 Task: Select the current location as Painted Desert National Park, Arizona, United States . Now zoom - , and verify the location . Hide zoom slider
Action: Mouse moved to (1060, 58)
Screenshot: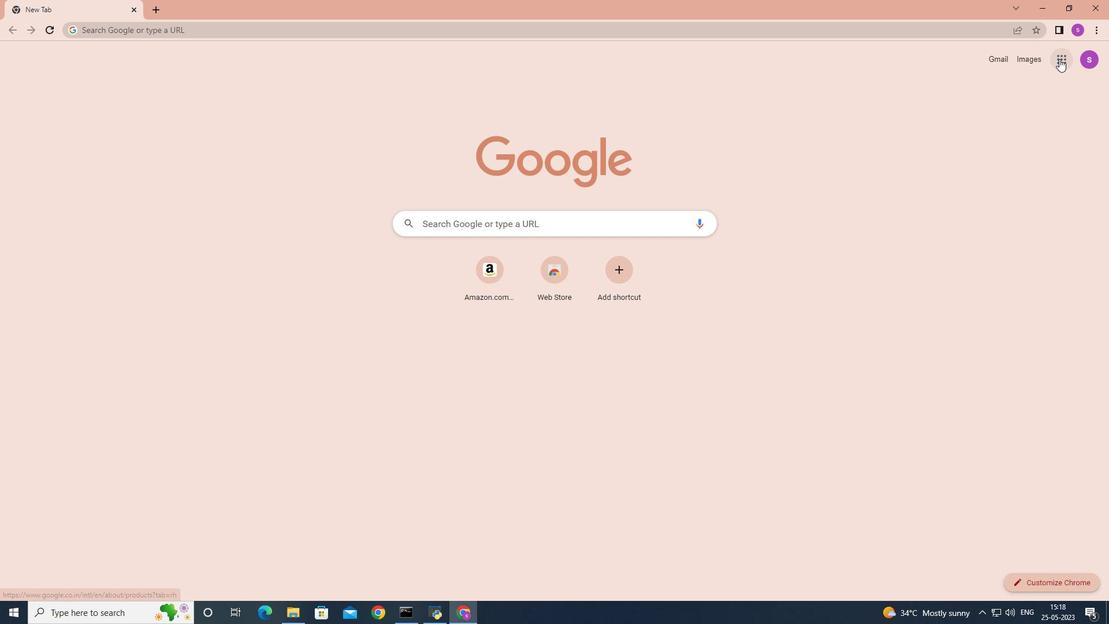 
Action: Mouse pressed left at (1060, 58)
Screenshot: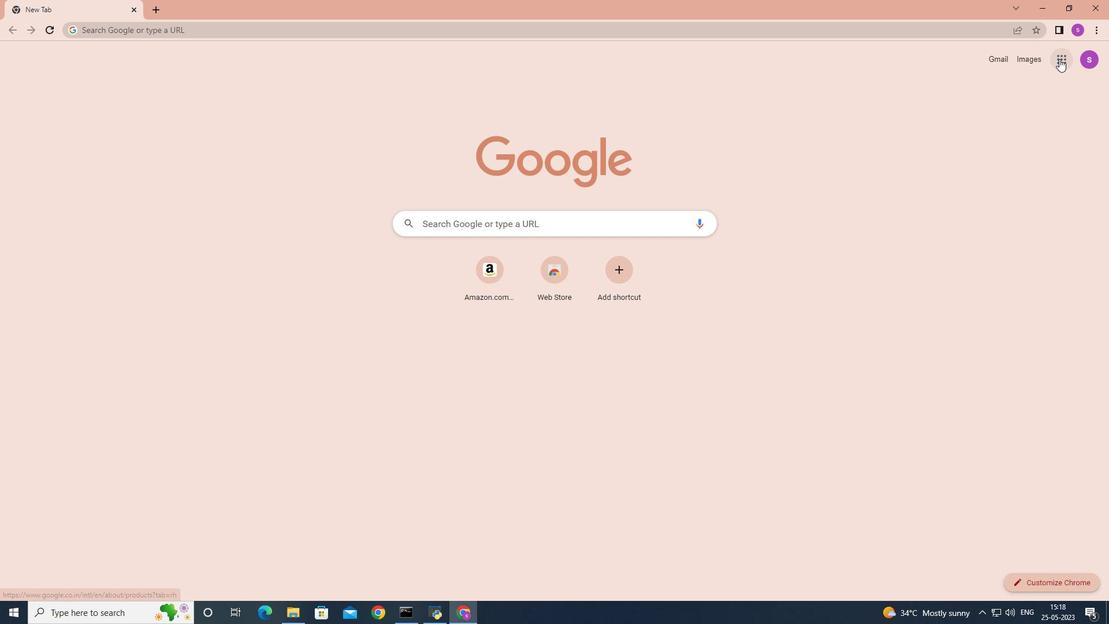 
Action: Mouse moved to (1035, 164)
Screenshot: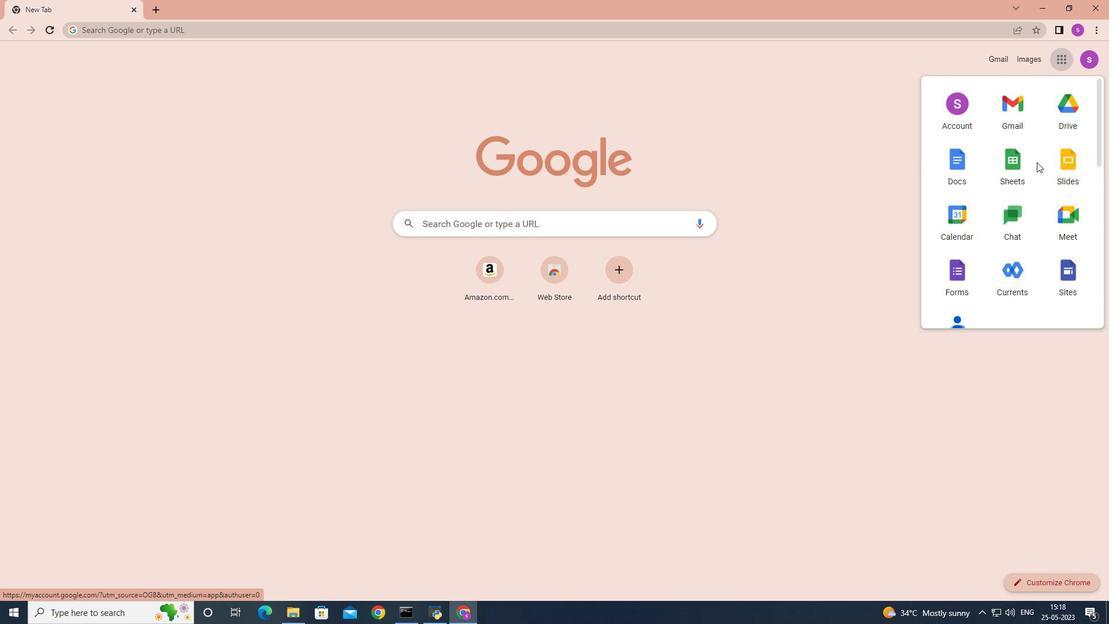 
Action: Mouse scrolled (1035, 164) with delta (0, 0)
Screenshot: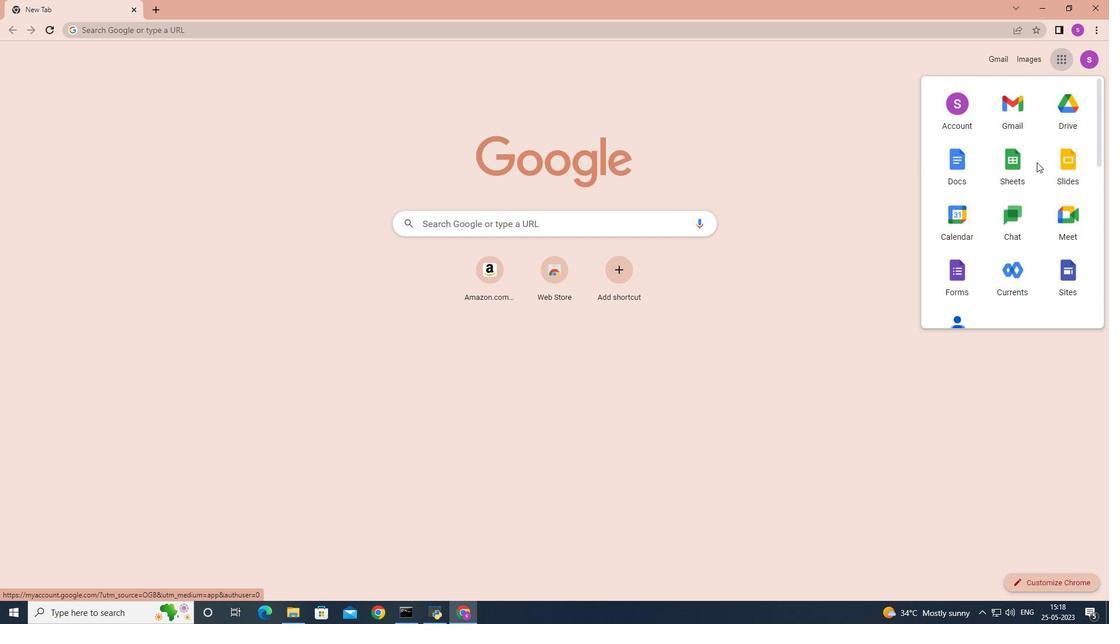 
Action: Mouse scrolled (1035, 164) with delta (0, 0)
Screenshot: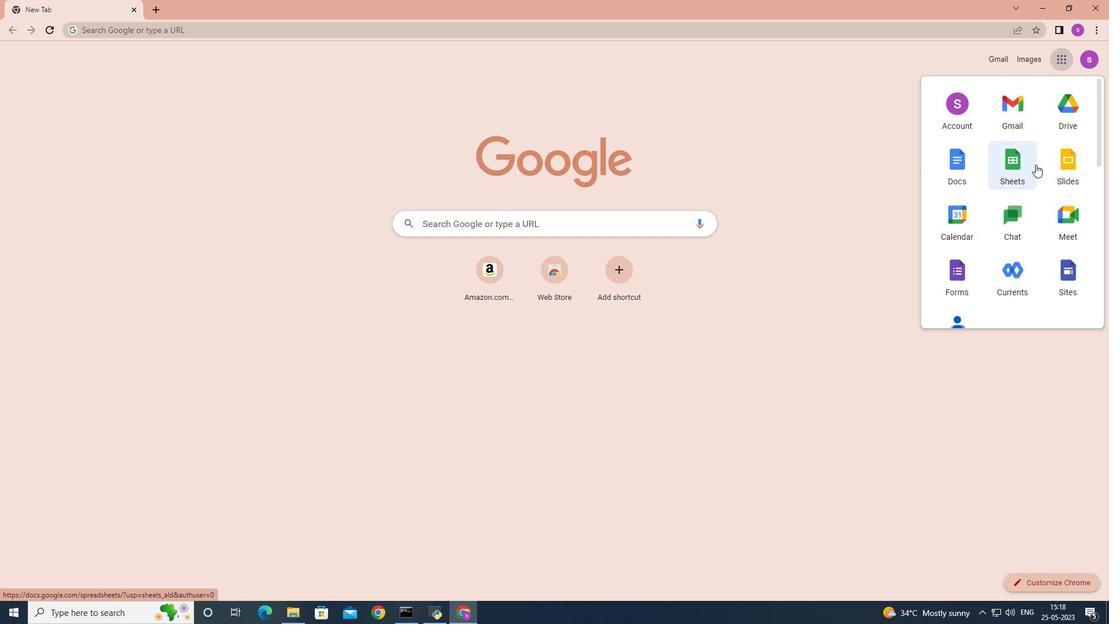 
Action: Mouse moved to (1078, 278)
Screenshot: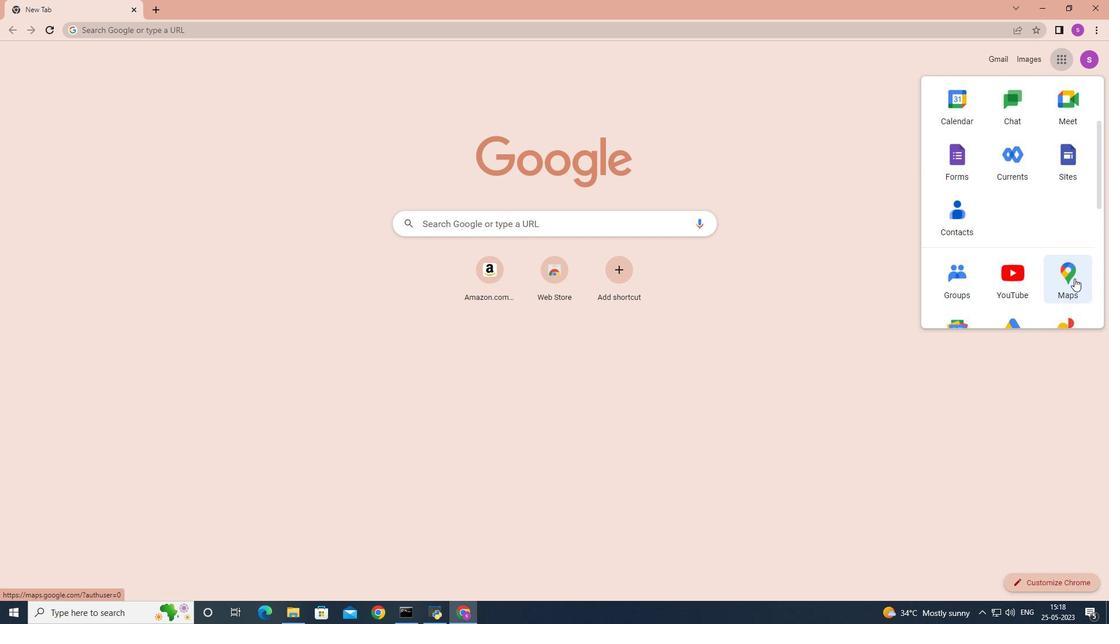 
Action: Mouse pressed left at (1074, 278)
Screenshot: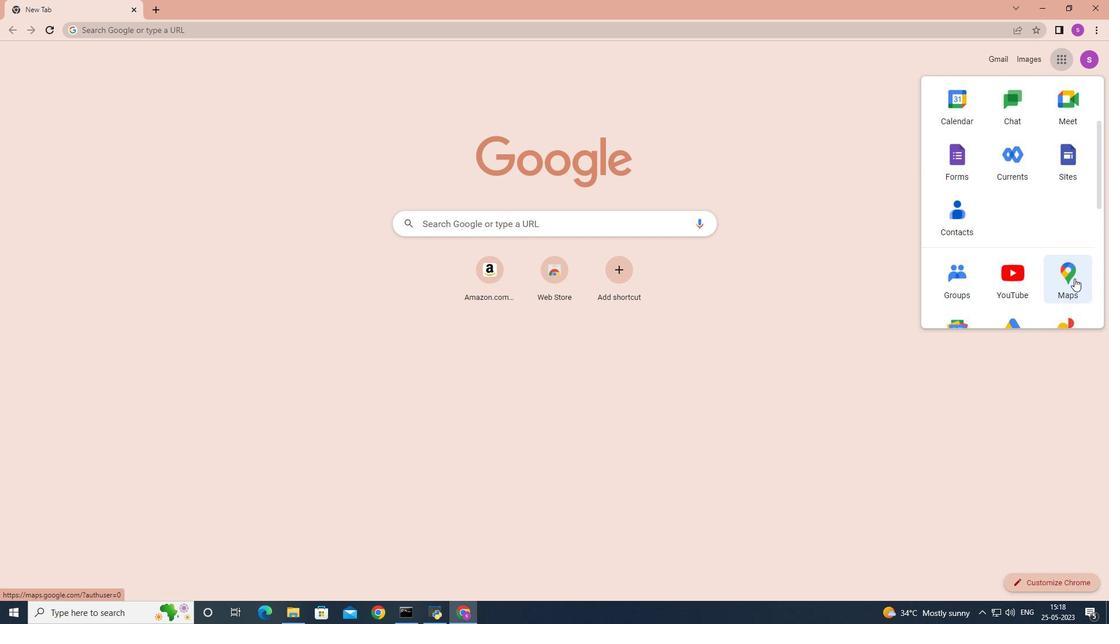 
Action: Mouse moved to (187, 55)
Screenshot: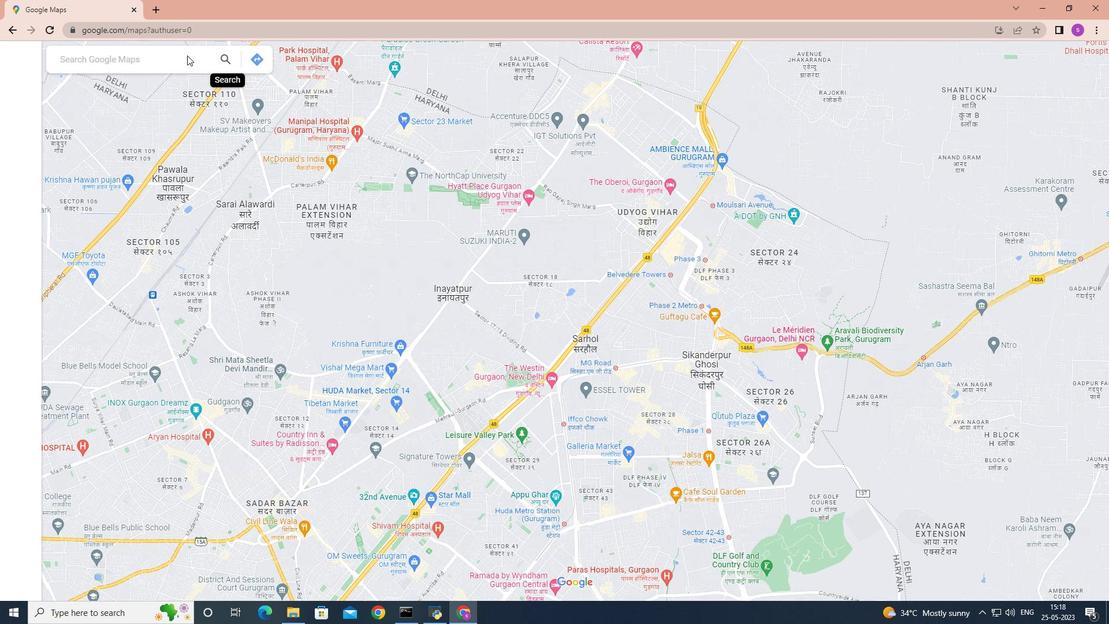 
Action: Mouse pressed left at (187, 55)
Screenshot: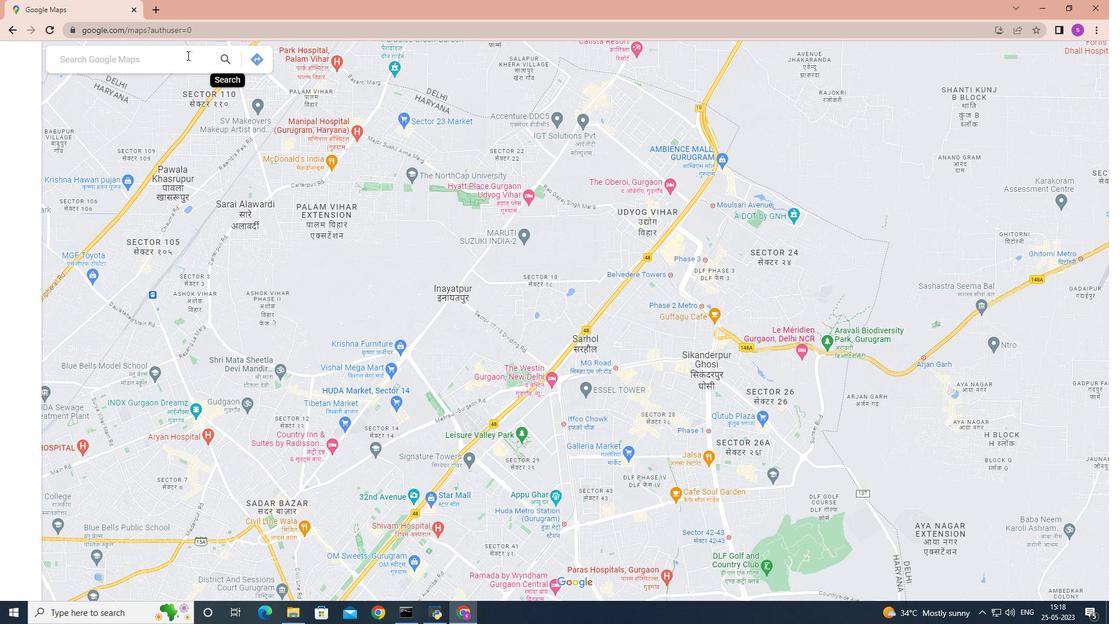 
Action: Mouse moved to (188, 55)
Screenshot: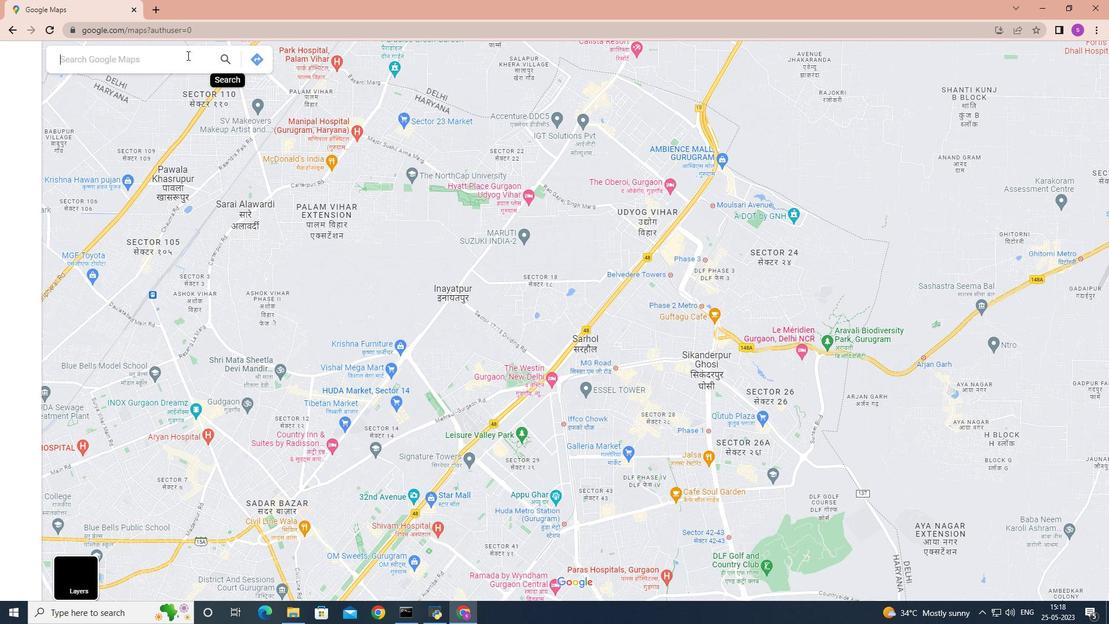 
Action: Key pressed <Key.shift>Painted<Key.space><Key.shift>Desert<Key.space><Key.shift>National<Key.space><Key.shift>Park,<Key.space><Key.shift><Key.shift><Key.shift><Key.shift>Arizona,<Key.space><Key.shift><Key.shift>United<Key.space><Key.shift>States.
Screenshot: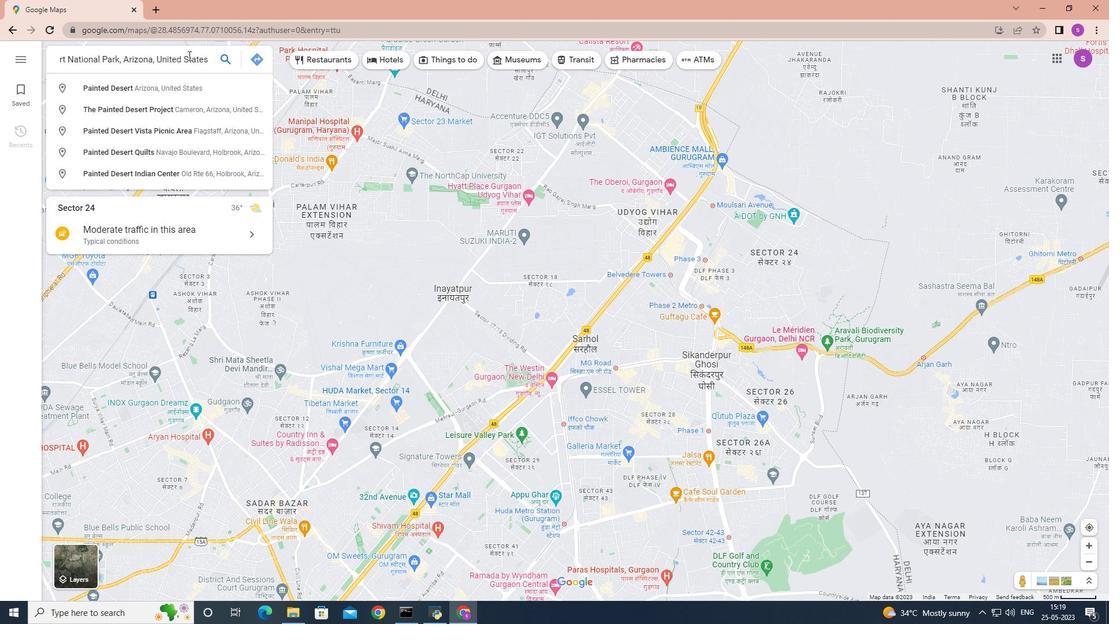 
Action: Mouse moved to (224, 56)
Screenshot: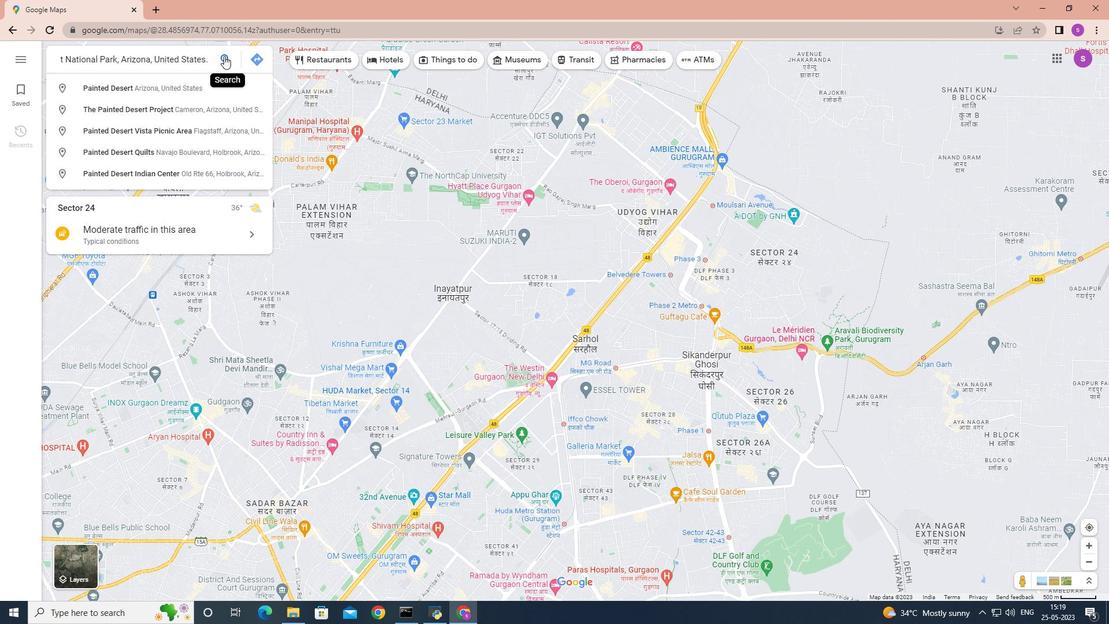 
Action: Mouse pressed left at (224, 56)
Screenshot: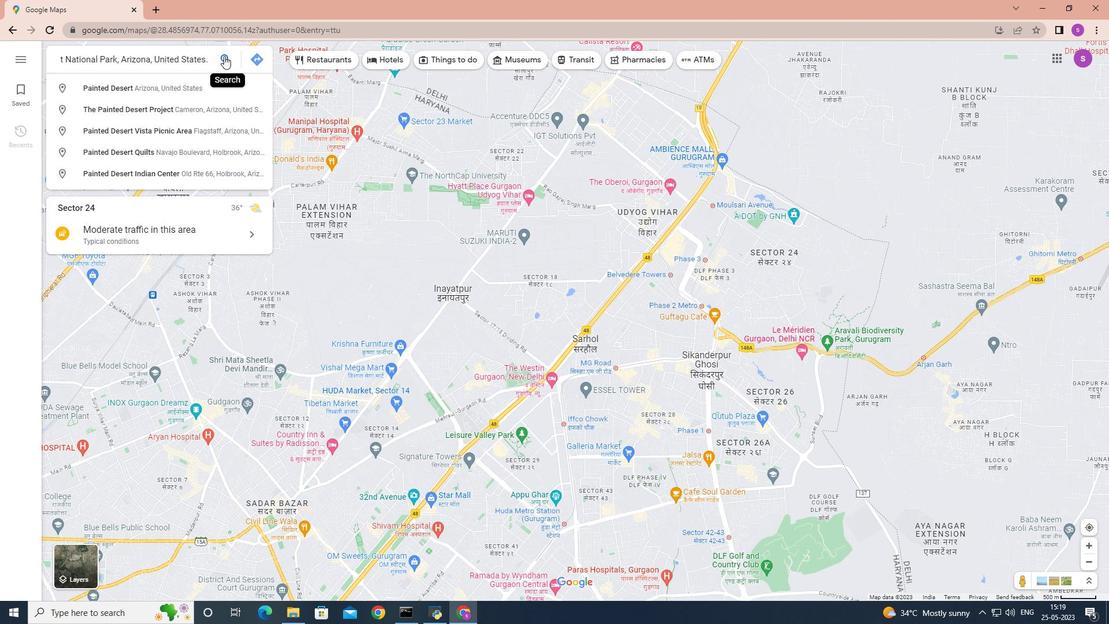
Action: Mouse moved to (625, 303)
Screenshot: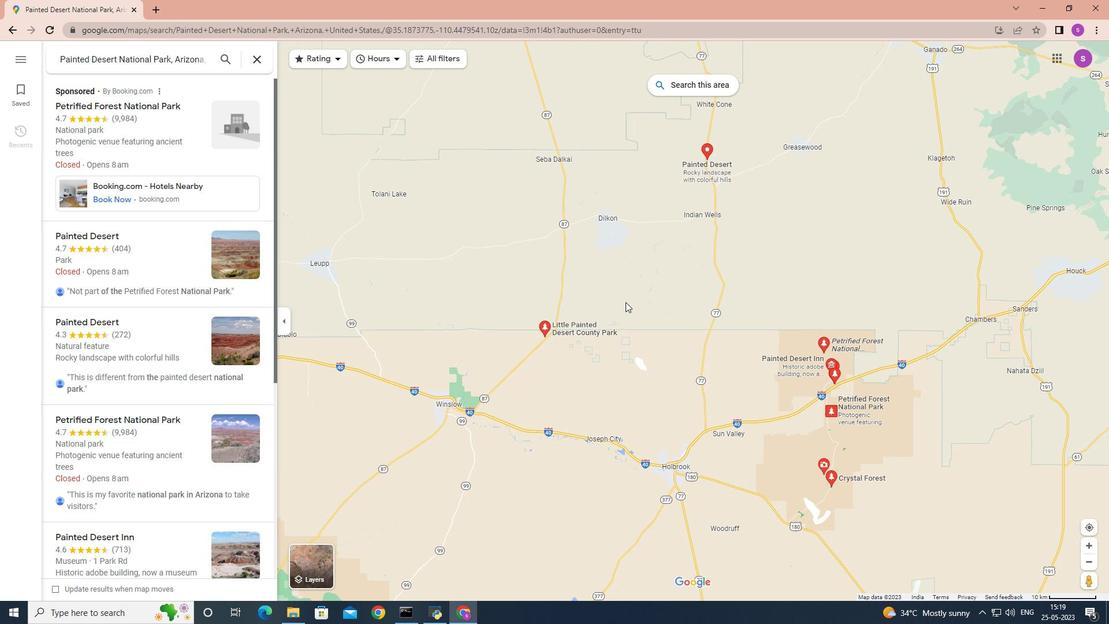 
Action: Mouse scrolled (625, 302) with delta (0, 0)
Screenshot: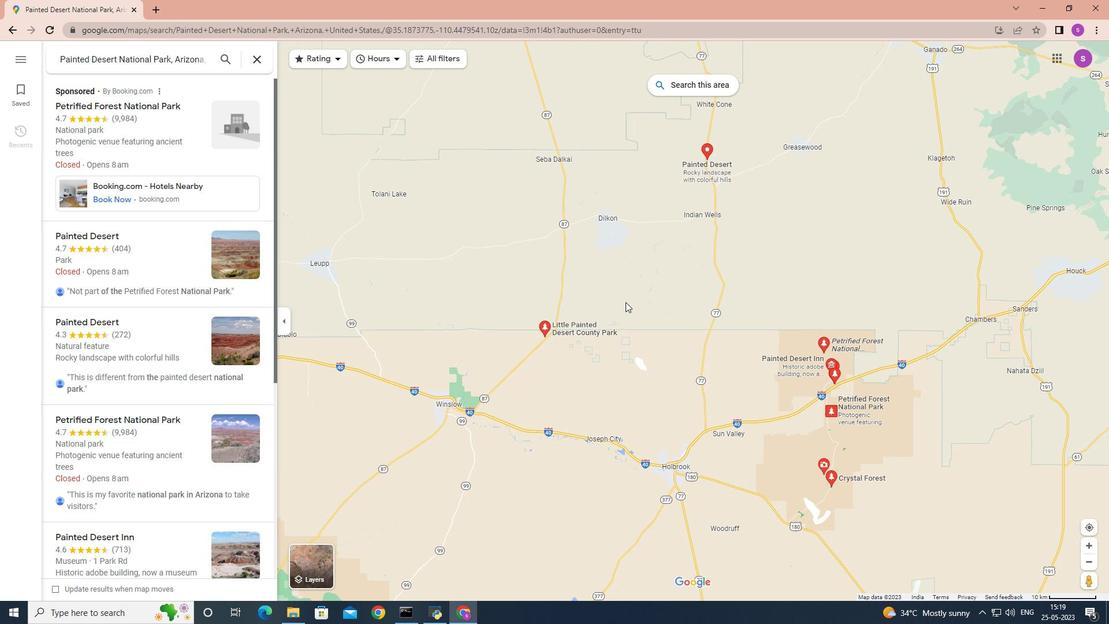 
Action: Mouse moved to (625, 303)
Screenshot: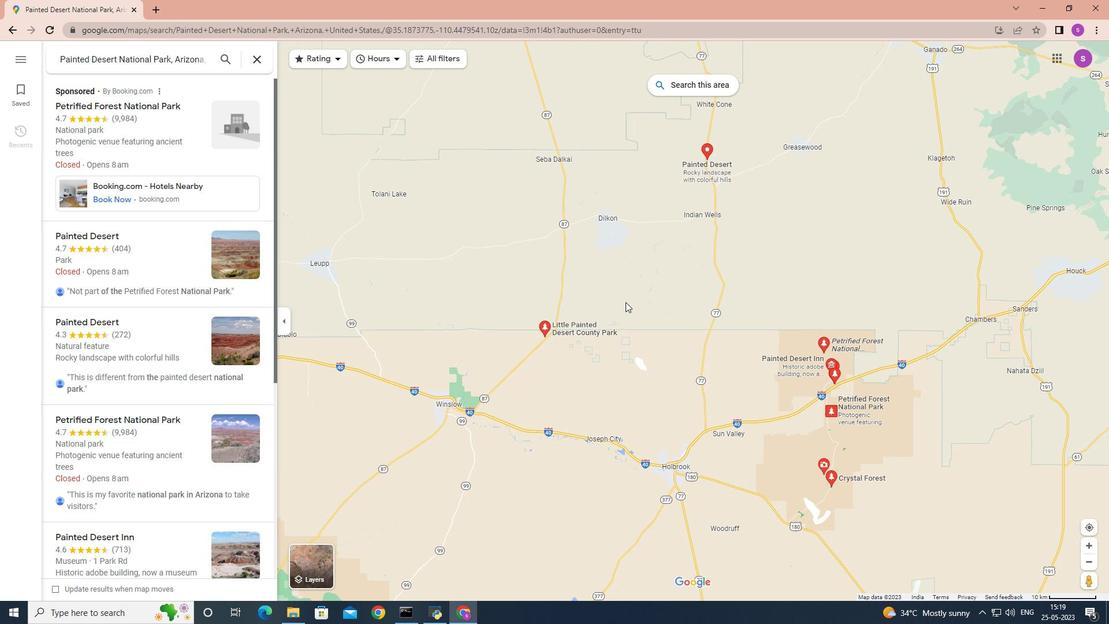 
Action: Mouse scrolled (625, 302) with delta (0, 0)
Screenshot: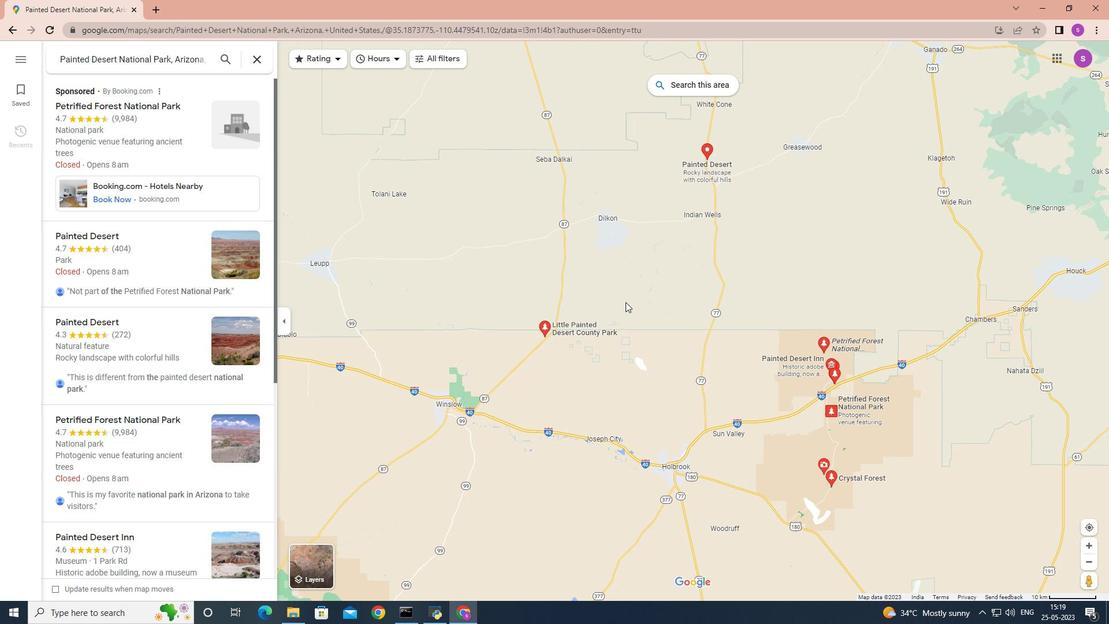 
Action: Mouse scrolled (625, 302) with delta (0, 0)
Screenshot: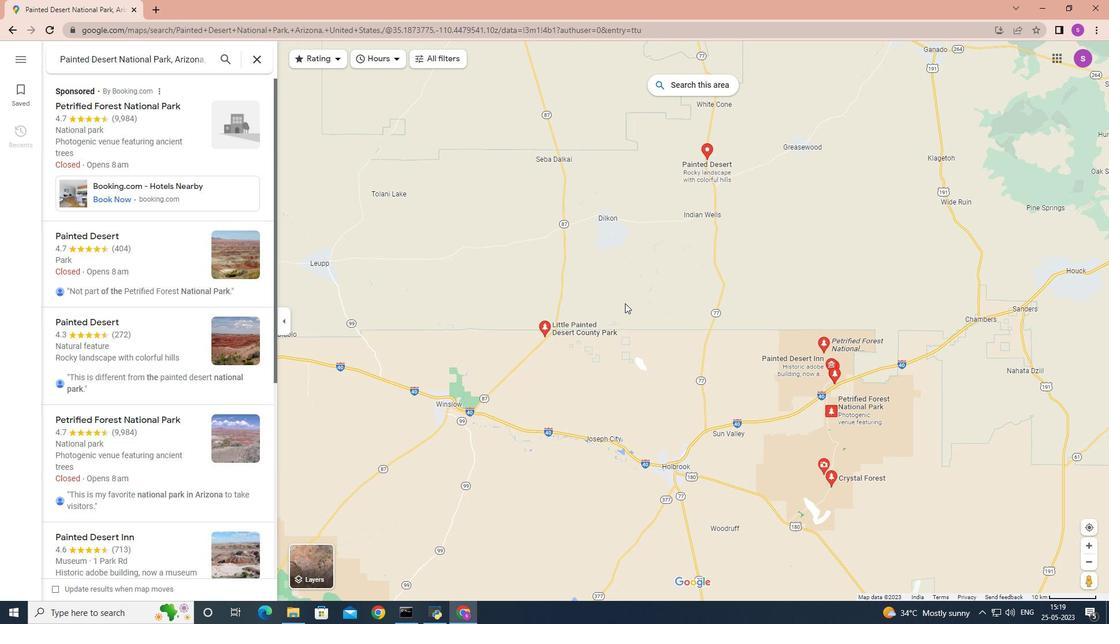 
Action: Mouse moved to (625, 303)
Screenshot: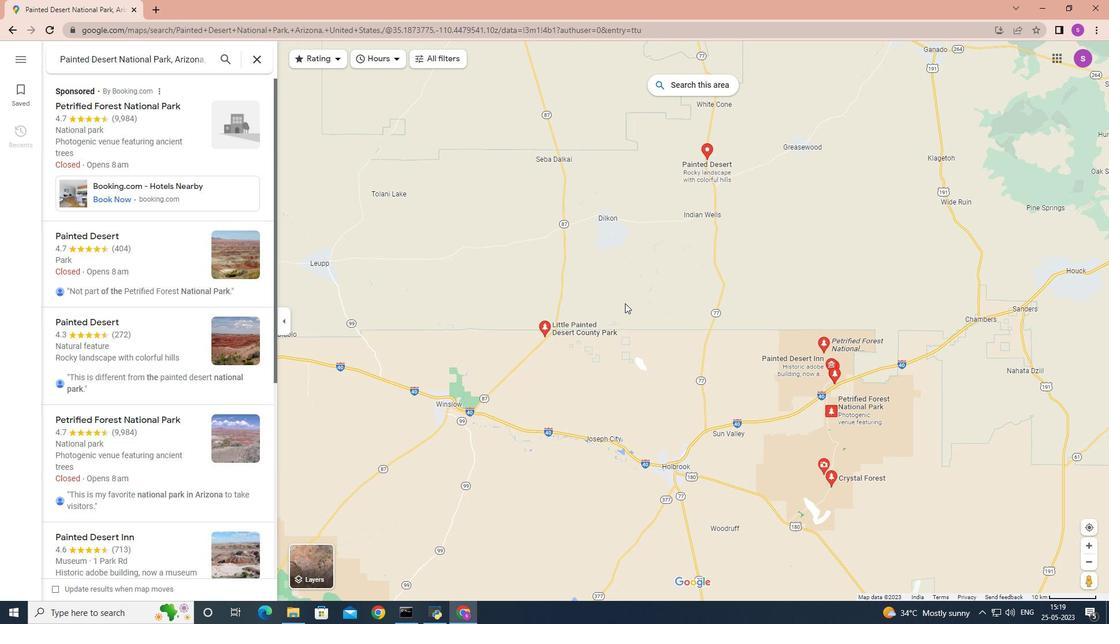 
Action: Mouse scrolled (625, 303) with delta (0, 0)
Screenshot: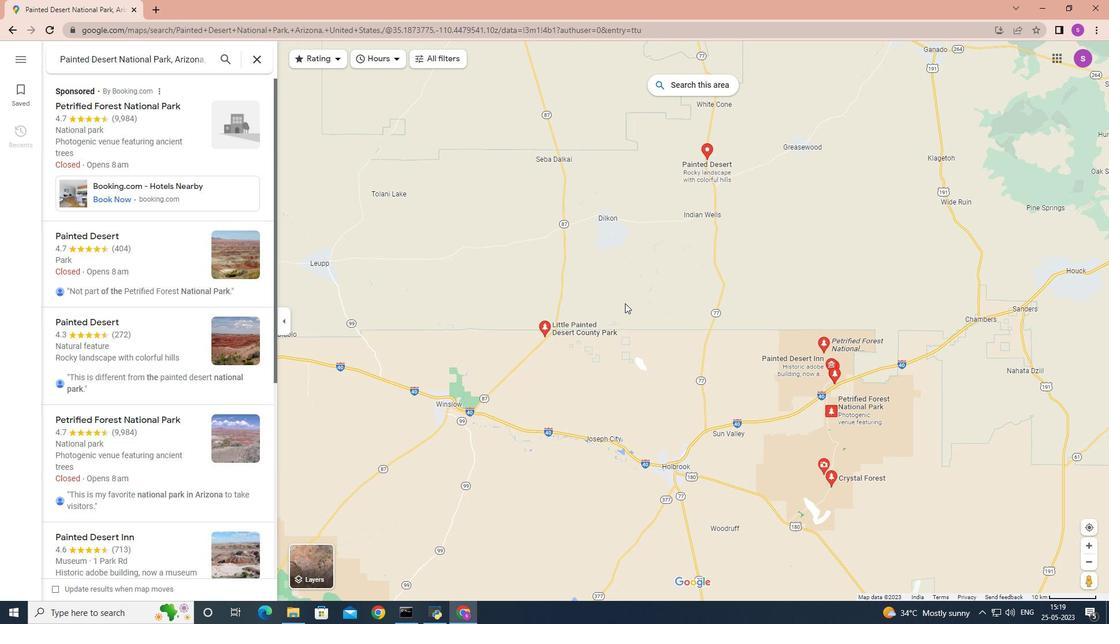 
Action: Mouse moved to (625, 303)
Screenshot: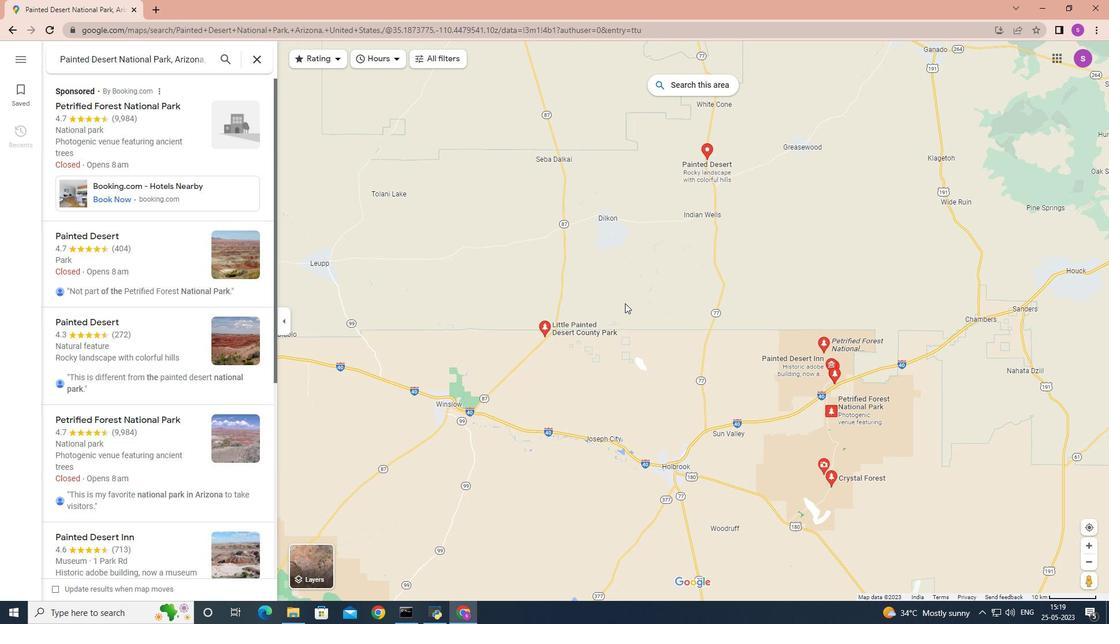 
Action: Mouse scrolled (625, 303) with delta (0, 0)
Screenshot: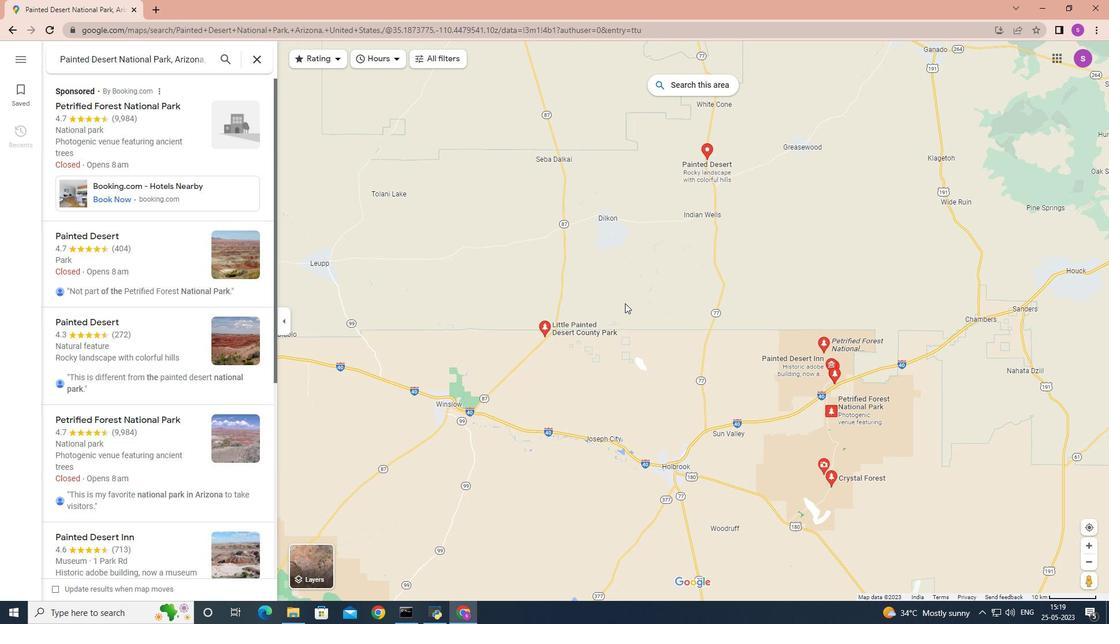 
Action: Mouse moved to (617, 301)
Screenshot: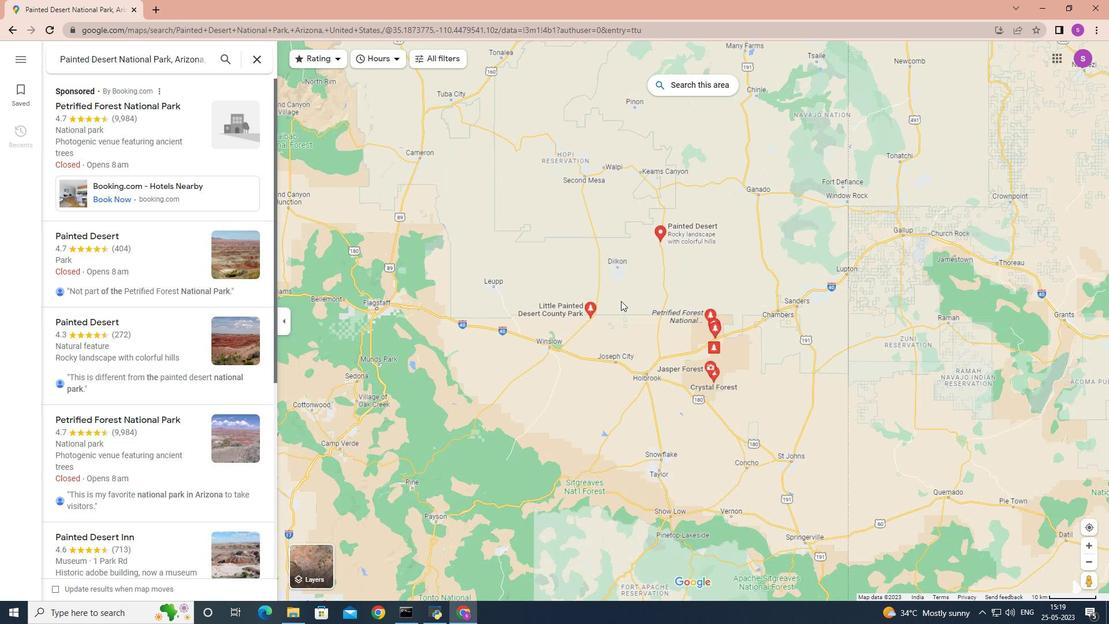 
Action: Mouse scrolled (617, 300) with delta (0, 0)
Screenshot: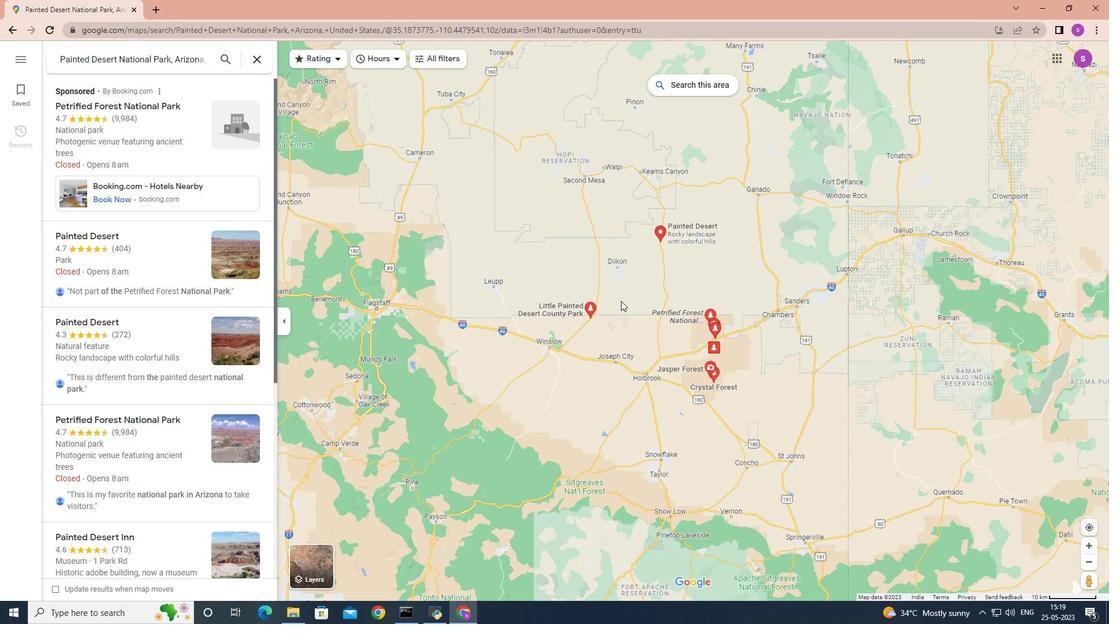
Action: Mouse moved to (617, 301)
Screenshot: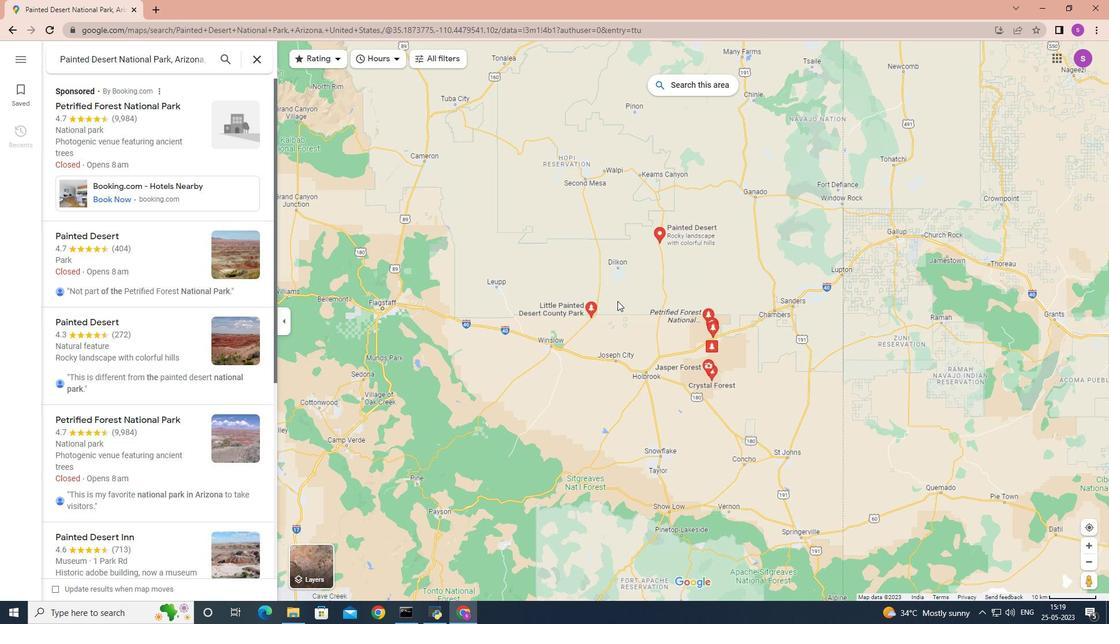 
Action: Mouse scrolled (617, 301) with delta (0, 0)
Screenshot: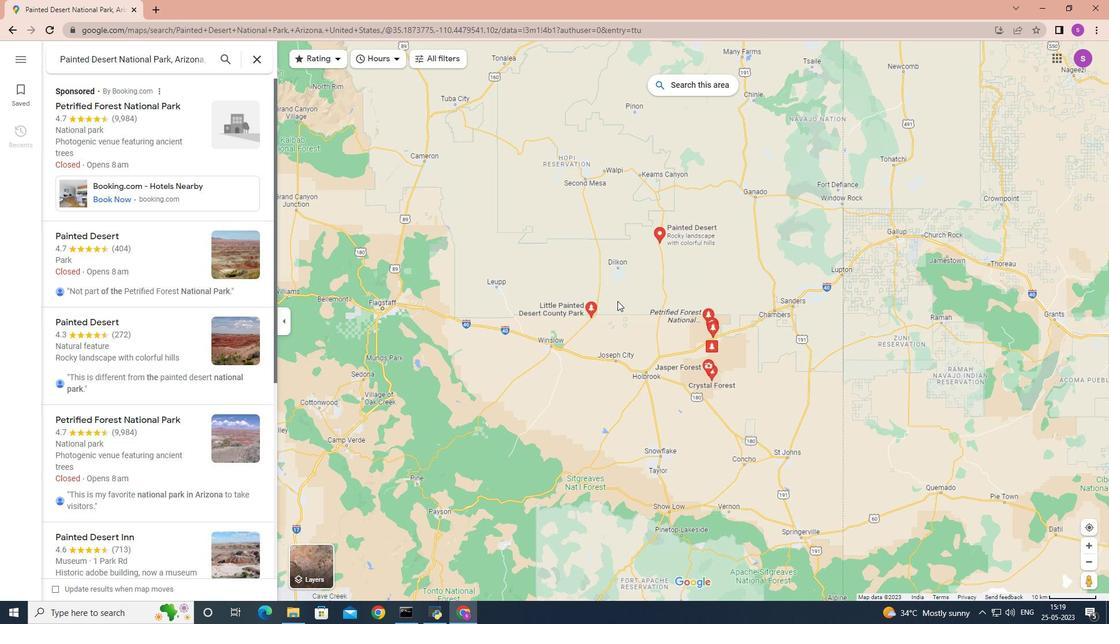 
Action: Mouse moved to (617, 302)
Screenshot: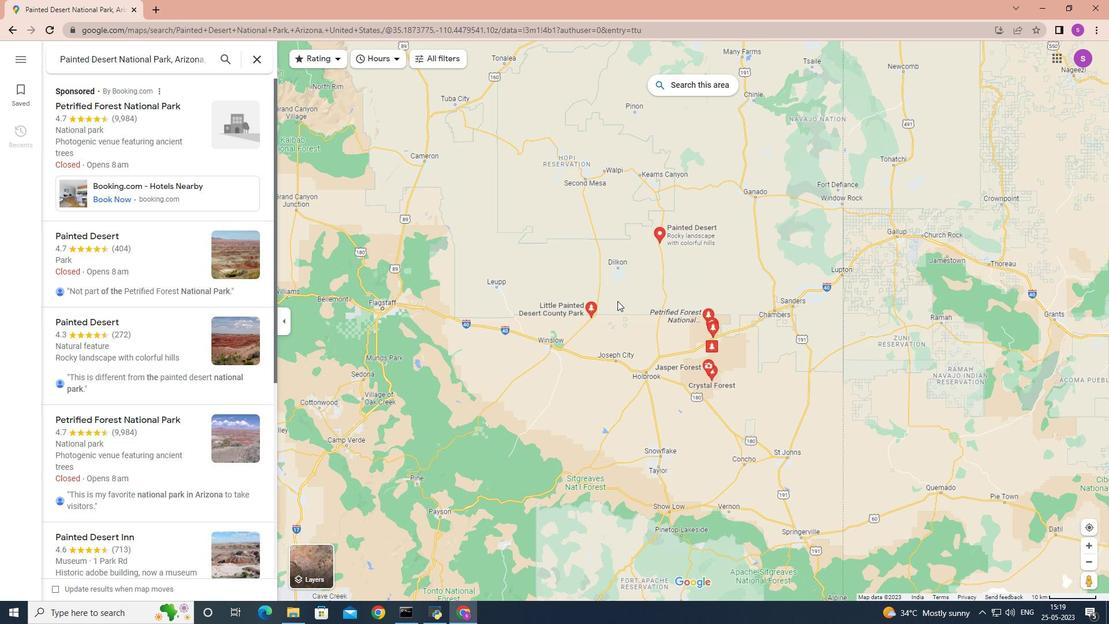 
Action: Mouse scrolled (617, 301) with delta (0, 0)
Screenshot: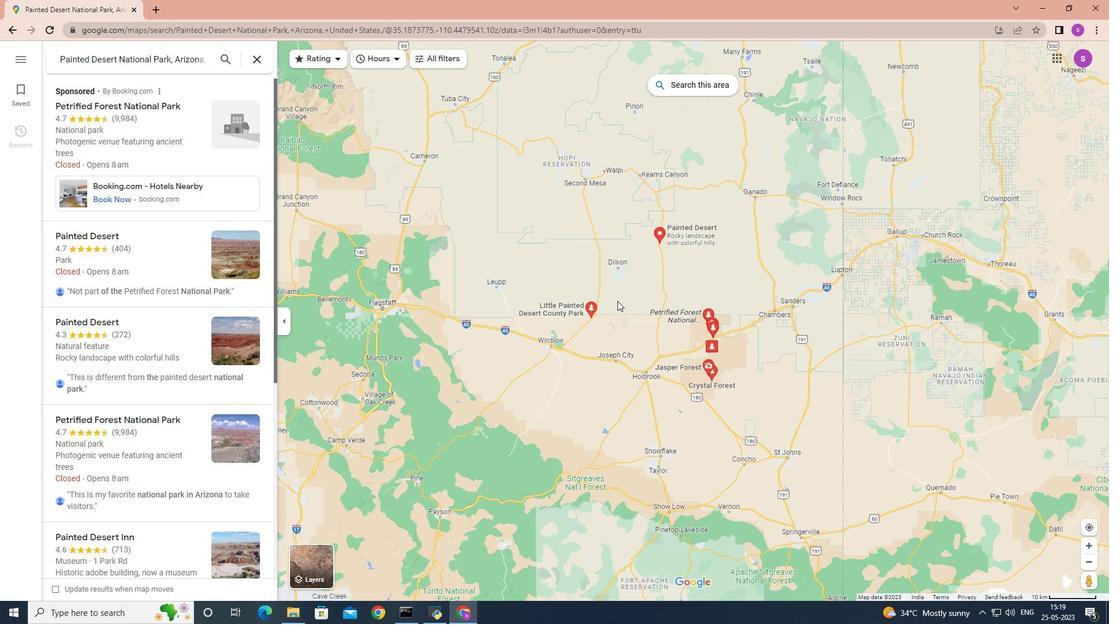 
Action: Mouse moved to (618, 302)
Screenshot: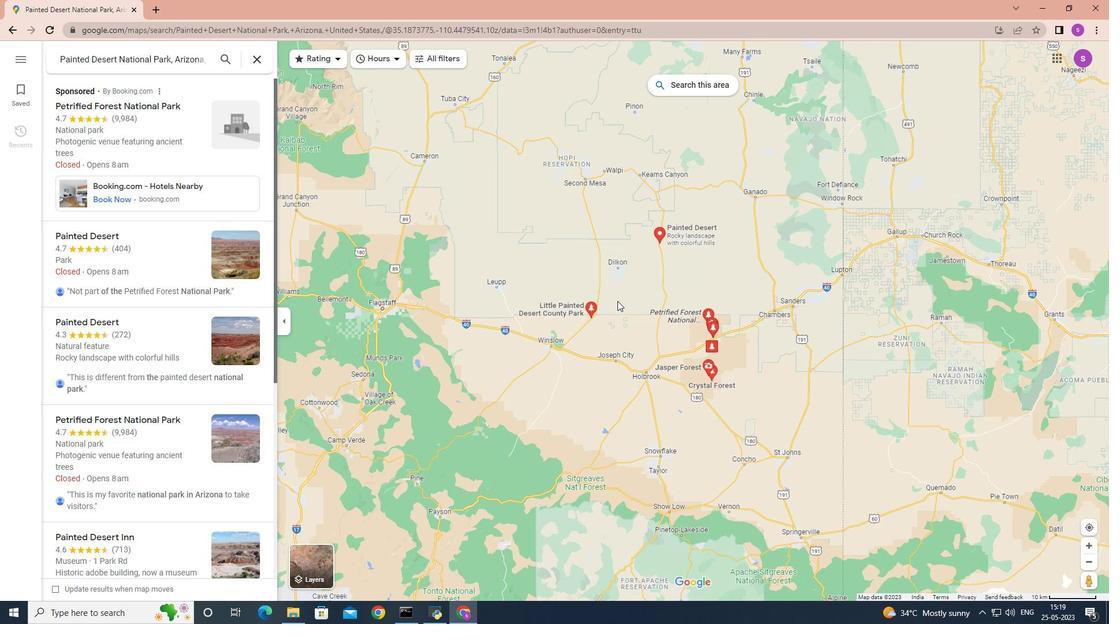 
Action: Mouse scrolled (618, 301) with delta (0, 0)
Screenshot: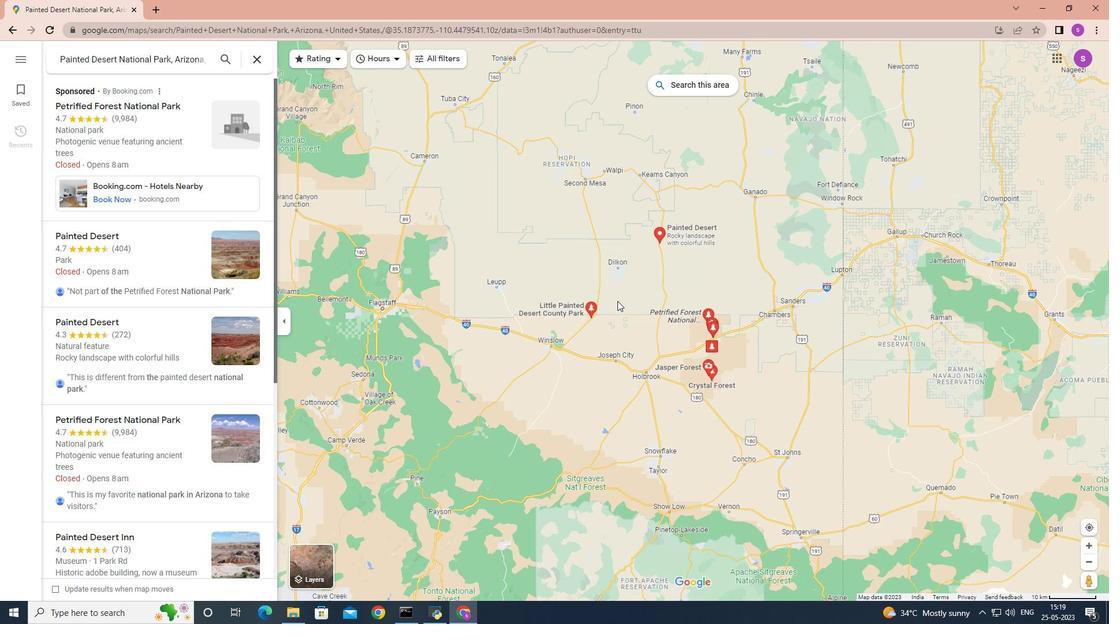 
Action: Mouse moved to (620, 302)
Screenshot: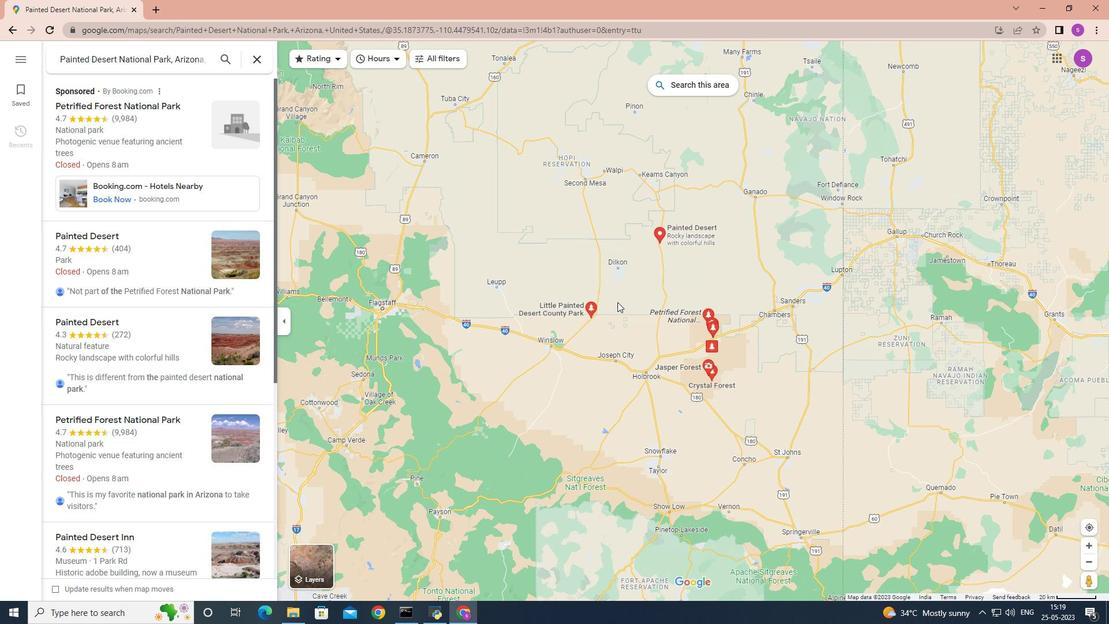 
Action: Mouse scrolled (620, 301) with delta (0, 0)
Screenshot: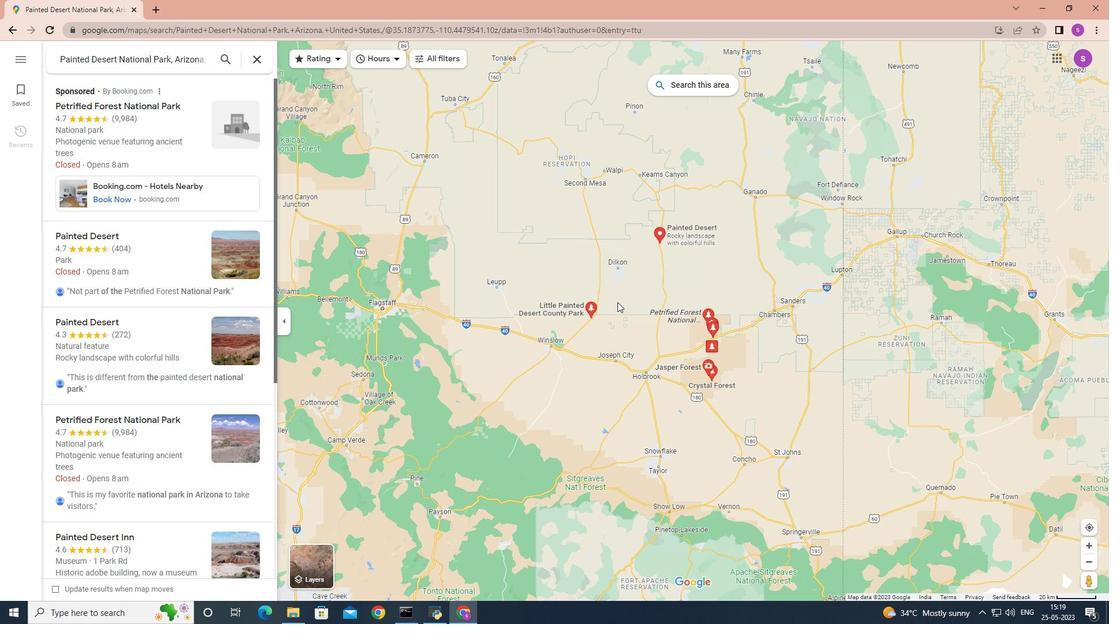 
Action: Mouse moved to (591, 297)
Screenshot: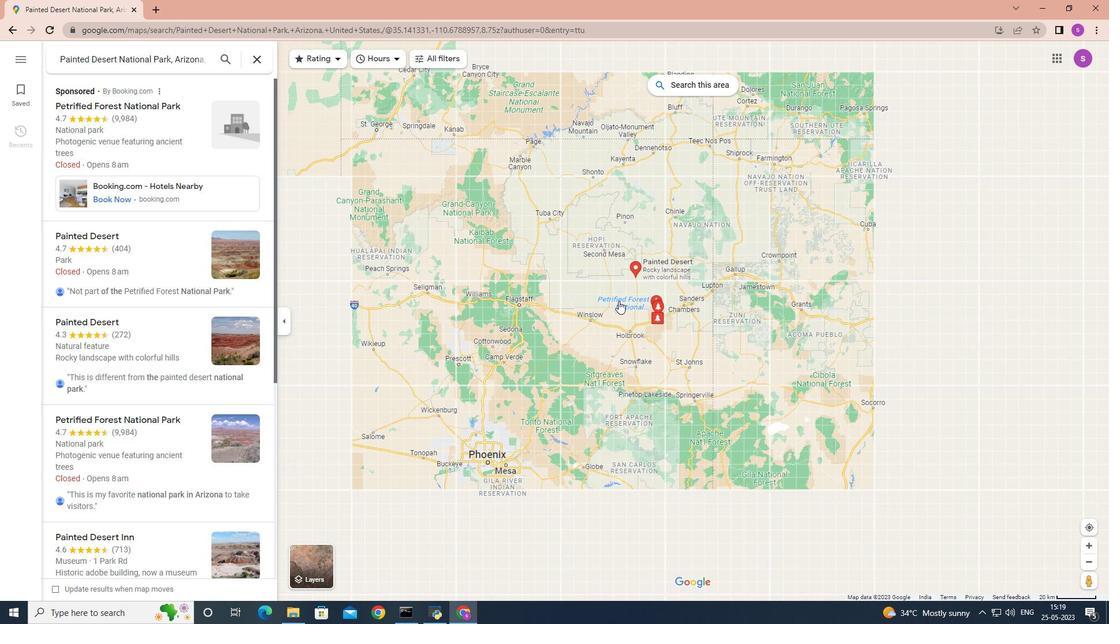 
Action: Mouse scrolled (591, 296) with delta (0, 0)
Screenshot: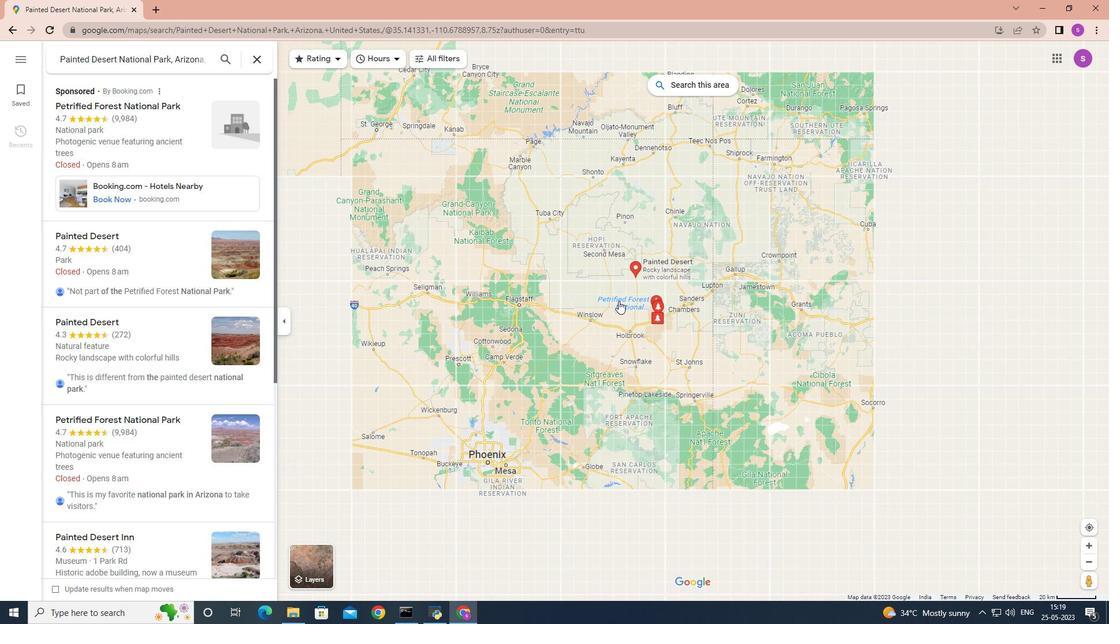 
Action: Mouse scrolled (591, 297) with delta (0, 0)
Screenshot: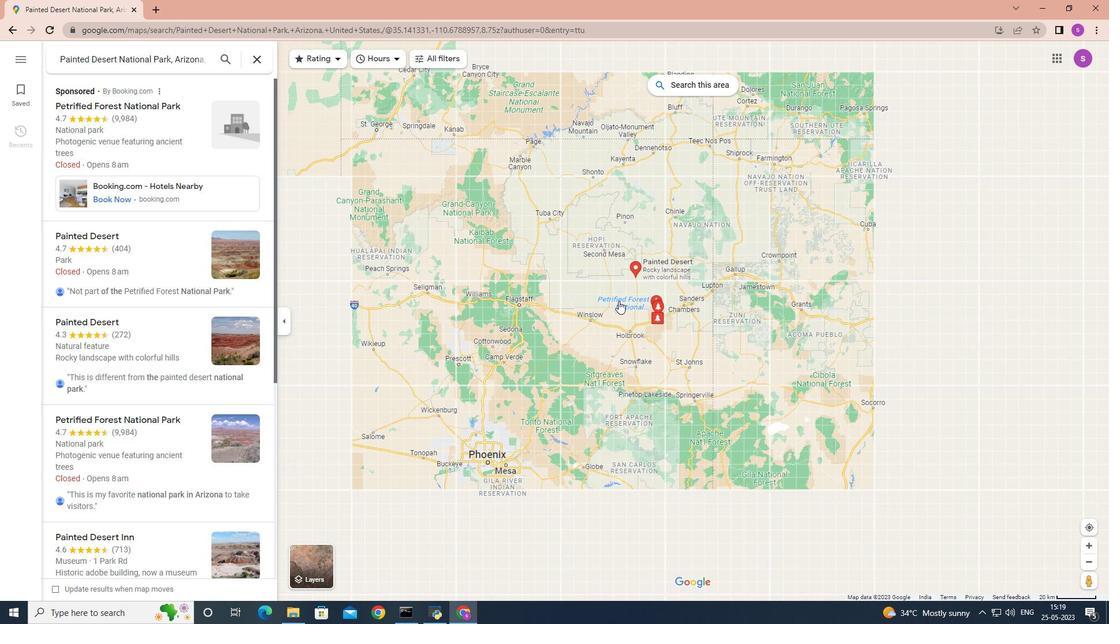 
Action: Mouse scrolled (591, 297) with delta (0, 0)
Screenshot: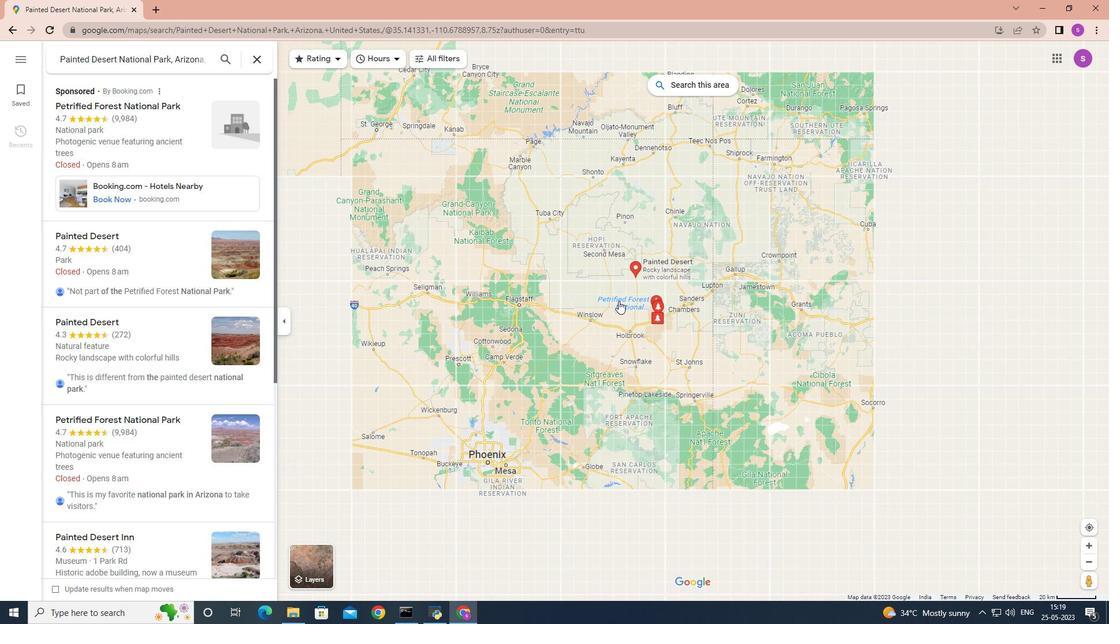 
Action: Mouse scrolled (591, 297) with delta (0, 0)
Screenshot: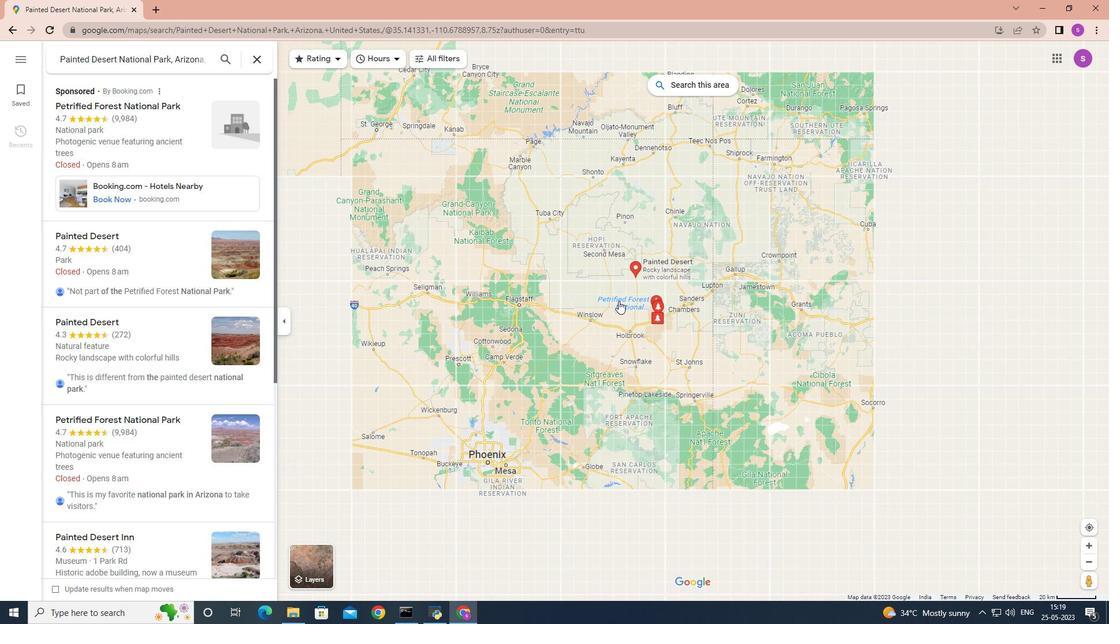
Action: Mouse moved to (224, 56)
Screenshot: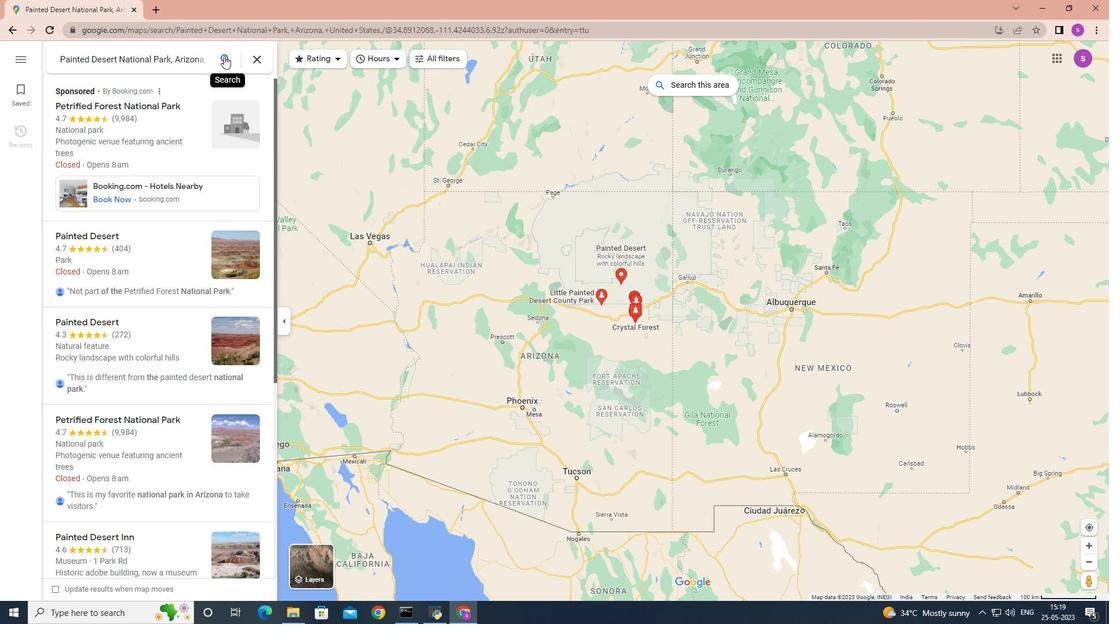 
Action: Mouse pressed left at (224, 56)
Screenshot: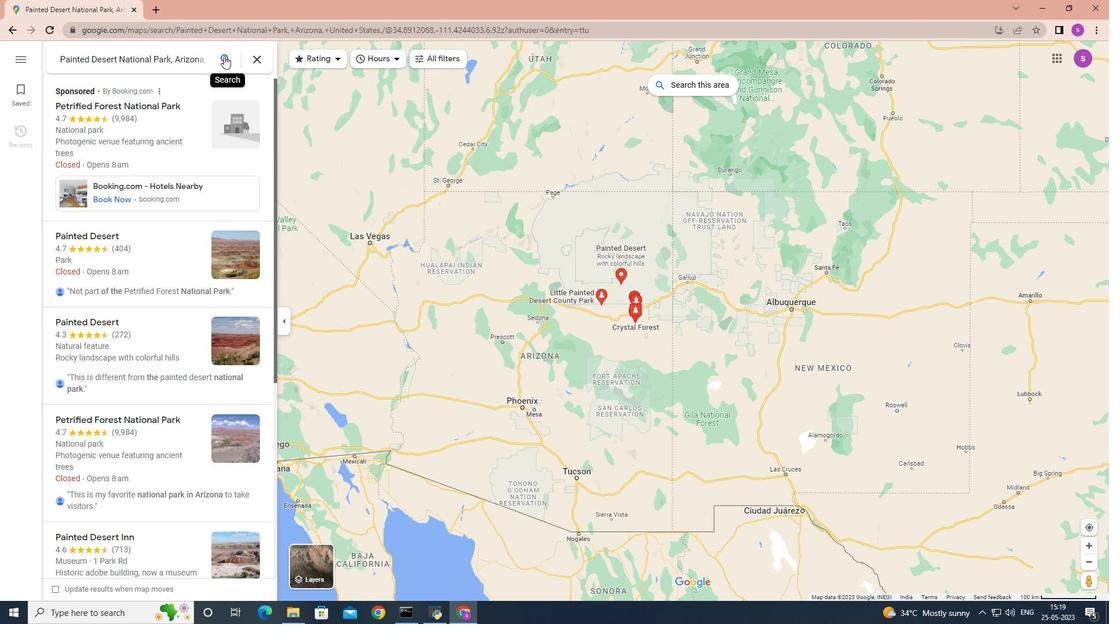 
Action: Mouse moved to (716, 168)
Screenshot: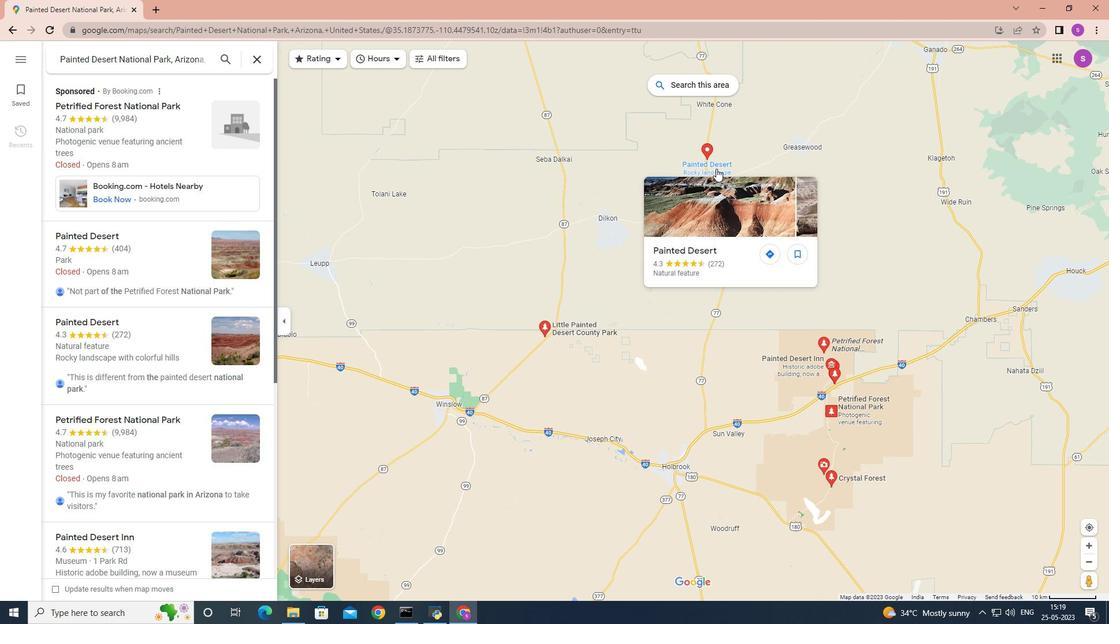 
Action: Mouse pressed left at (716, 168)
Screenshot: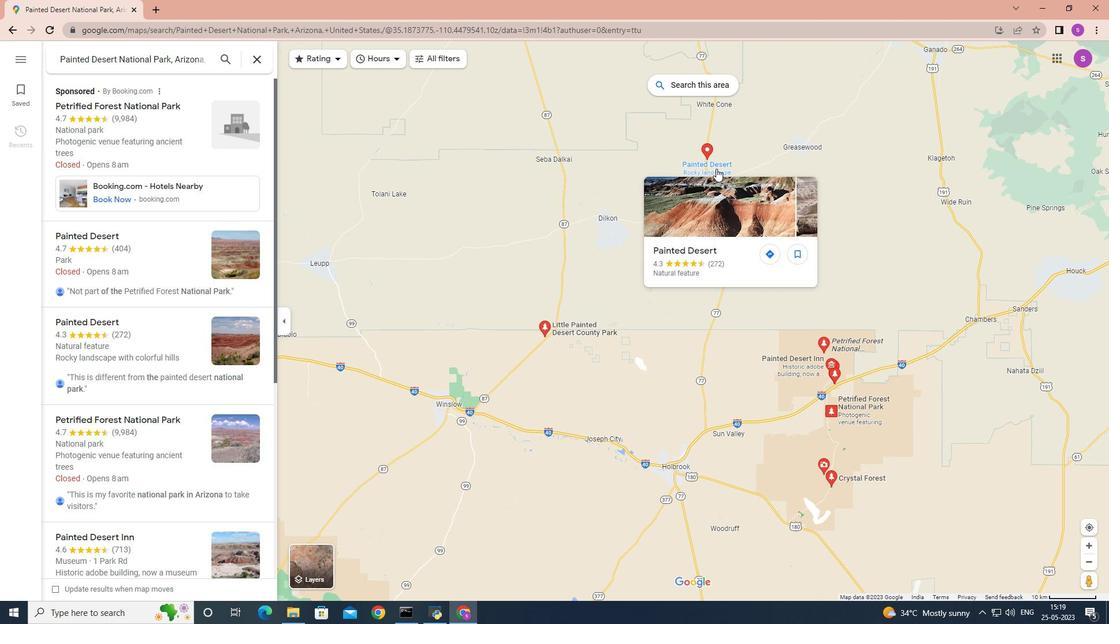 
Action: Mouse moved to (1065, 555)
Screenshot: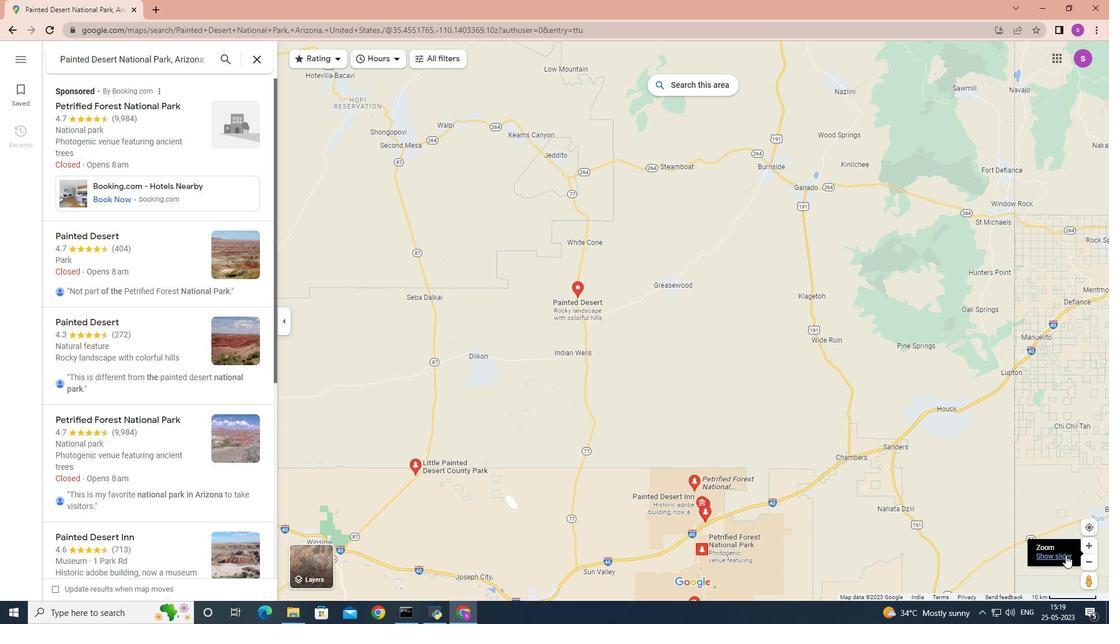 
Action: Mouse pressed left at (1065, 555)
Screenshot: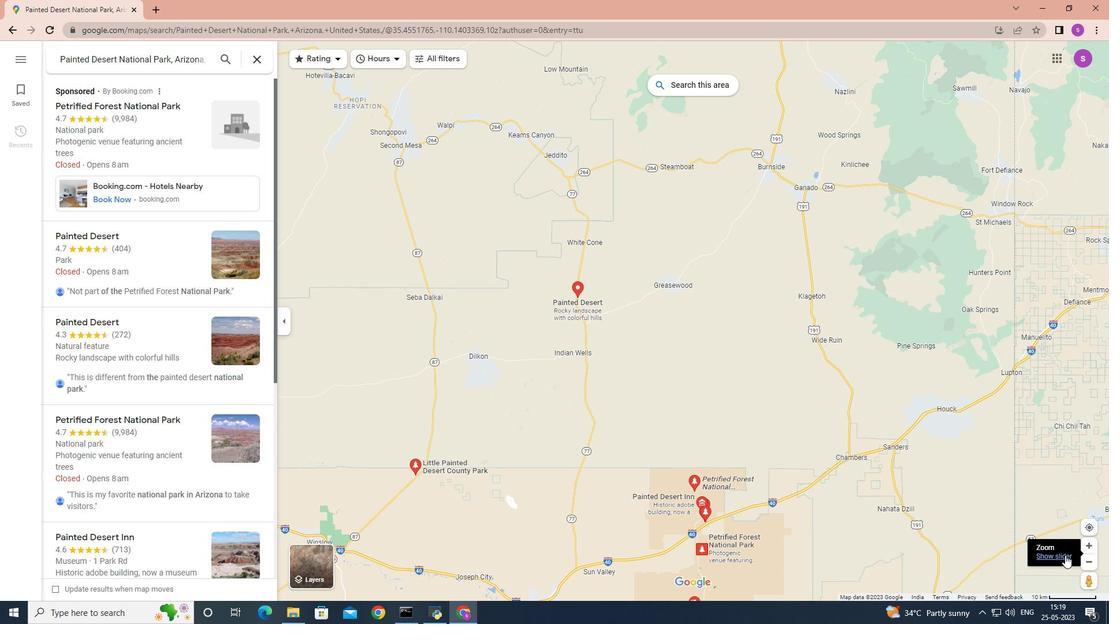 
Action: Mouse moved to (1089, 454)
Screenshot: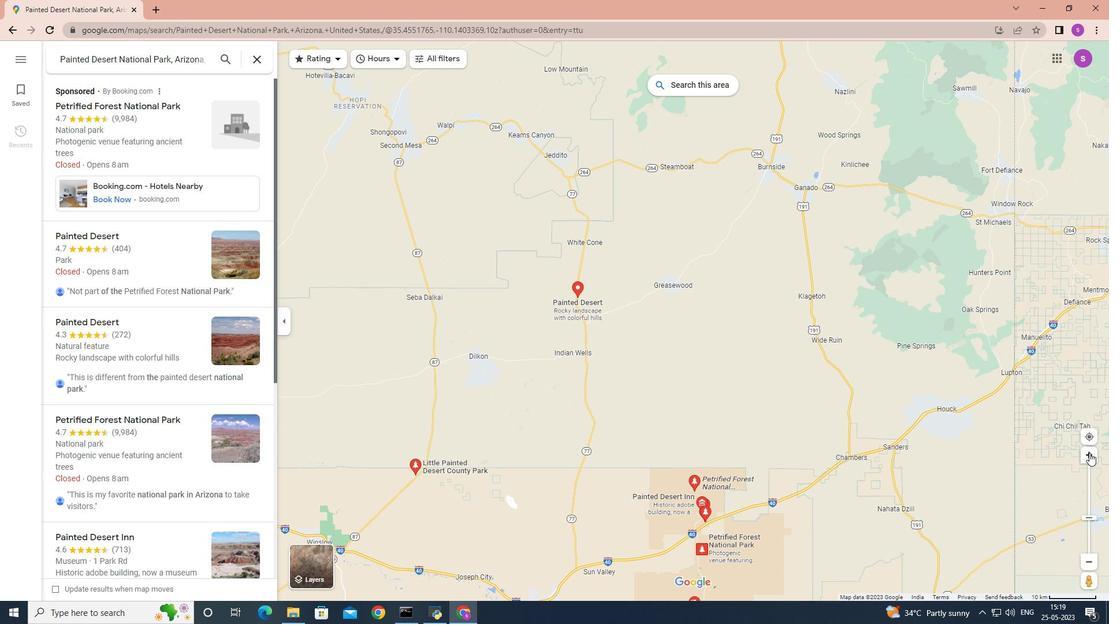 
Action: Mouse pressed left at (1089, 454)
Screenshot: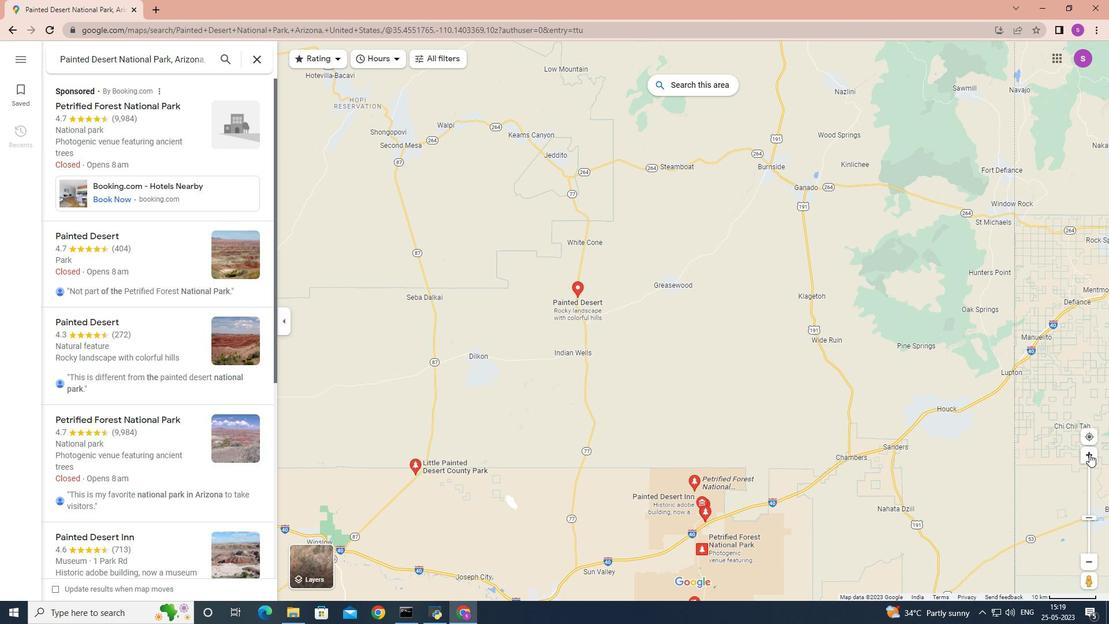
Action: Mouse moved to (1086, 455)
Screenshot: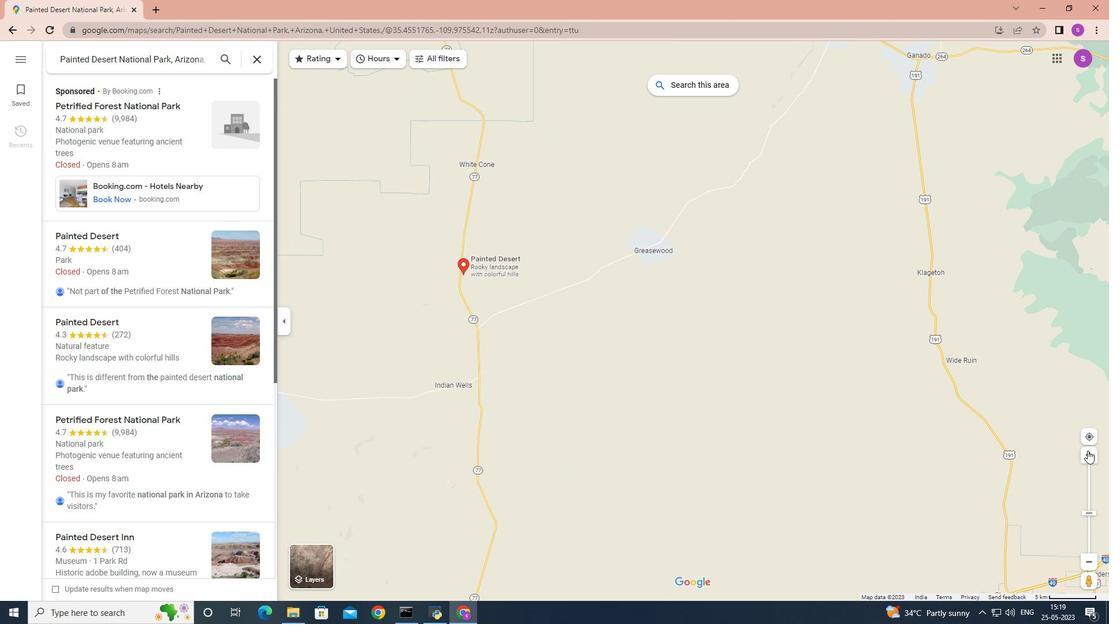 
Action: Mouse pressed left at (1086, 455)
Screenshot: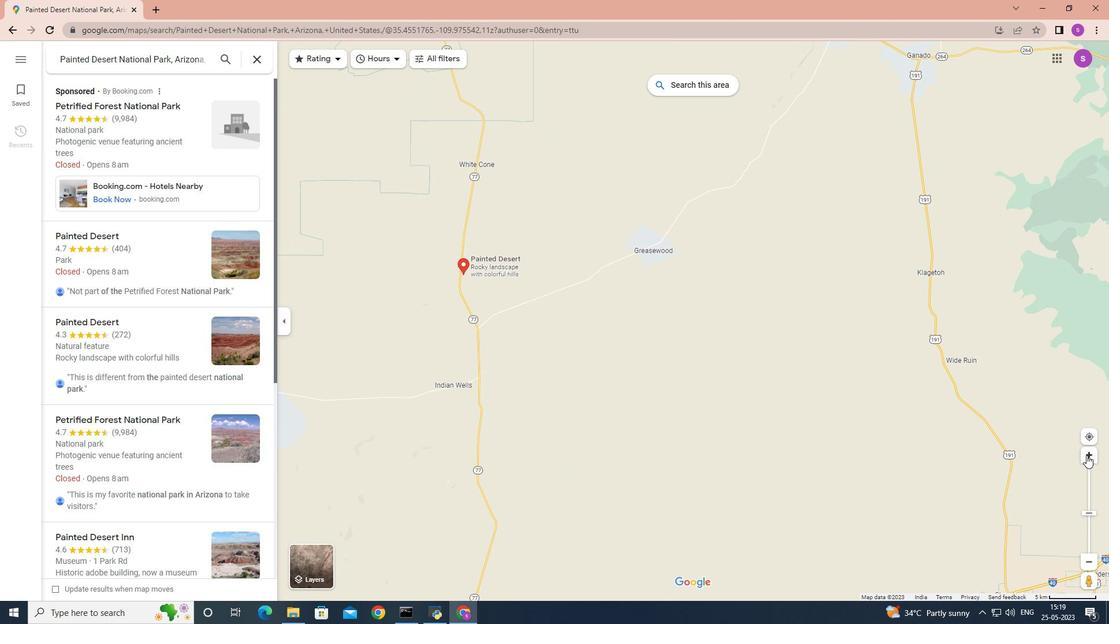 
Action: Mouse moved to (607, 273)
Screenshot: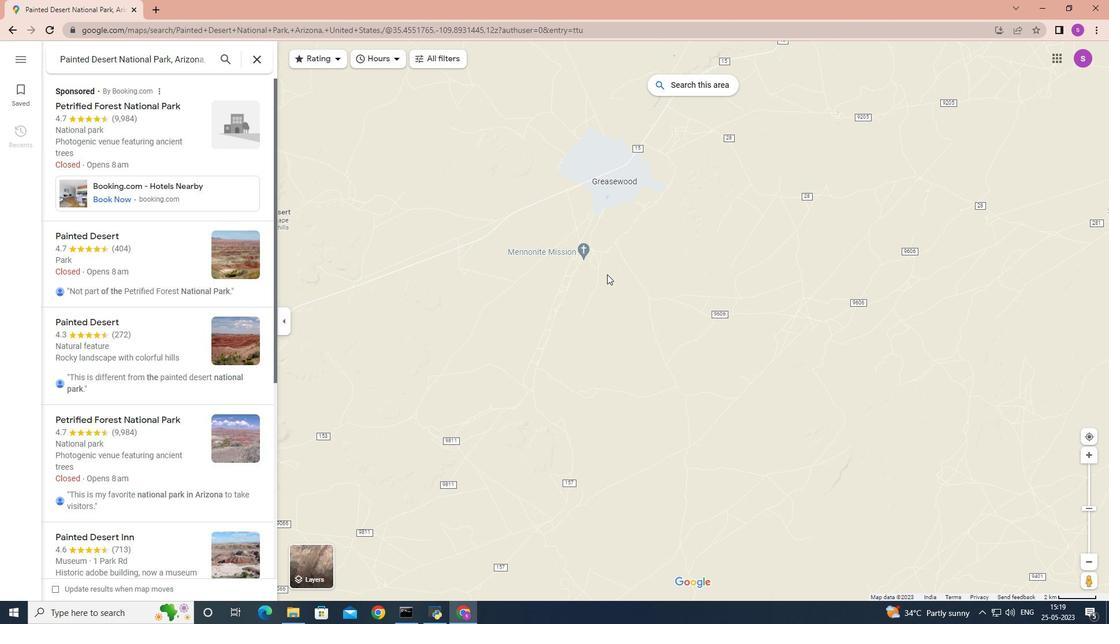
Action: Mouse scrolled (607, 273) with delta (0, 0)
Screenshot: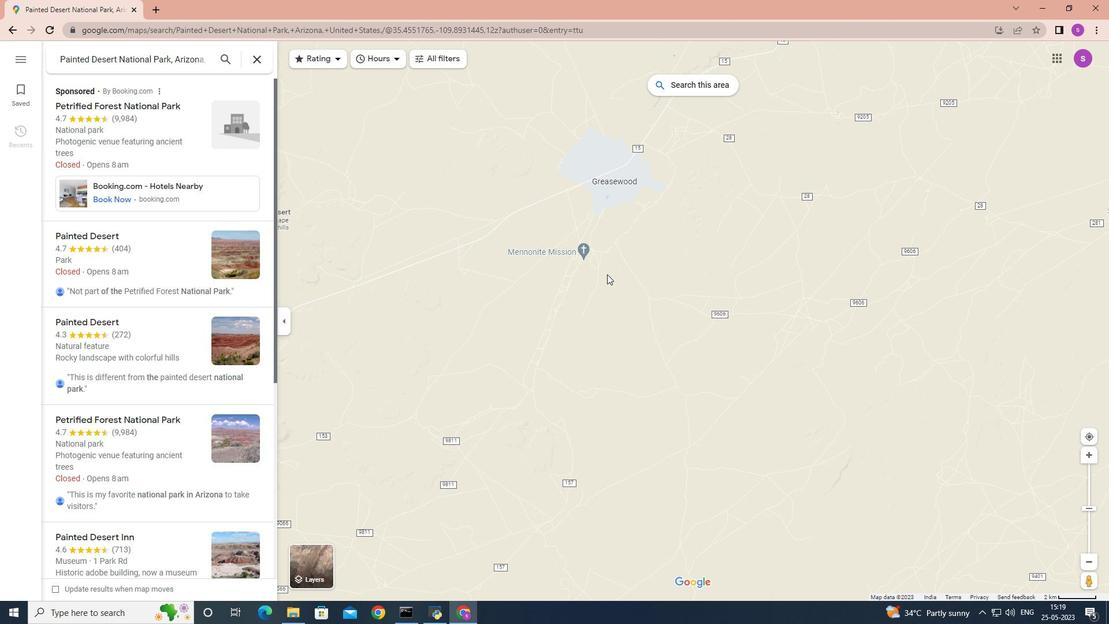 
Action: Mouse scrolled (607, 273) with delta (0, 0)
Screenshot: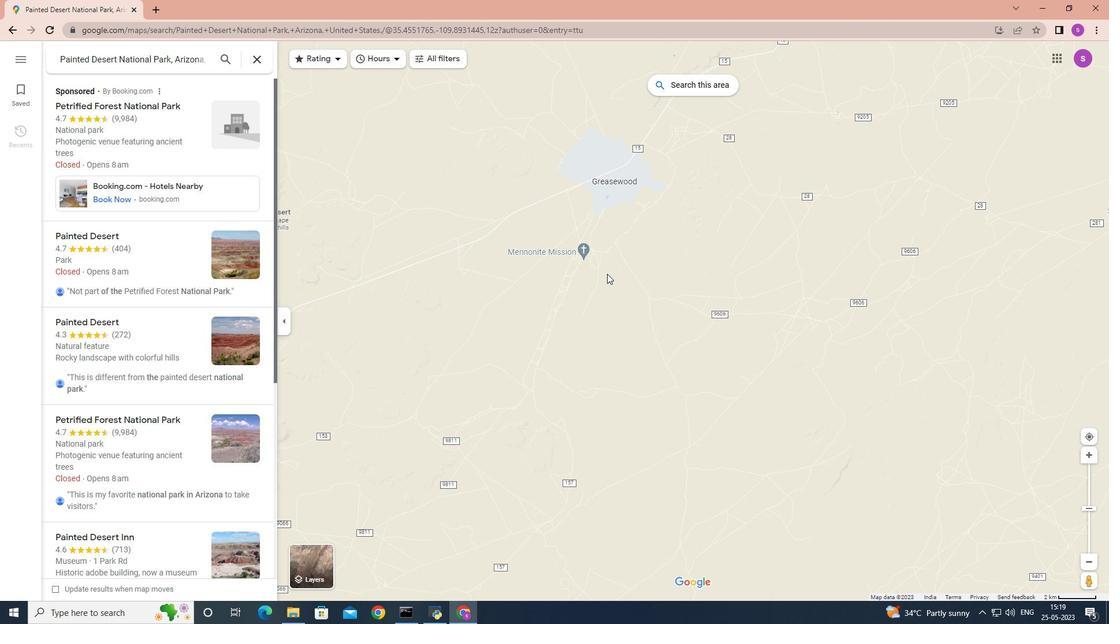 
Action: Mouse scrolled (607, 273) with delta (0, 0)
Screenshot: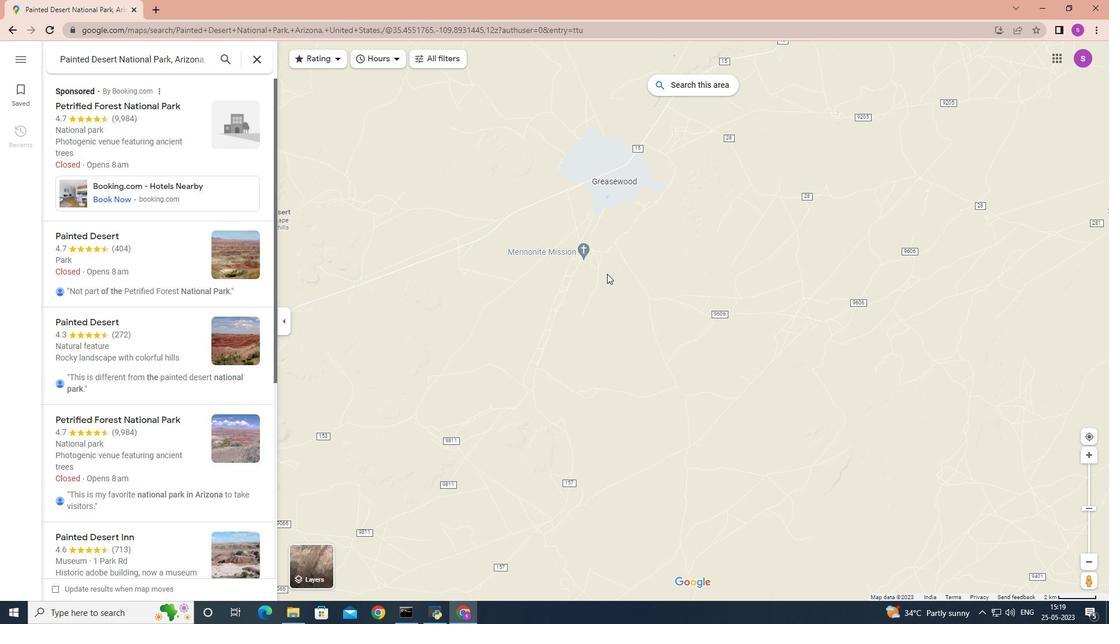 
Action: Mouse moved to (607, 273)
Screenshot: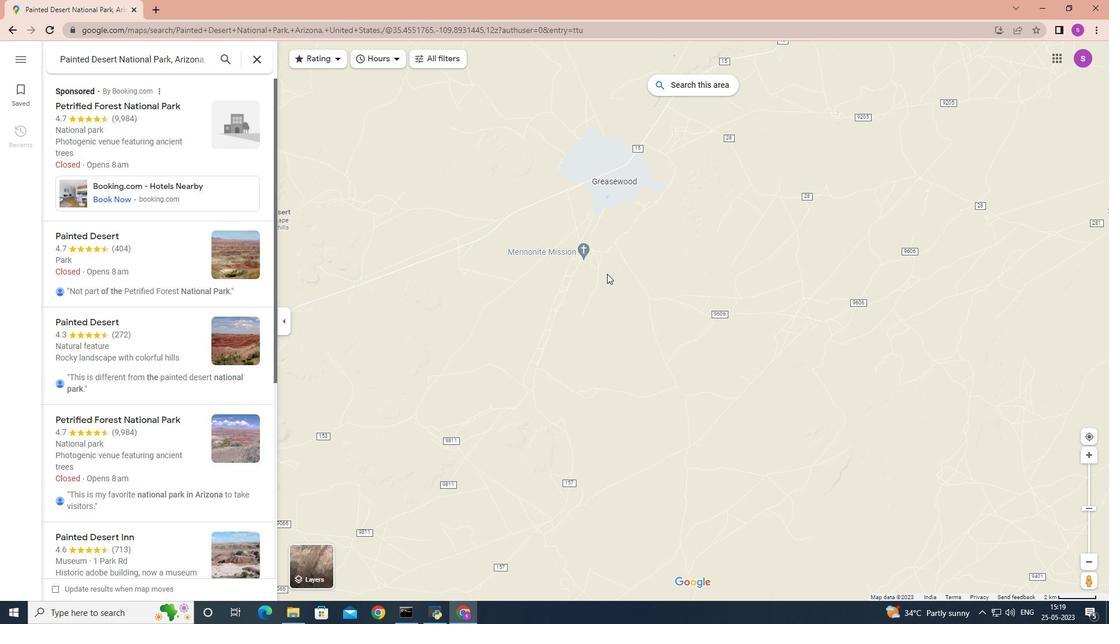 
Action: Mouse scrolled (607, 273) with delta (0, 0)
Screenshot: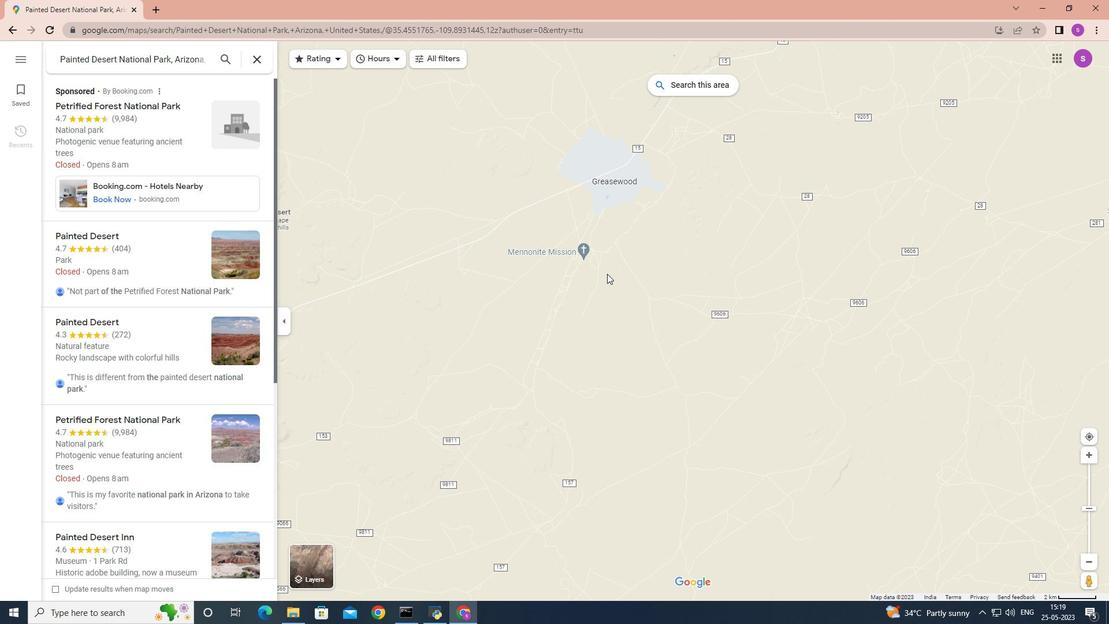 
Action: Mouse scrolled (607, 273) with delta (0, 0)
Screenshot: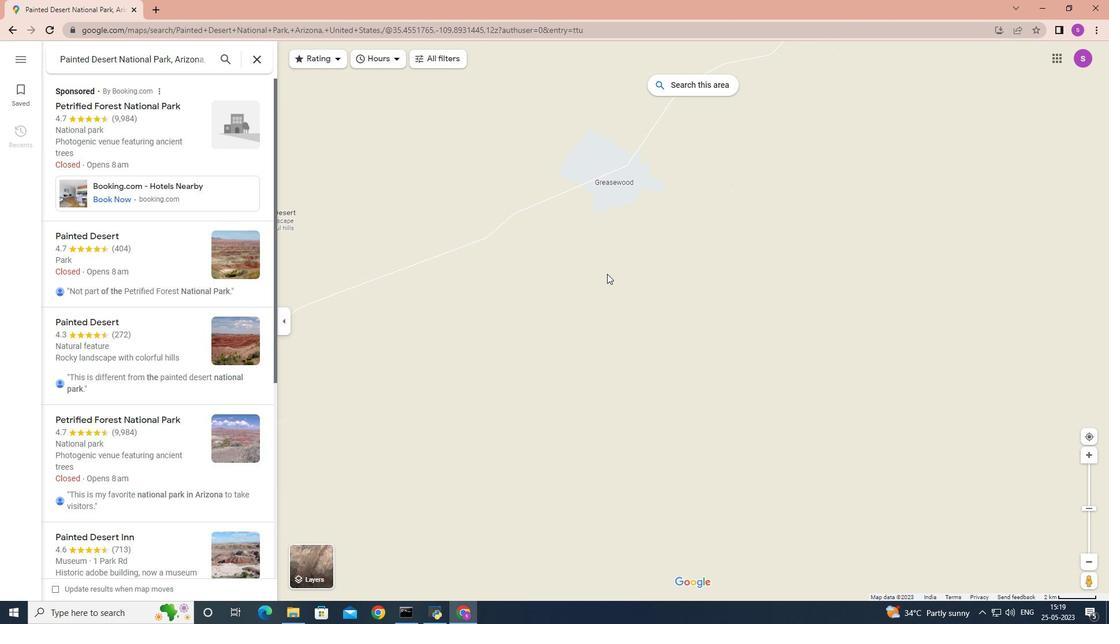 
Action: Mouse moved to (609, 273)
Screenshot: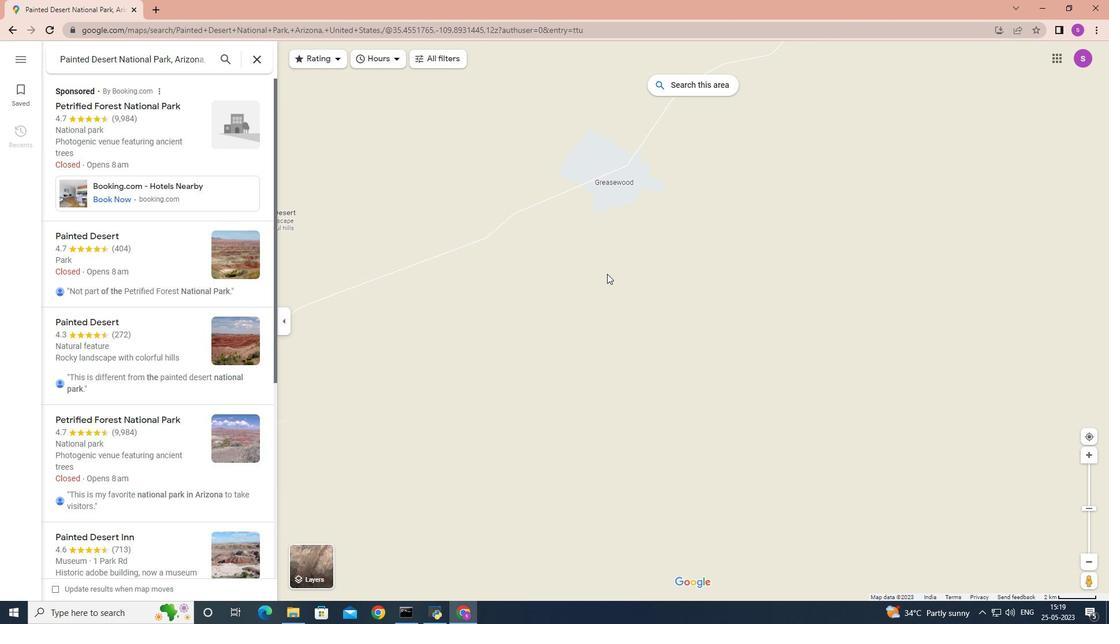 
Action: Mouse scrolled (609, 273) with delta (0, 0)
Screenshot: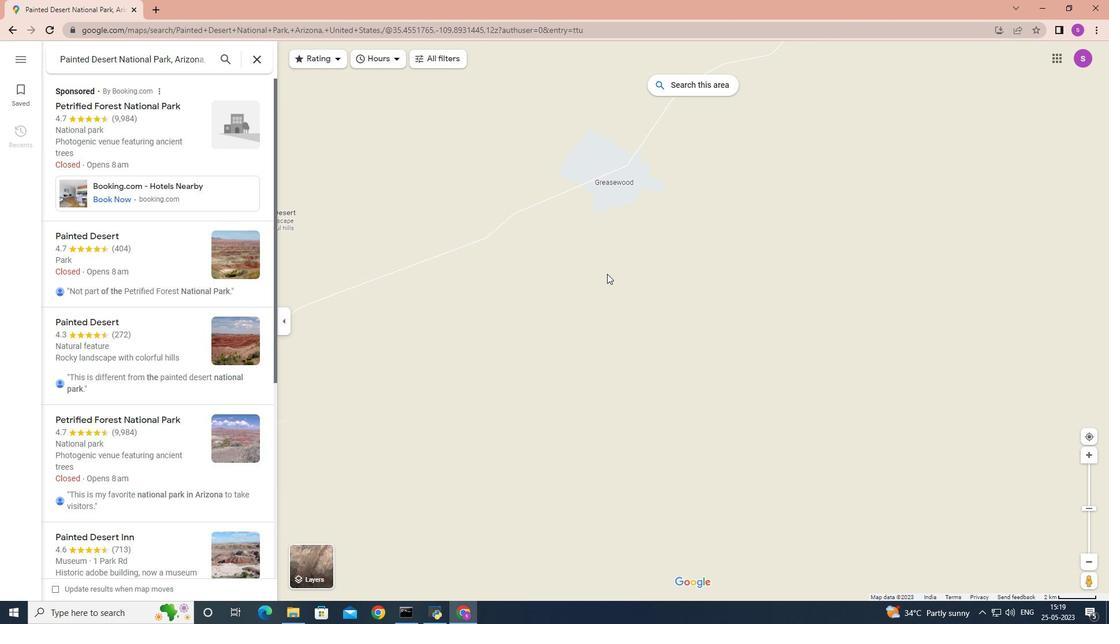 
Action: Mouse moved to (1089, 450)
Screenshot: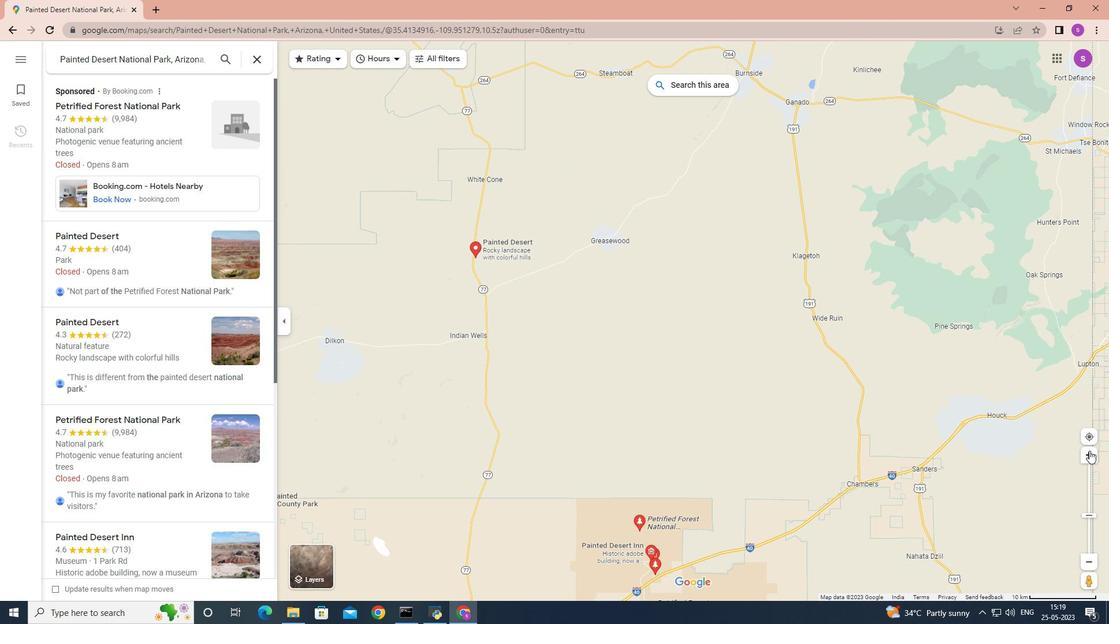 
Action: Mouse pressed left at (1089, 450)
Screenshot: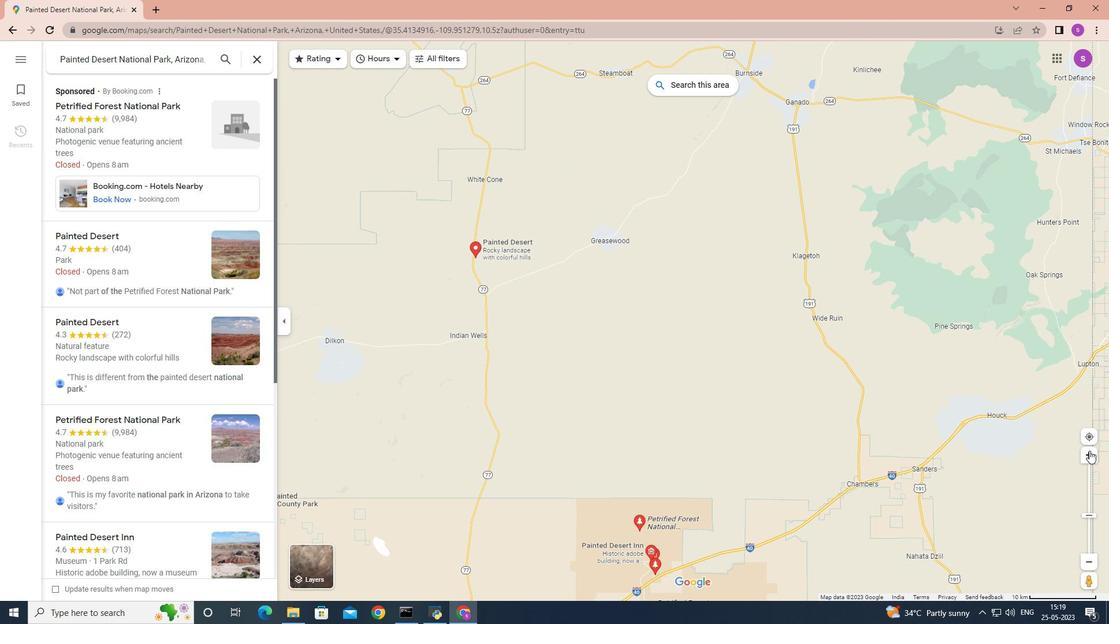 
Action: Mouse moved to (1053, 465)
Screenshot: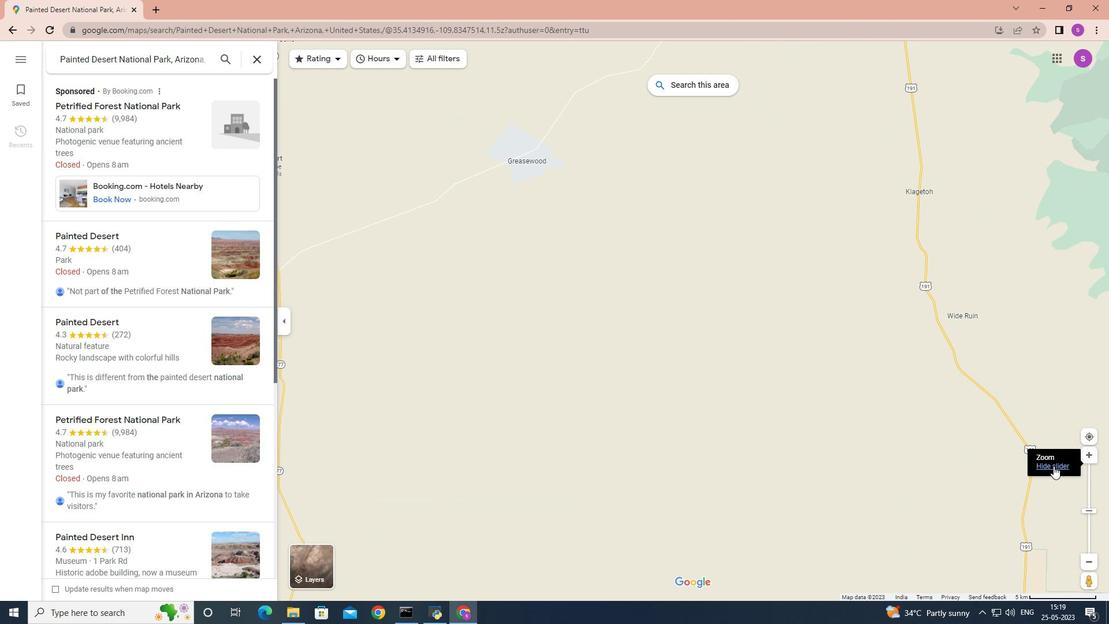 
Action: Mouse pressed left at (1053, 465)
Screenshot: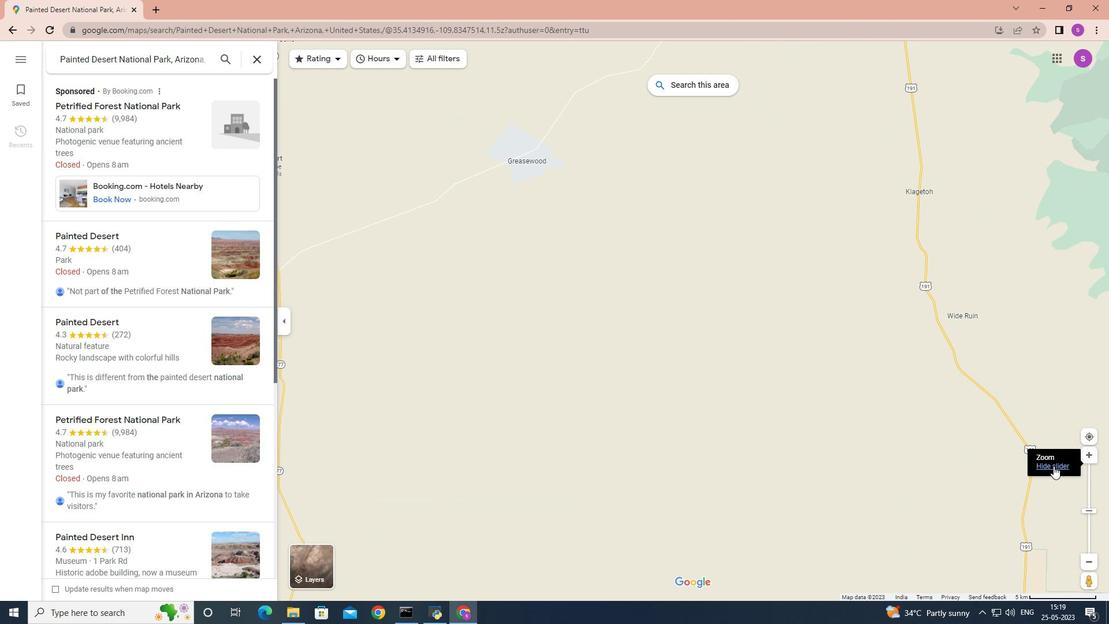 
Action: Mouse moved to (726, 309)
Screenshot: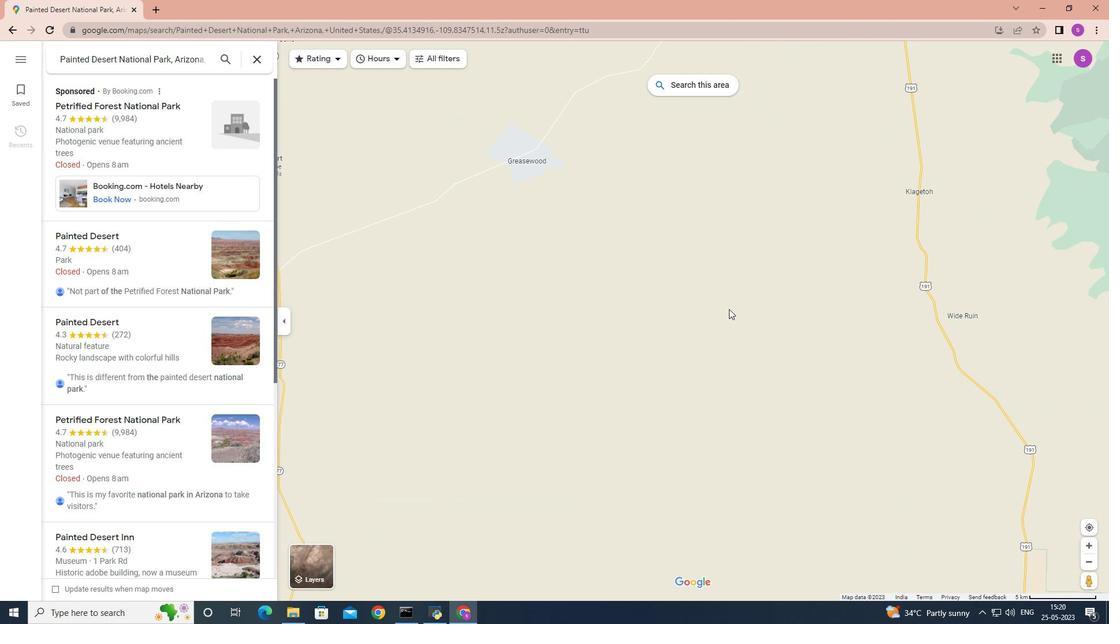 
Action: Mouse scrolled (726, 309) with delta (0, 0)
Screenshot: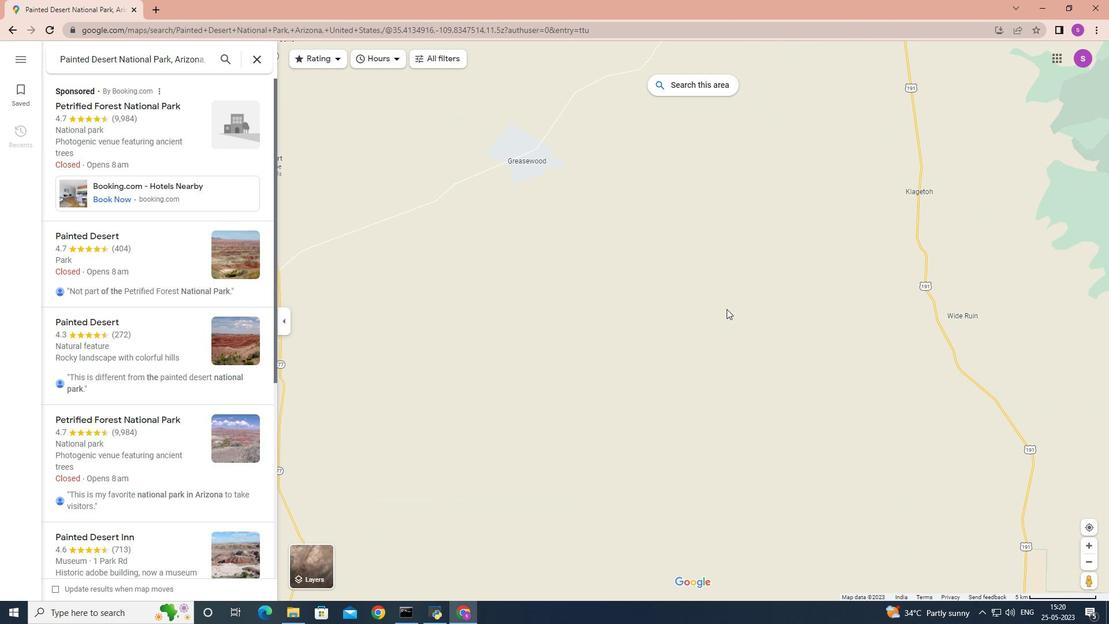 
Action: Mouse scrolled (726, 309) with delta (0, 0)
Screenshot: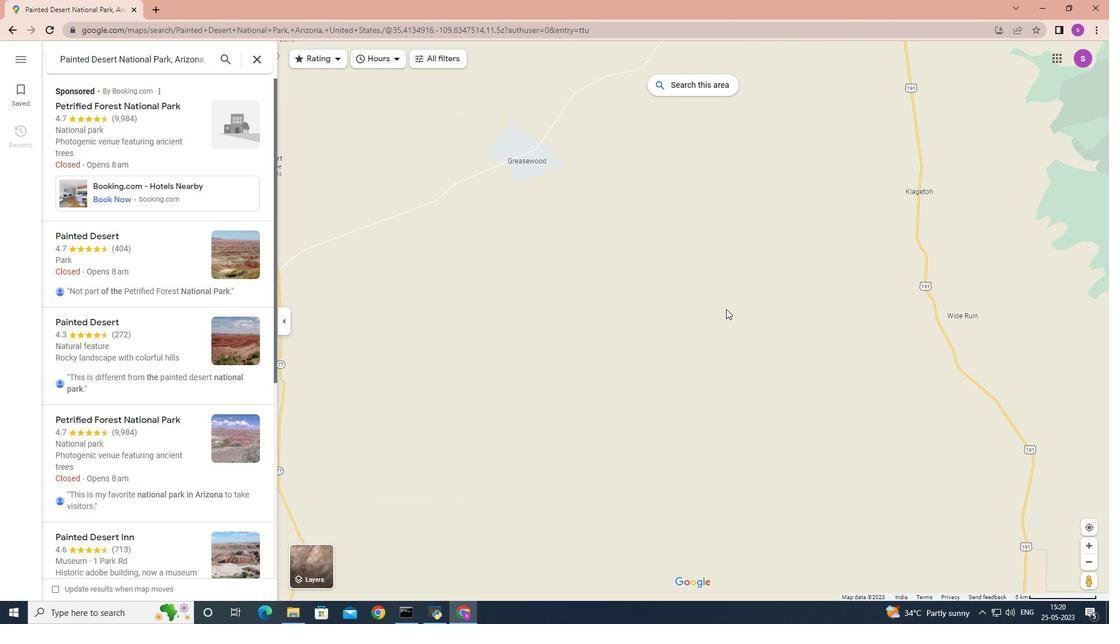 
Action: Mouse moved to (657, 310)
Screenshot: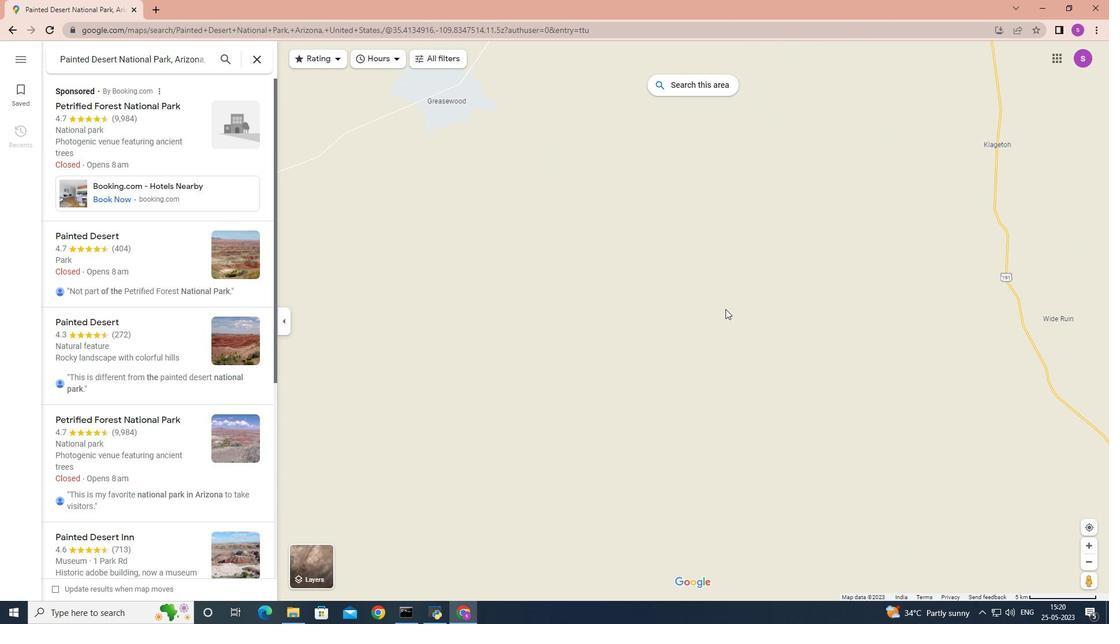 
Action: Mouse scrolled (657, 309) with delta (0, 0)
Screenshot: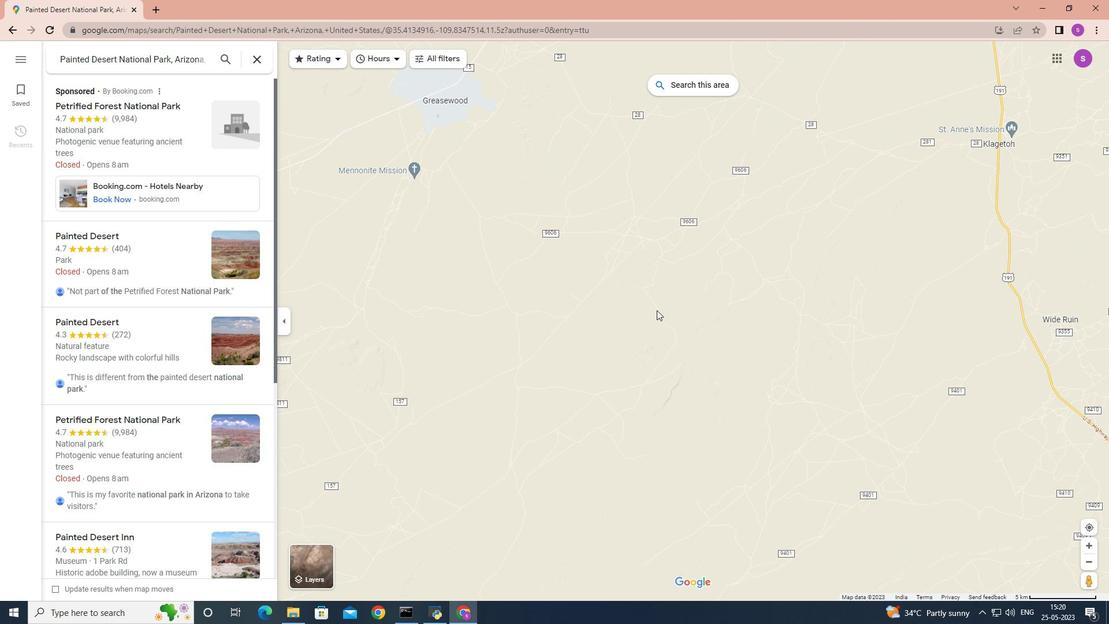 
Action: Mouse scrolled (657, 309) with delta (0, 0)
Screenshot: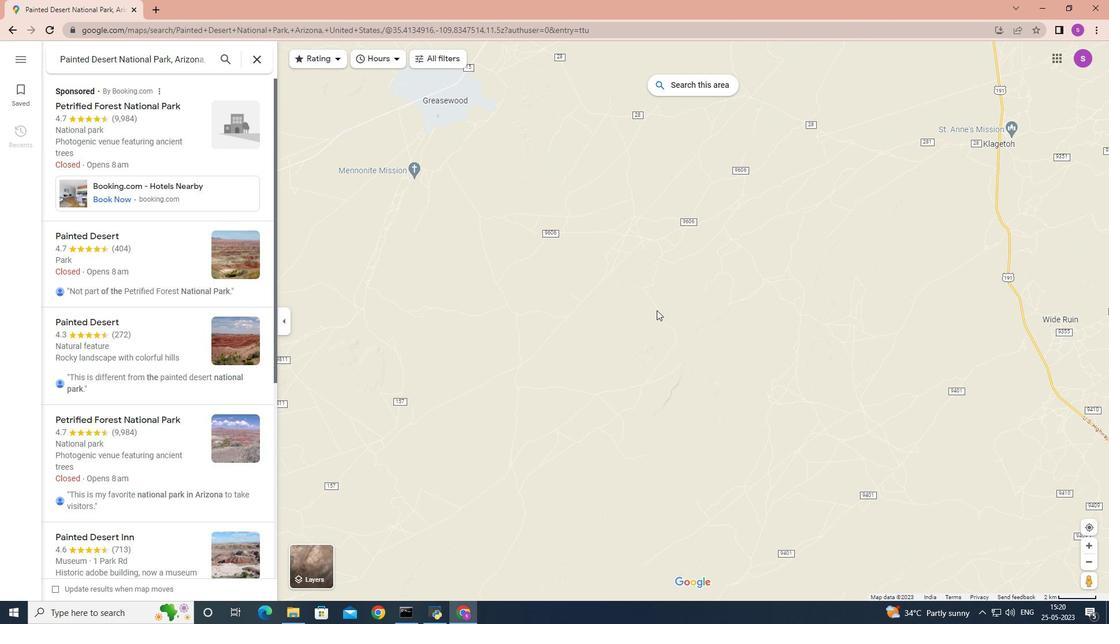 
Action: Mouse scrolled (657, 309) with delta (0, 0)
Screenshot: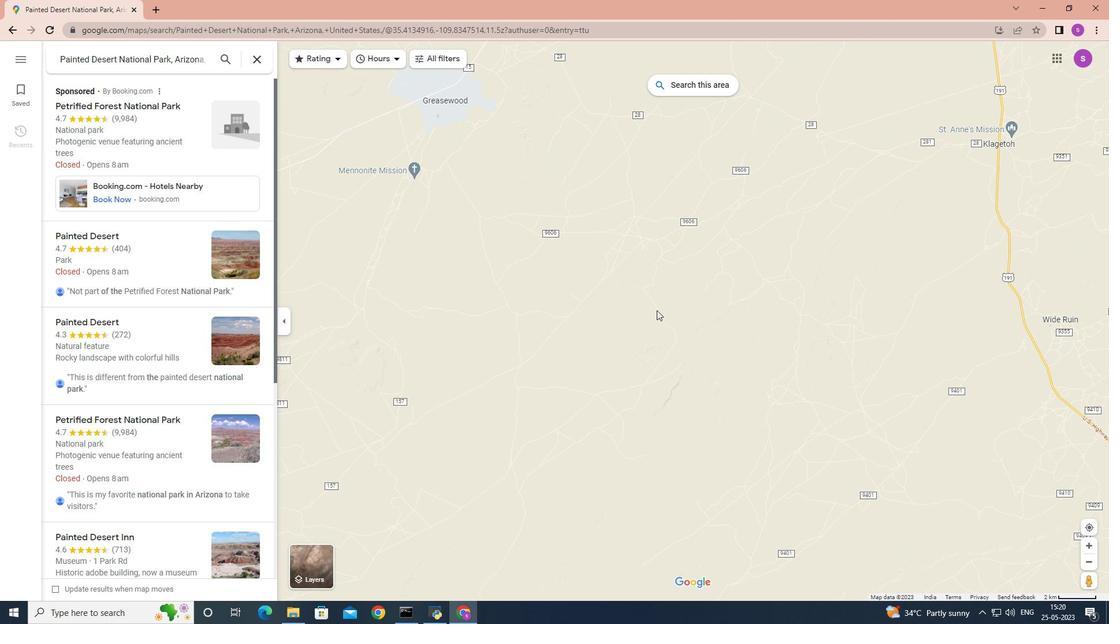 
Action: Mouse scrolled (657, 309) with delta (0, 0)
Screenshot: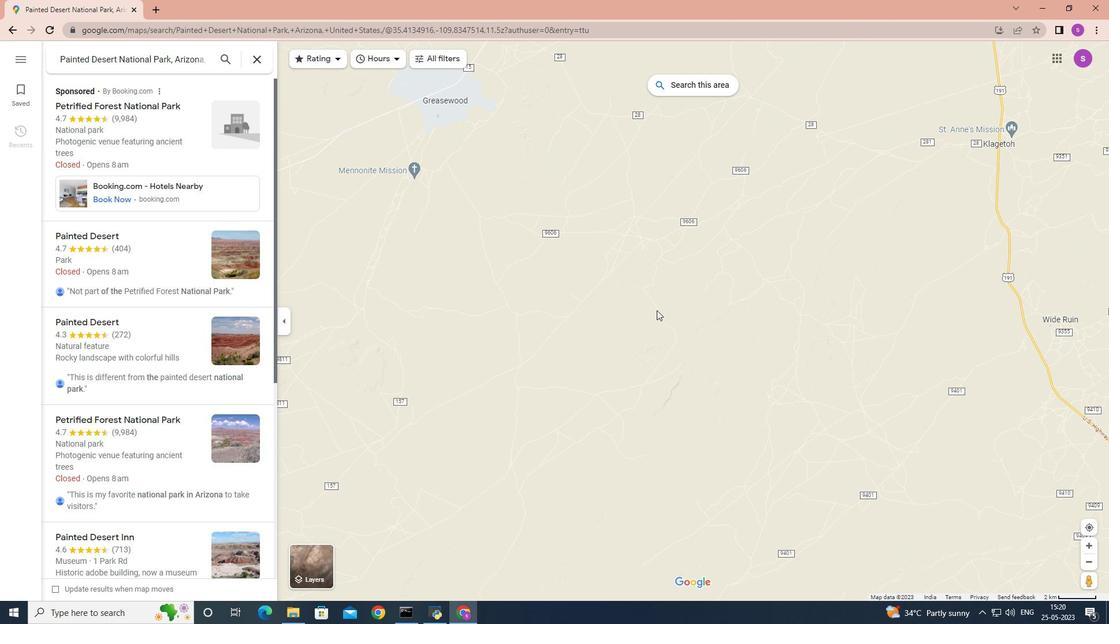 
Action: Mouse moved to (656, 310)
Screenshot: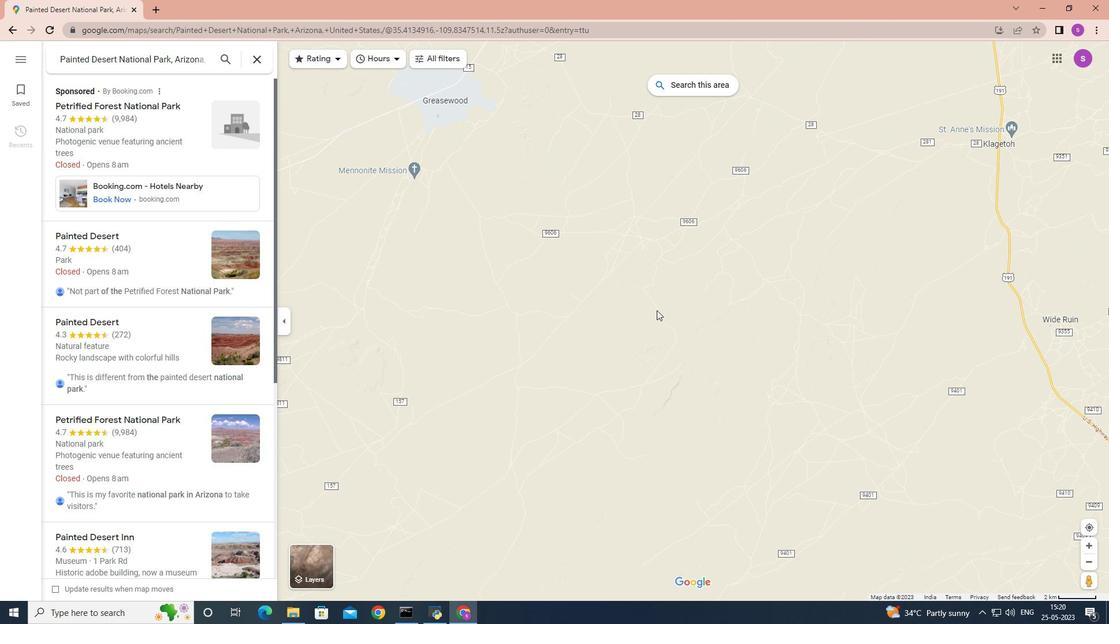 
Action: Mouse scrolled (656, 309) with delta (0, 0)
Screenshot: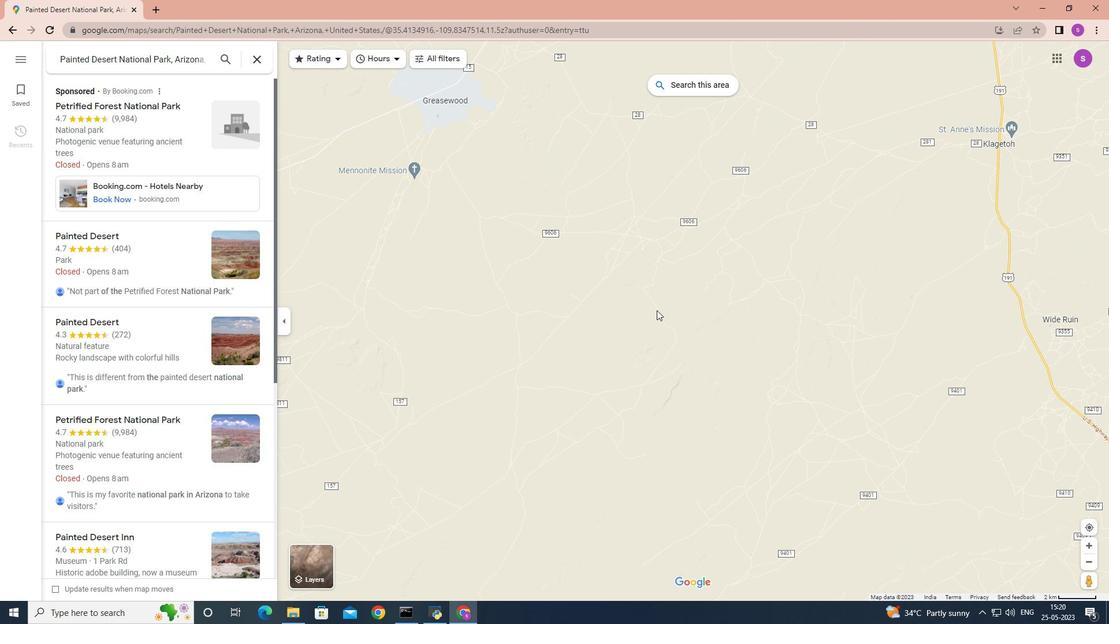 
Action: Mouse moved to (655, 310)
Screenshot: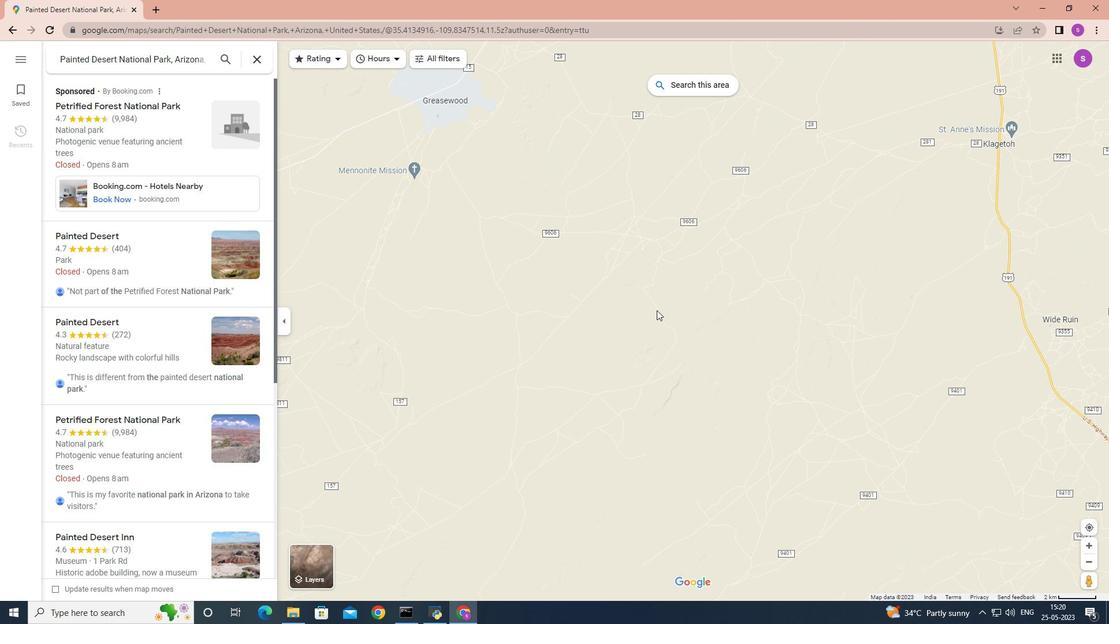 
Action: Mouse scrolled (655, 309) with delta (0, 0)
Screenshot: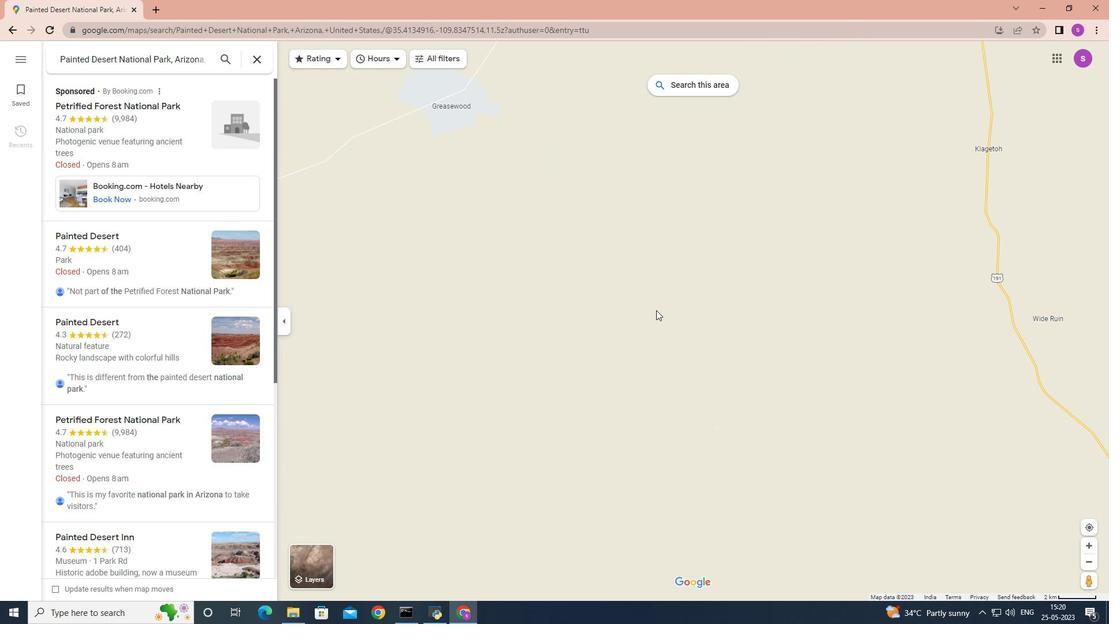 
Action: Mouse moved to (607, 308)
Screenshot: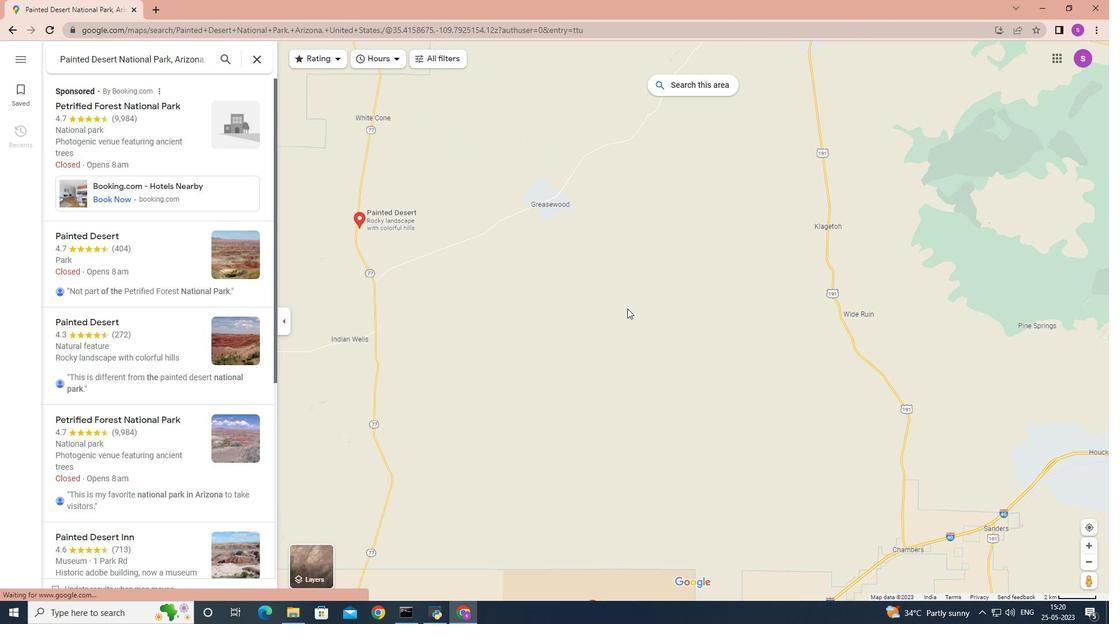 
Action: Mouse scrolled (607, 307) with delta (0, 0)
Screenshot: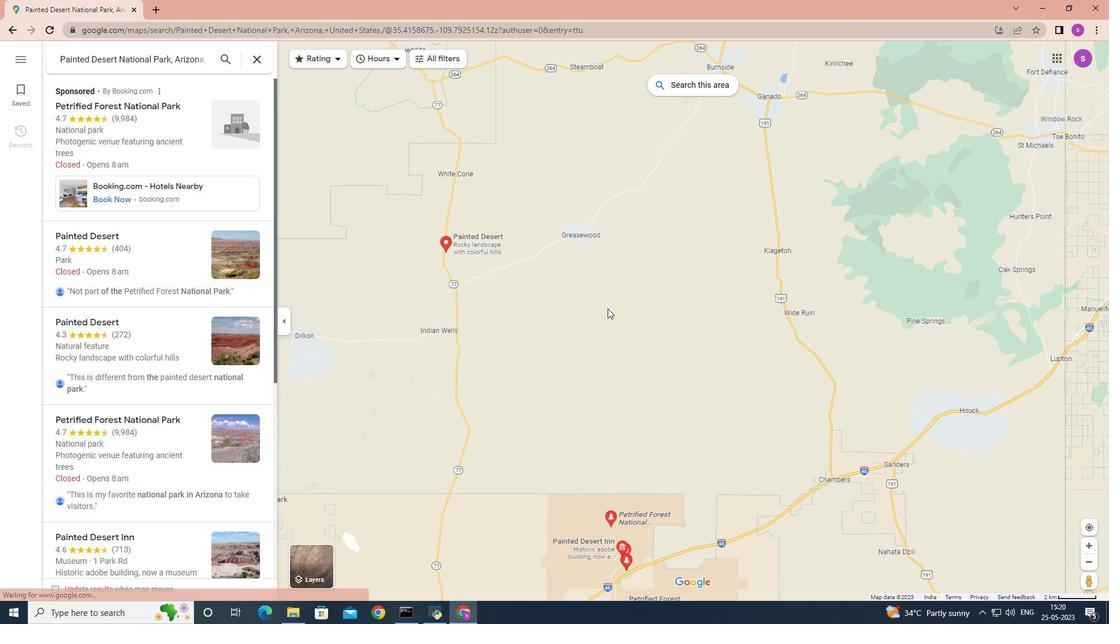 
Action: Mouse scrolled (607, 307) with delta (0, 0)
Screenshot: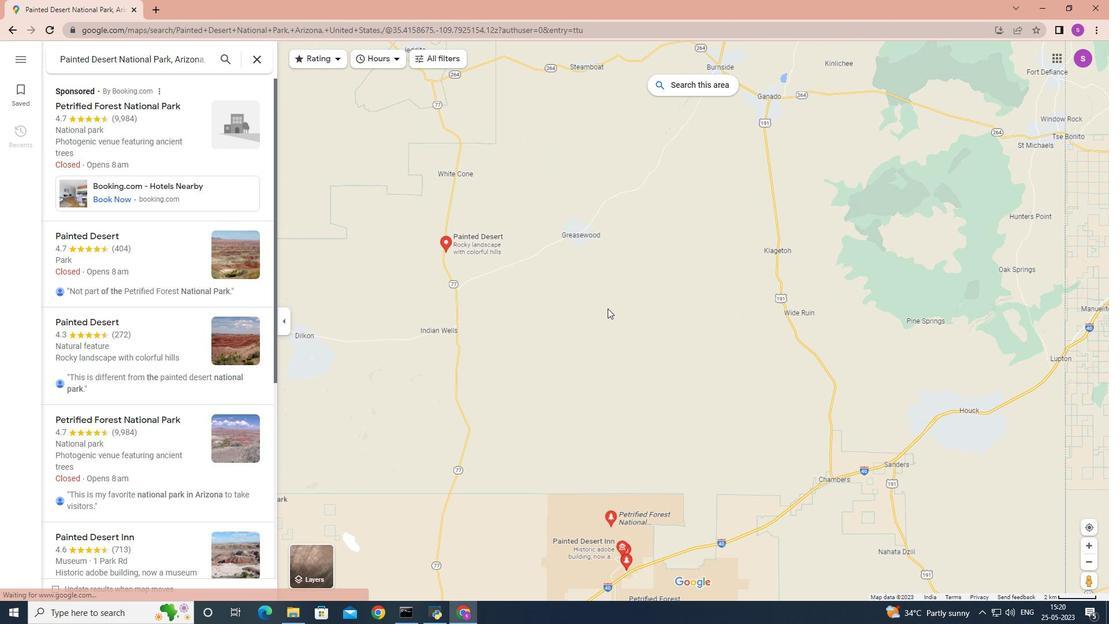 
Action: Mouse moved to (607, 308)
Screenshot: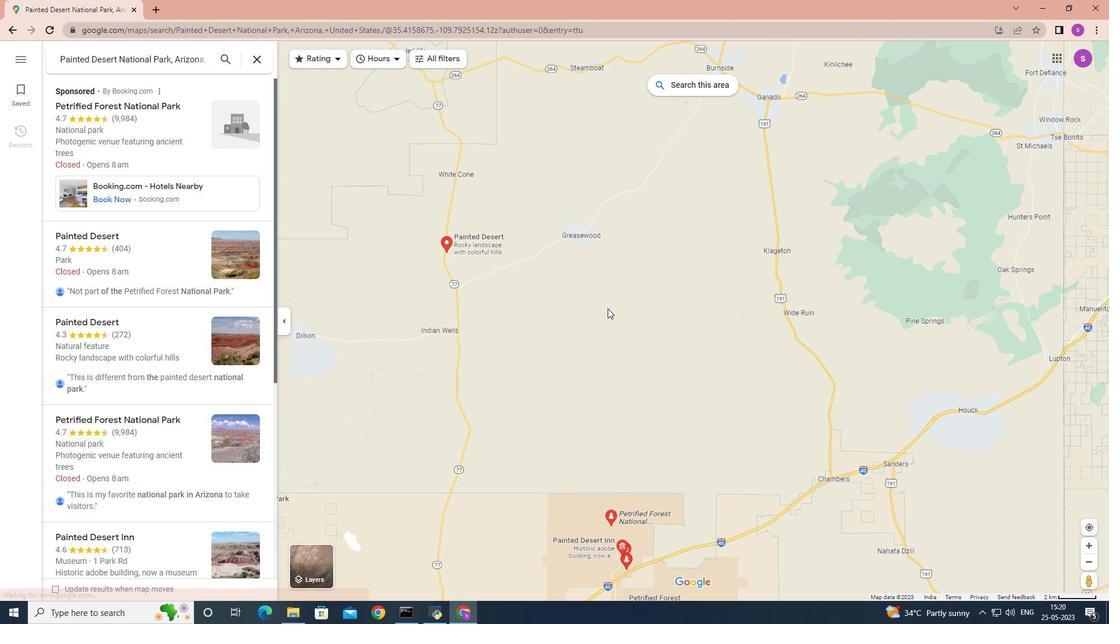 
Action: Mouse scrolled (607, 307) with delta (0, 0)
Screenshot: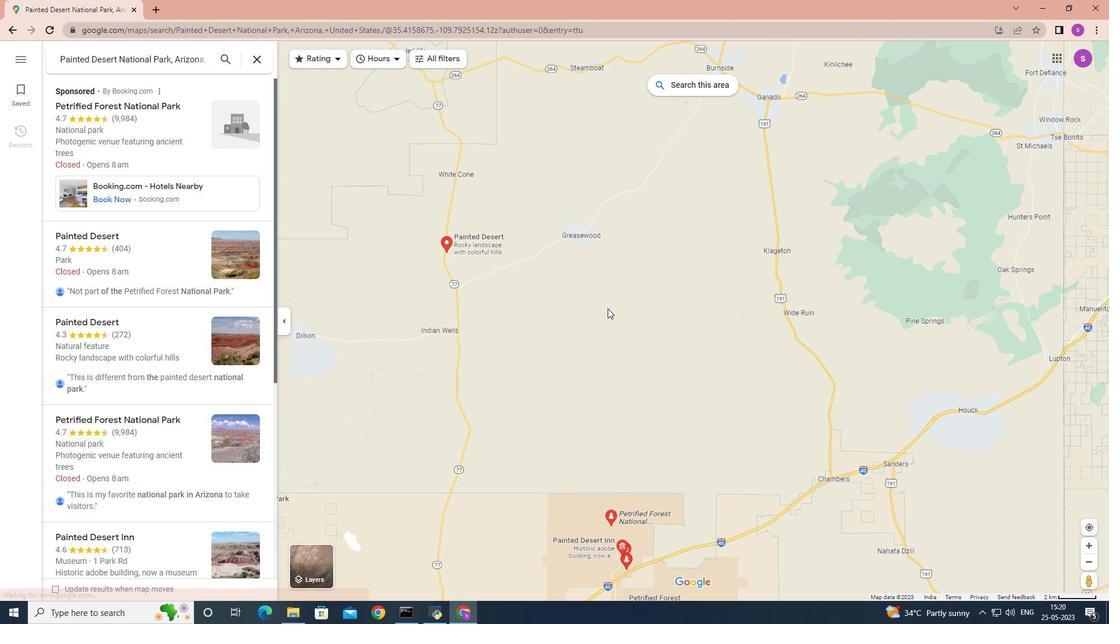 
Action: Mouse moved to (514, 277)
Screenshot: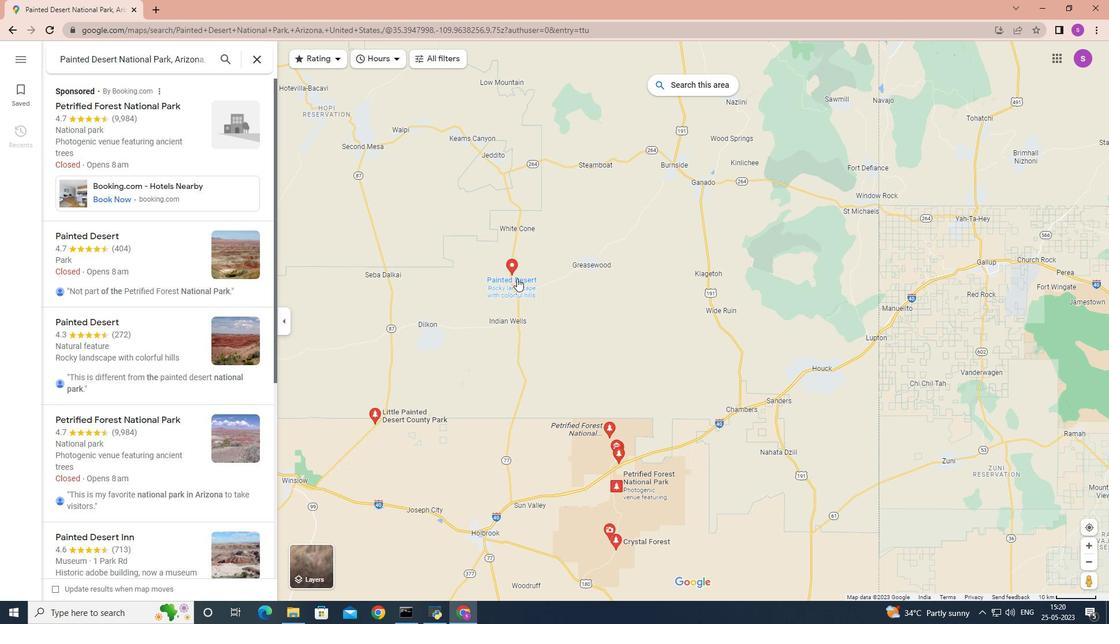 
Action: Mouse scrolled (514, 277) with delta (0, 0)
Screenshot: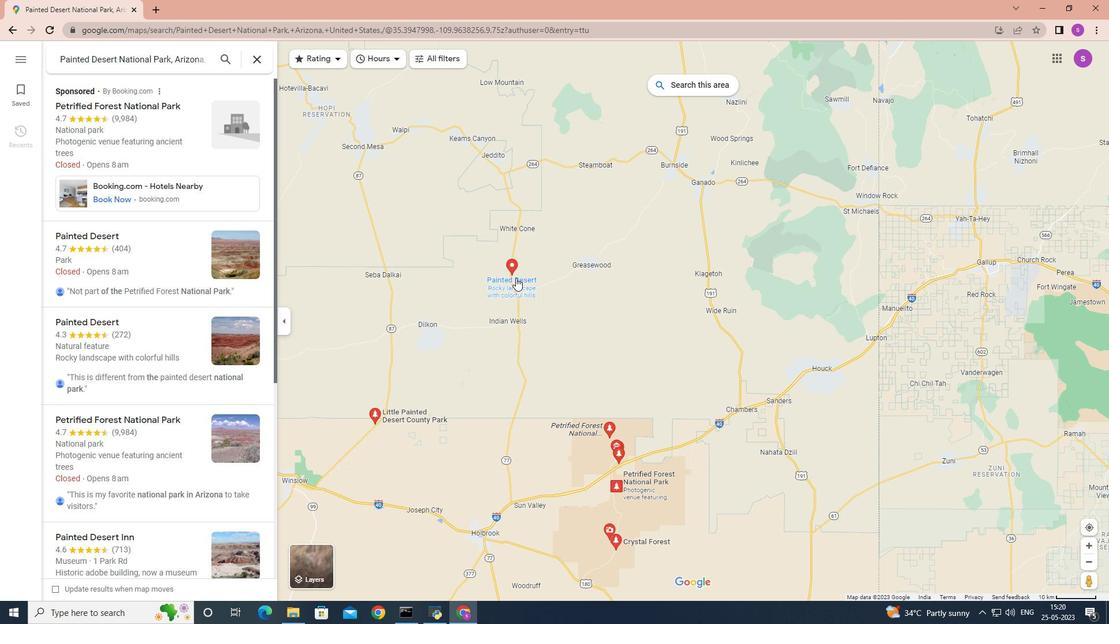 
Action: Mouse scrolled (514, 277) with delta (0, 0)
Screenshot: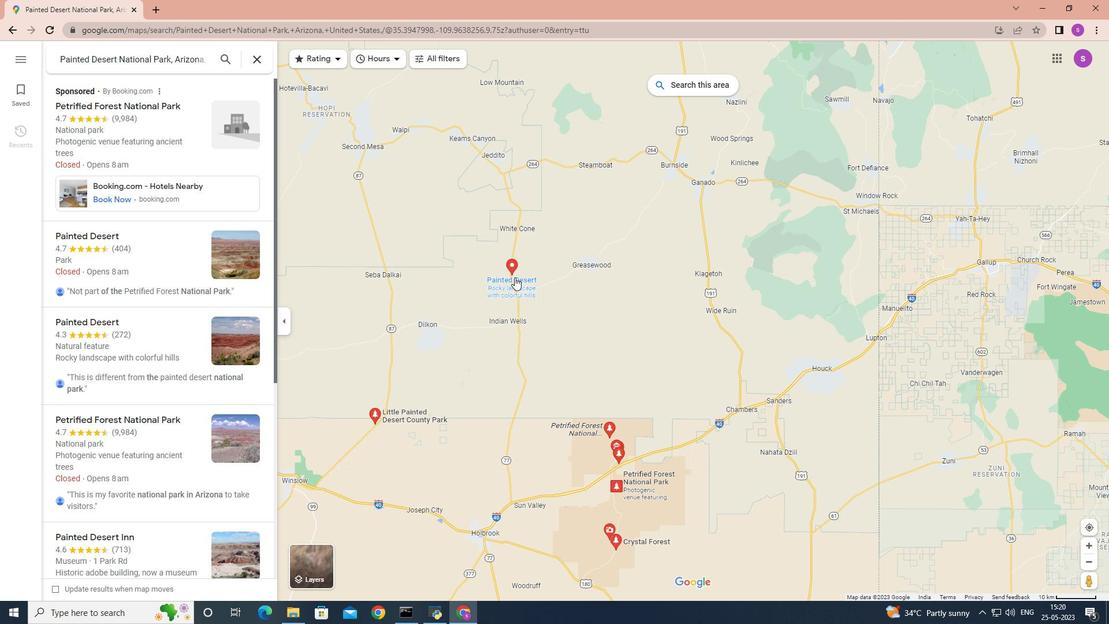 
Action: Mouse moved to (511, 272)
Screenshot: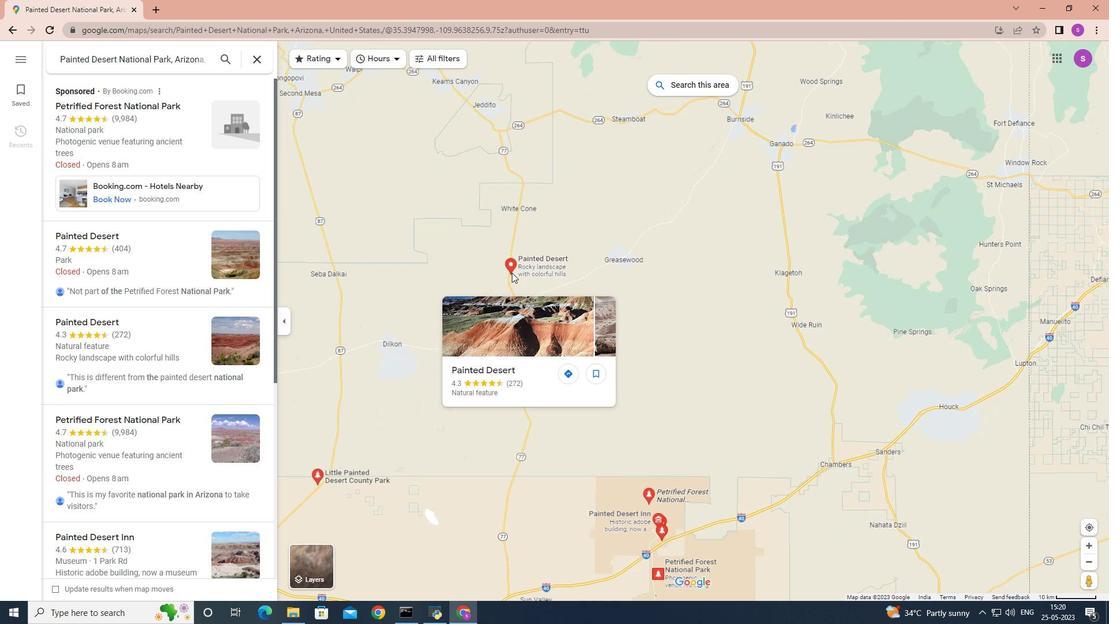 
Action: Mouse pressed left at (511, 272)
Screenshot: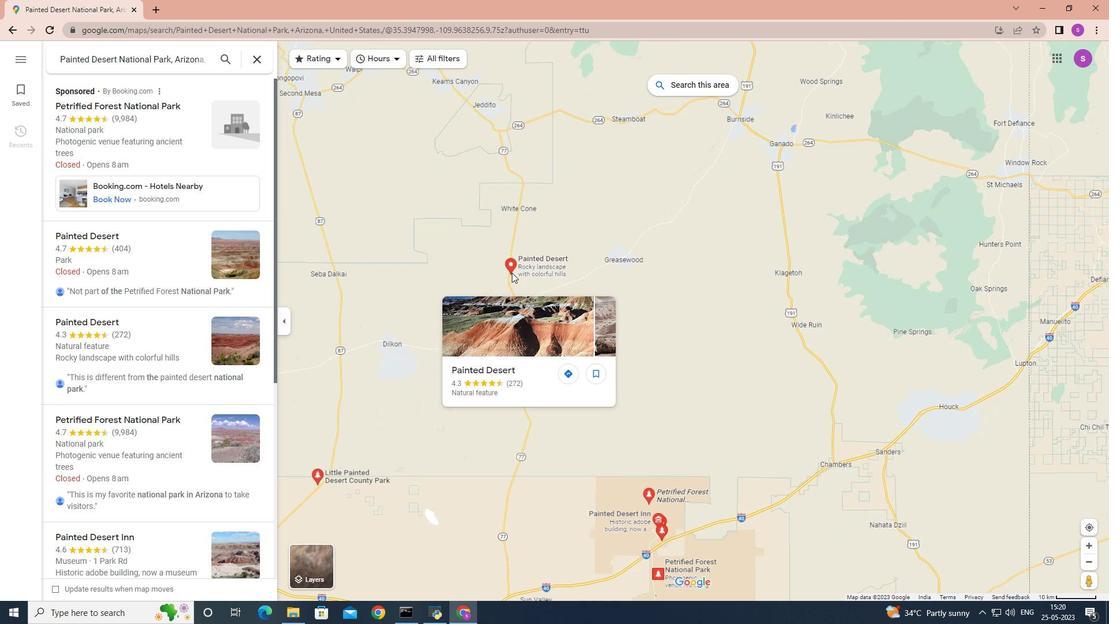 
Action: Mouse moved to (523, 312)
Screenshot: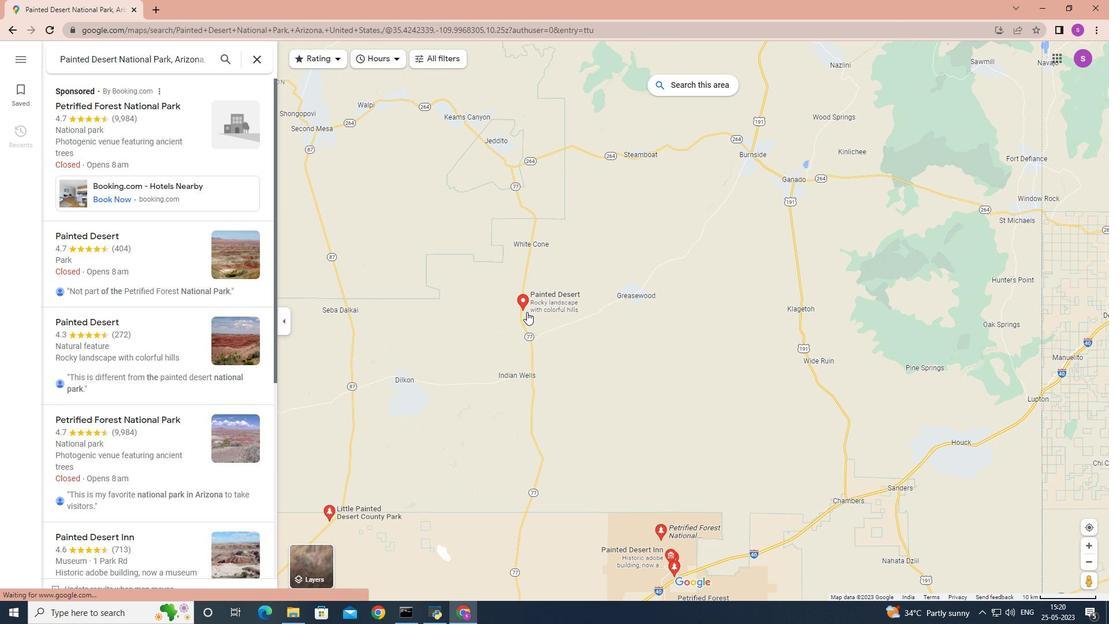 
Action: Mouse scrolled (523, 312) with delta (0, 0)
Screenshot: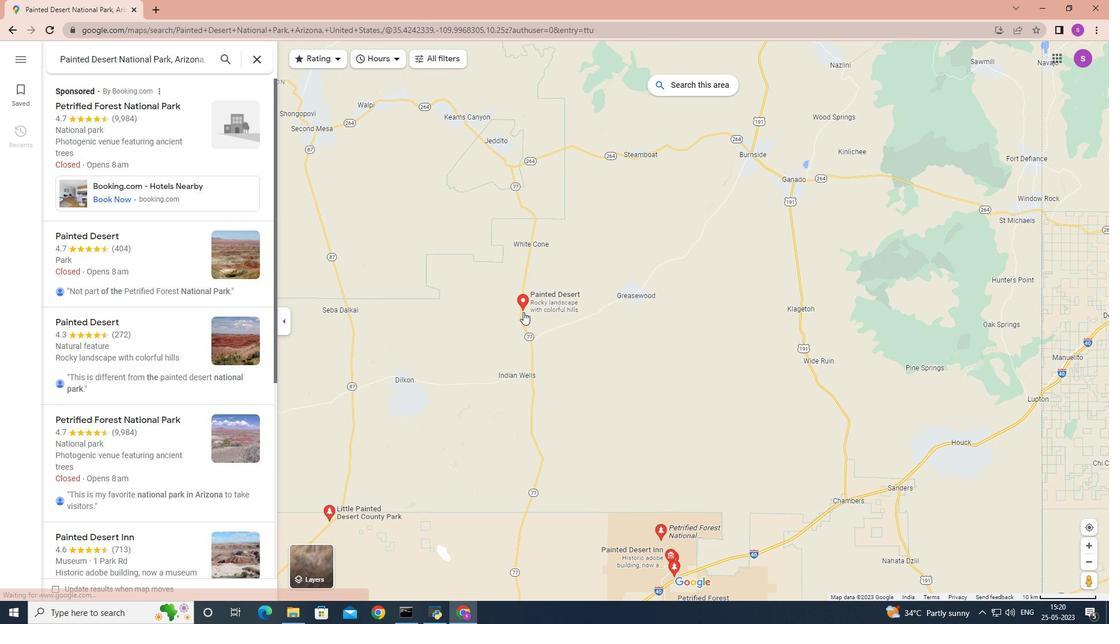 
Action: Mouse moved to (523, 312)
Screenshot: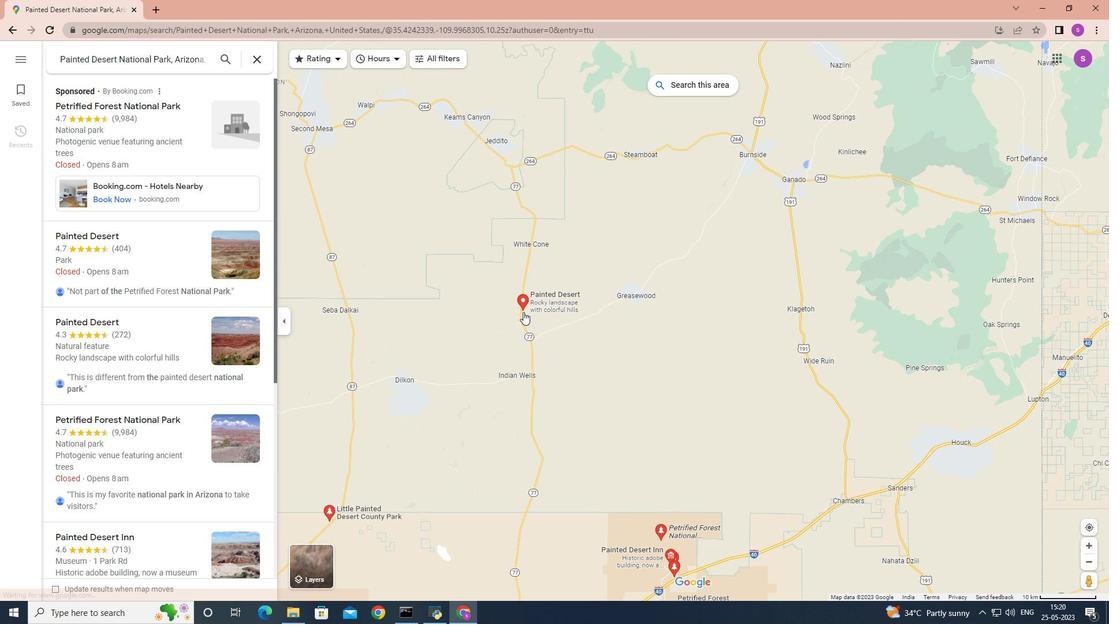 
Action: Mouse scrolled (523, 312) with delta (0, 0)
Screenshot: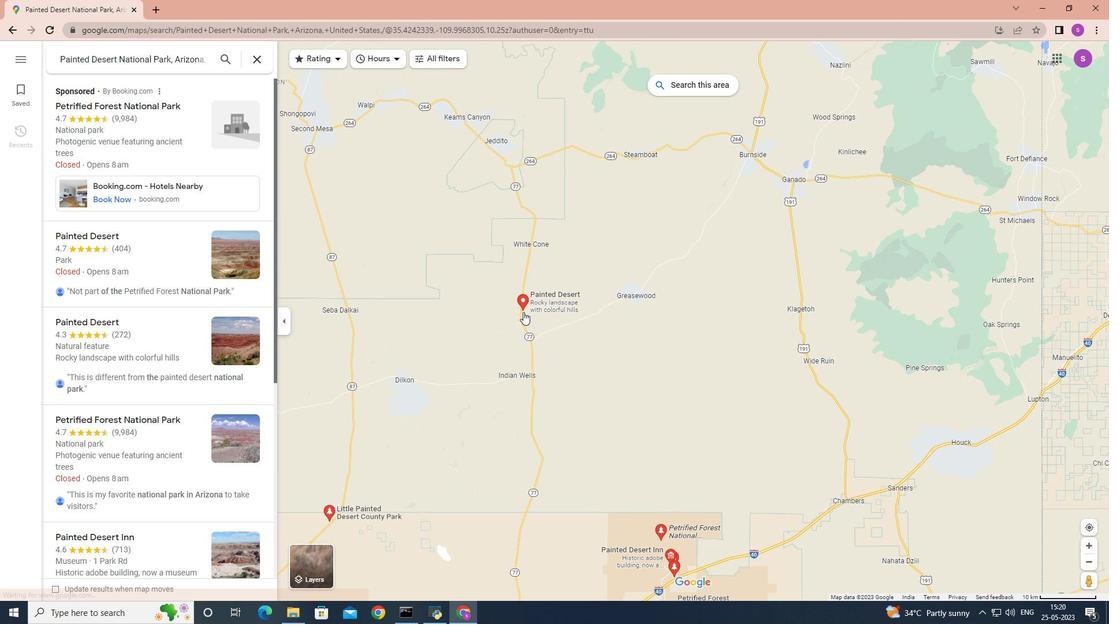 
Action: Mouse scrolled (523, 312) with delta (0, 0)
Screenshot: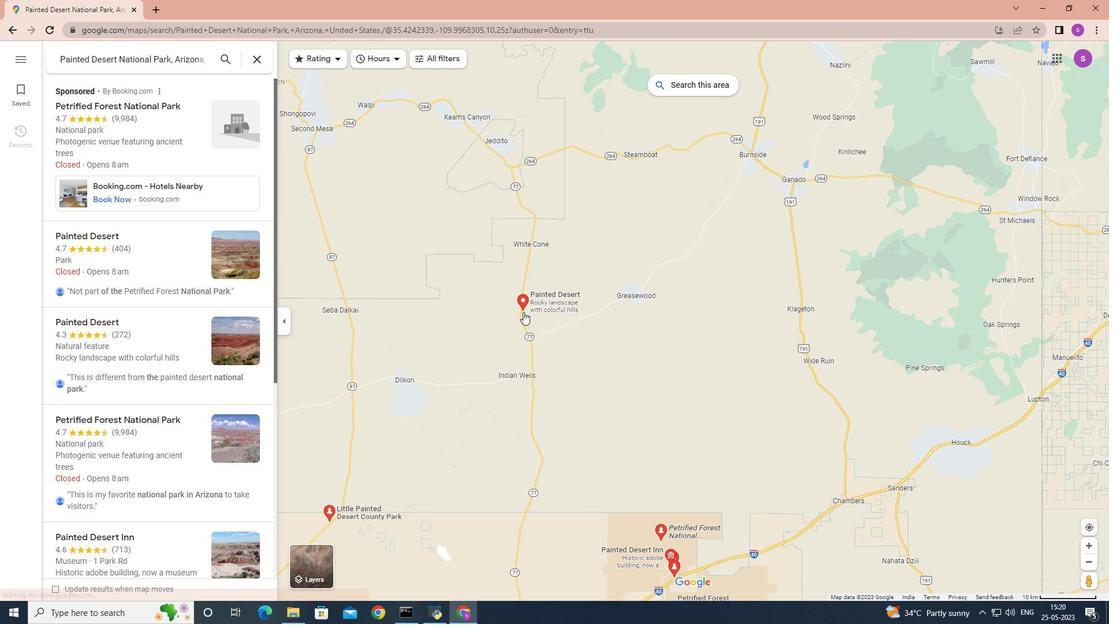 
Action: Mouse scrolled (523, 312) with delta (0, 0)
Screenshot: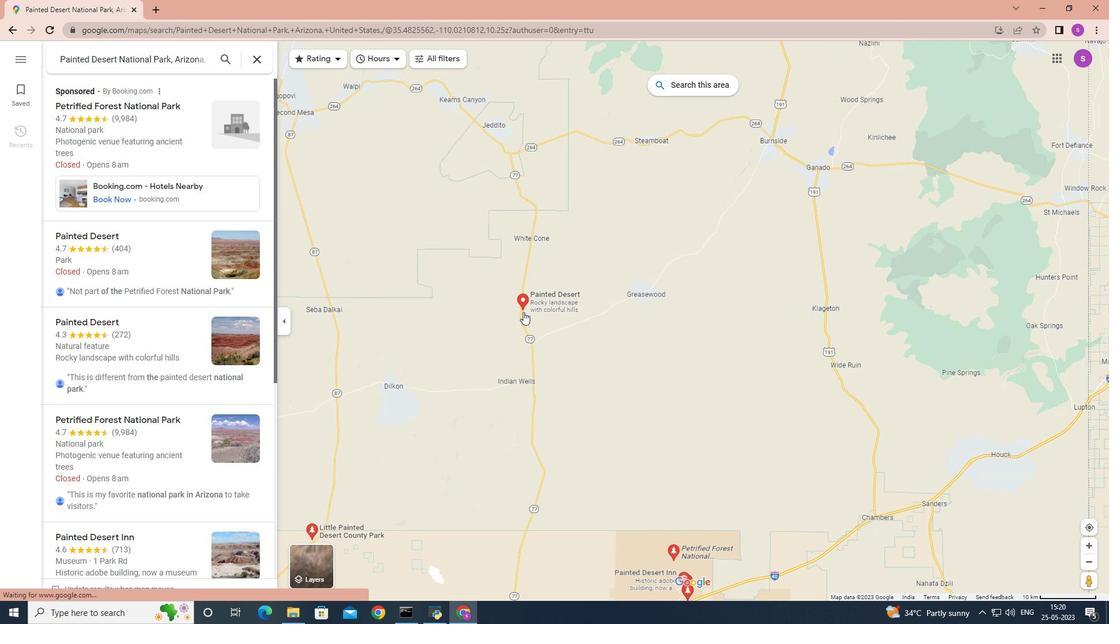 
Action: Mouse scrolled (523, 312) with delta (0, 0)
Screenshot: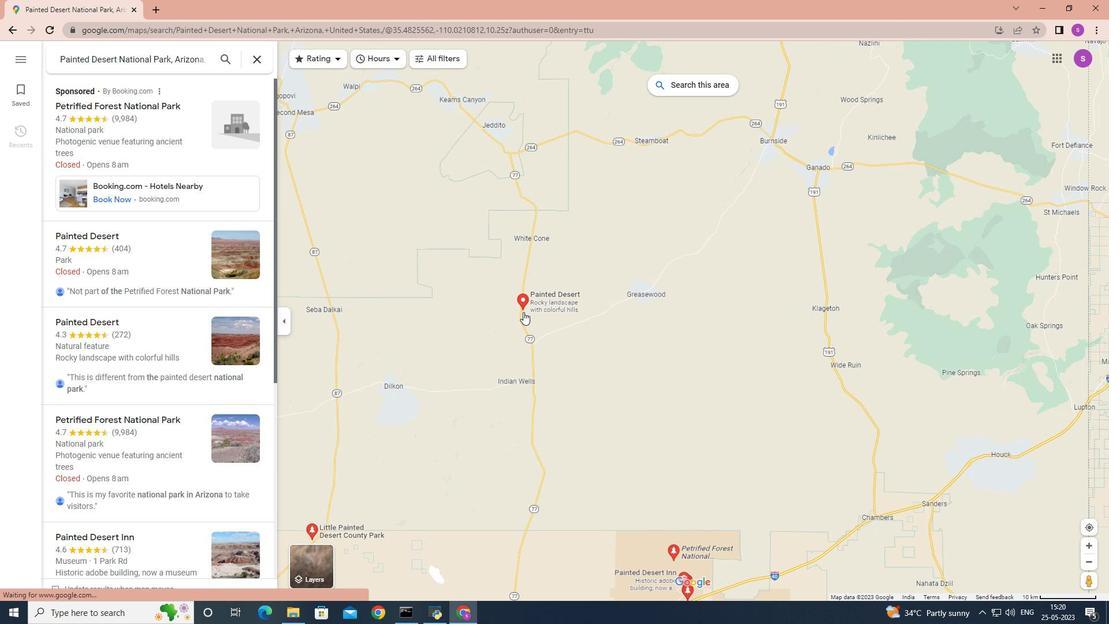 
Action: Mouse moved to (525, 305)
Screenshot: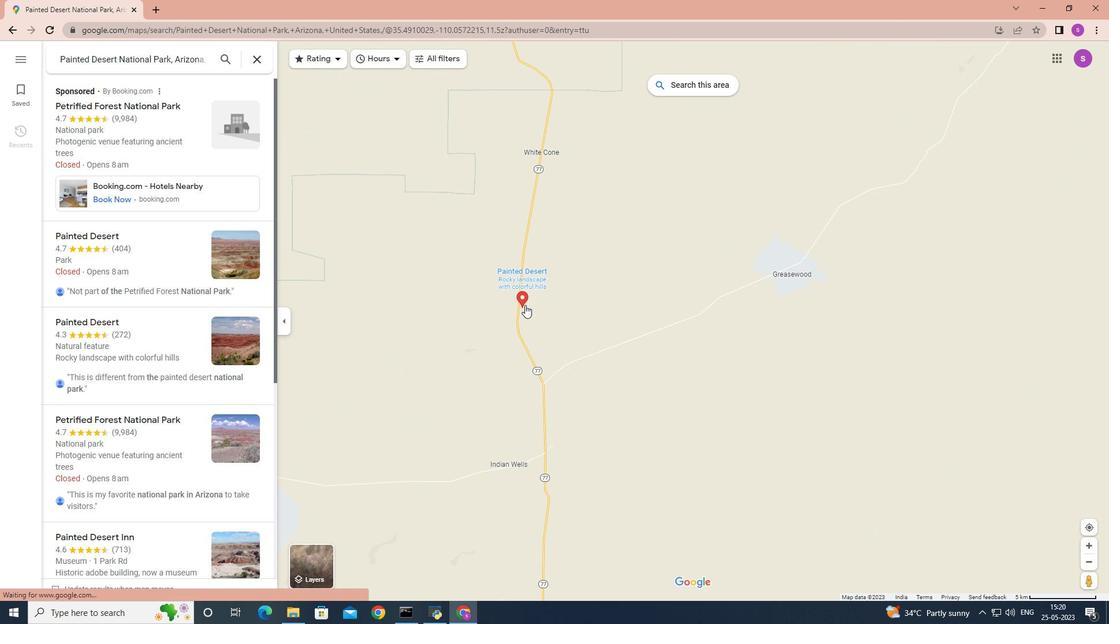 
Action: Mouse scrolled (525, 305) with delta (0, 0)
Screenshot: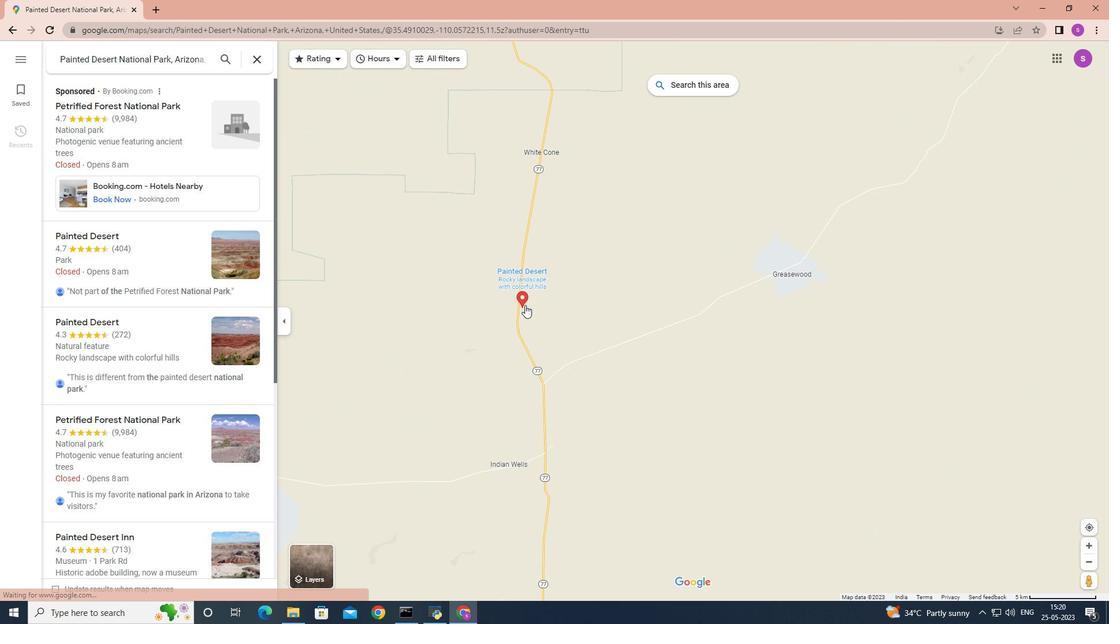 
Action: Mouse scrolled (525, 305) with delta (0, 0)
Screenshot: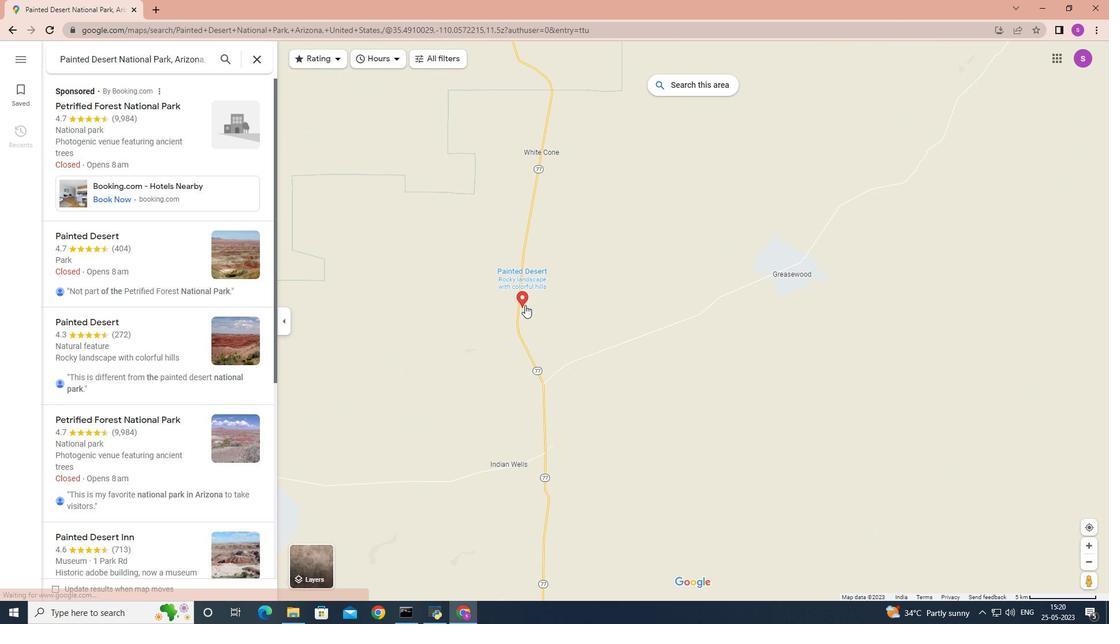 
Action: Mouse scrolled (525, 305) with delta (0, 0)
Screenshot: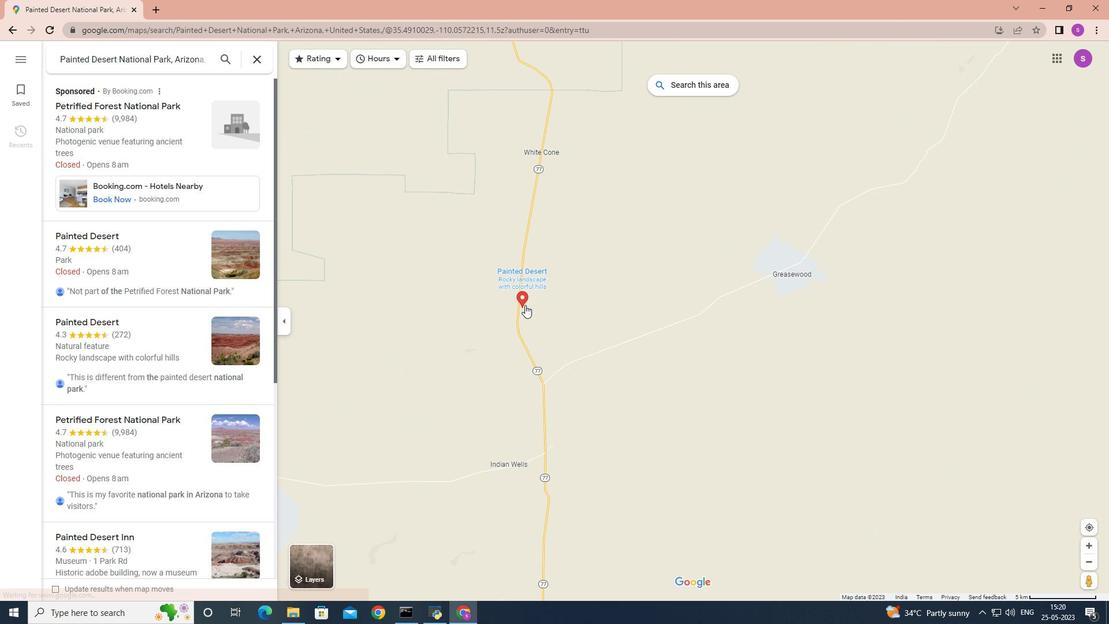 
Action: Mouse moved to (516, 313)
Screenshot: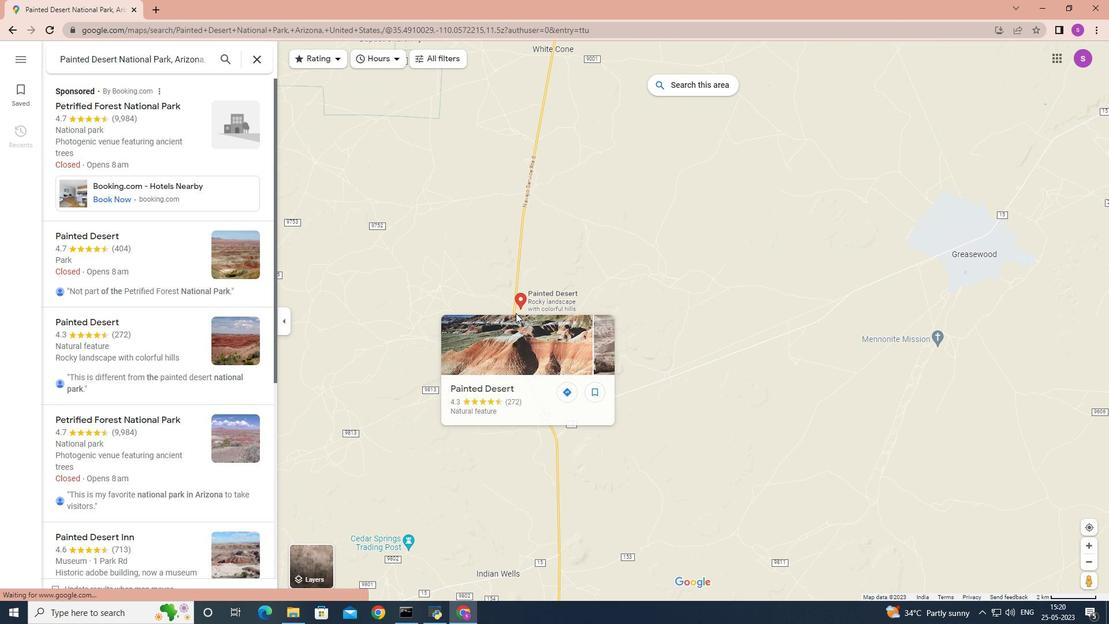 
Action: Mouse scrolled (516, 313) with delta (0, 0)
Screenshot: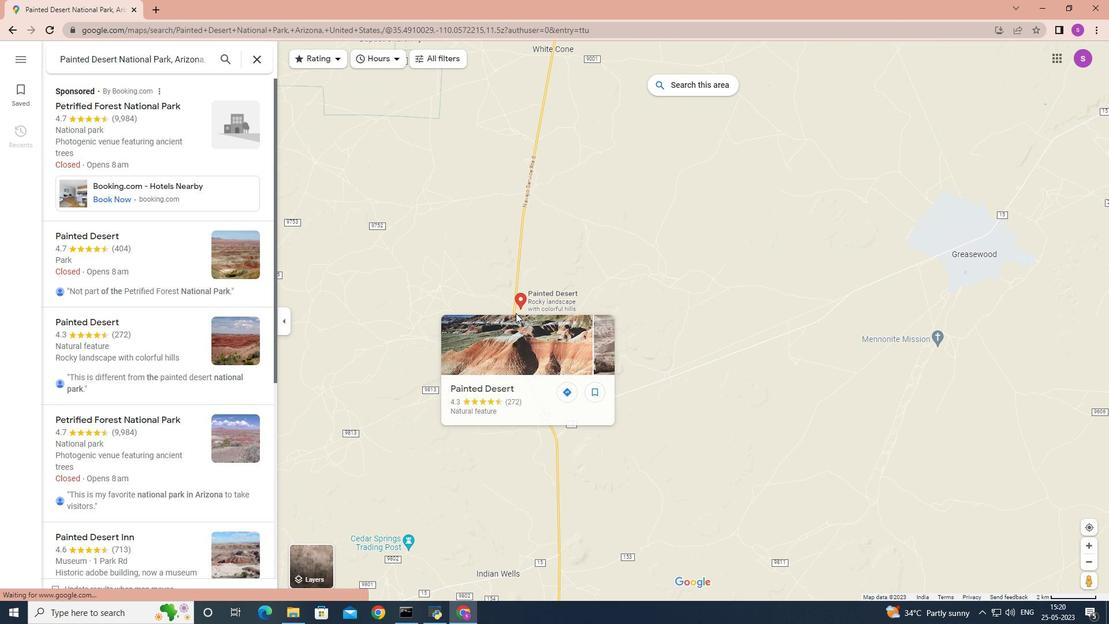 
Action: Mouse scrolled (516, 313) with delta (0, 0)
Screenshot: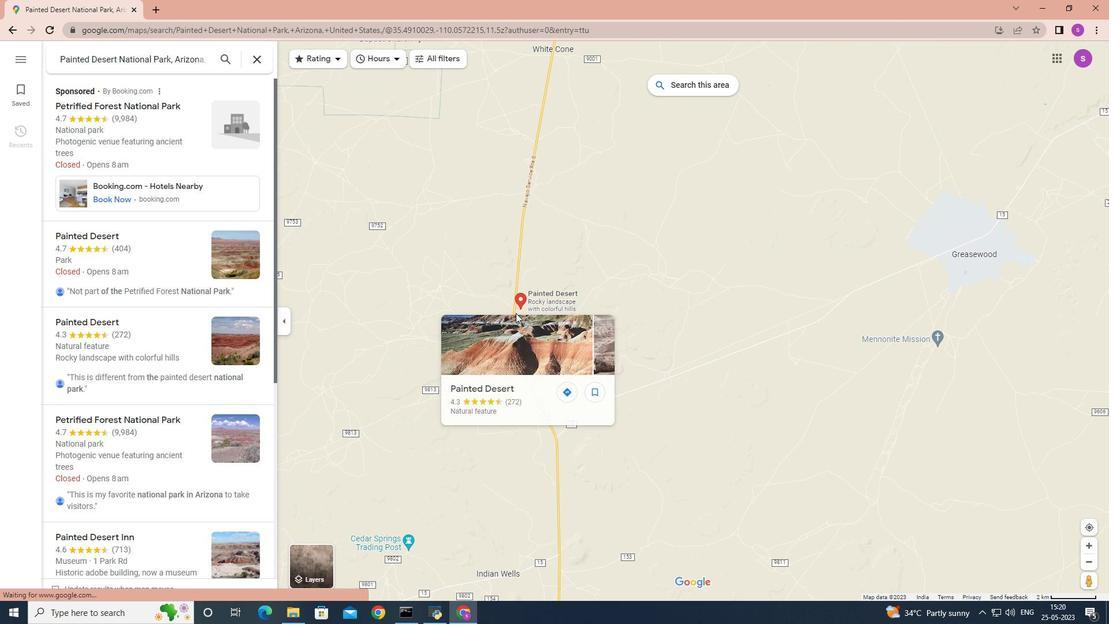 
Action: Mouse moved to (525, 303)
Screenshot: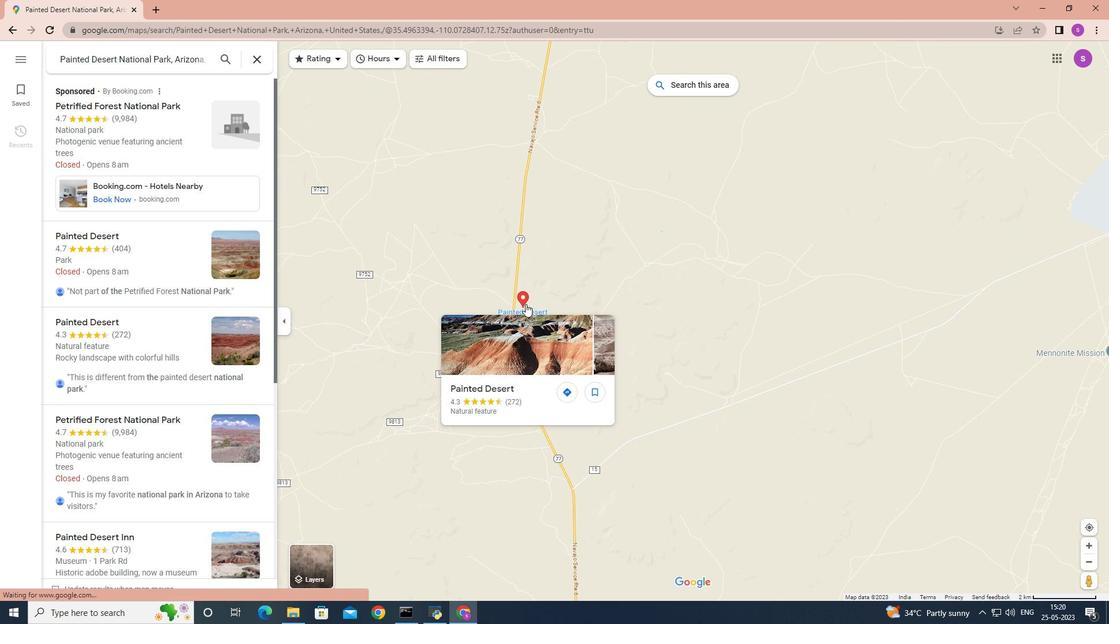 
Action: Mouse scrolled (525, 303) with delta (0, 0)
Screenshot: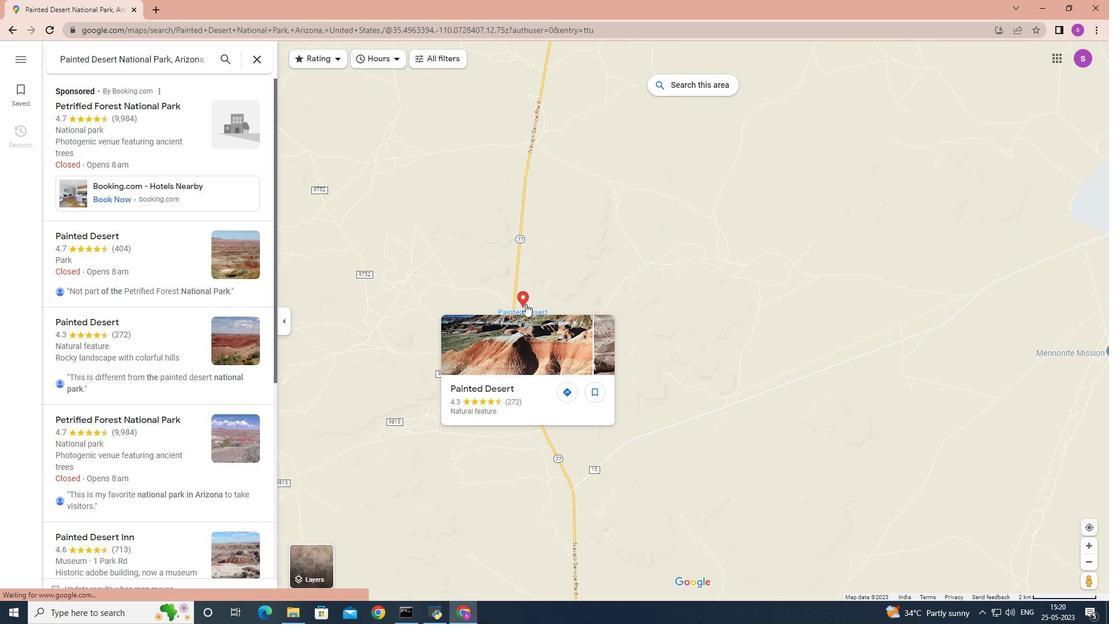 
Action: Mouse scrolled (525, 303) with delta (0, 0)
Screenshot: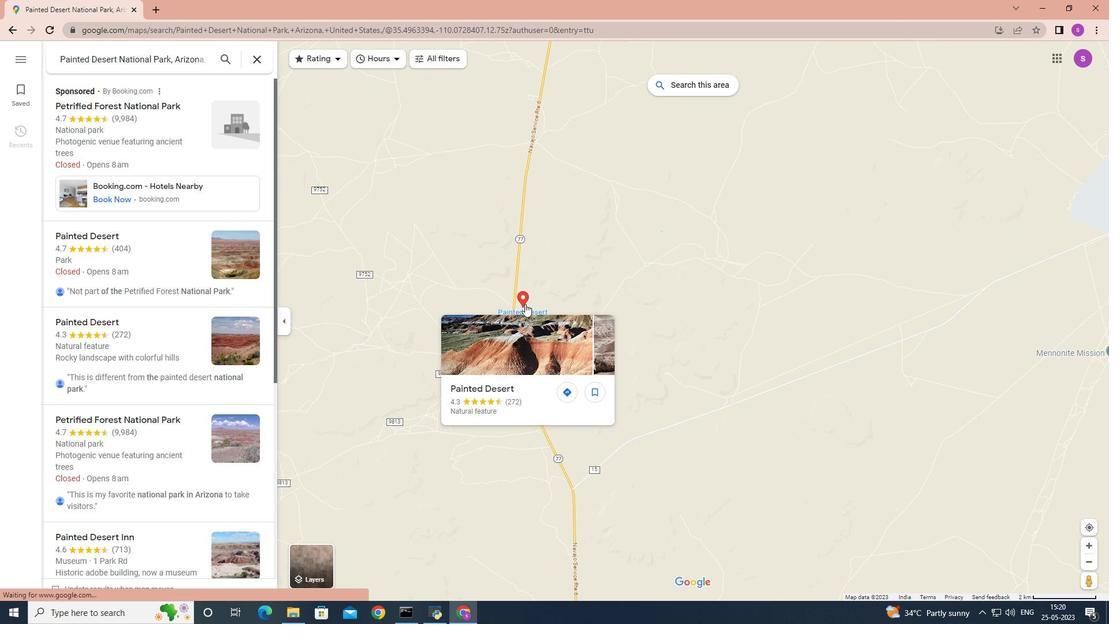 
Action: Mouse scrolled (525, 303) with delta (0, 0)
Screenshot: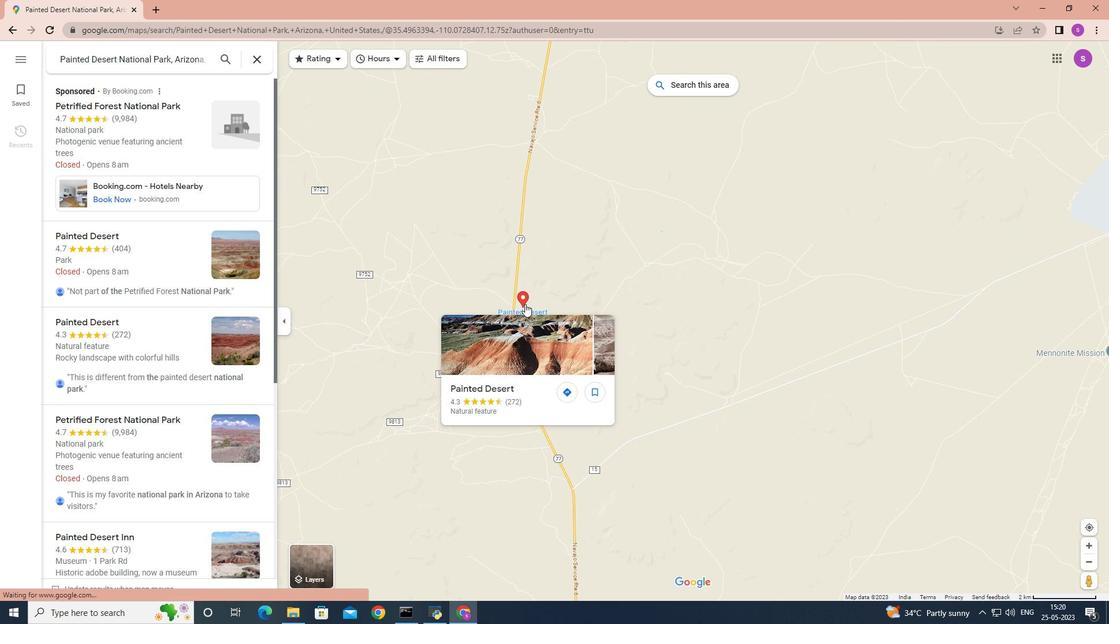 
Action: Mouse moved to (526, 303)
Screenshot: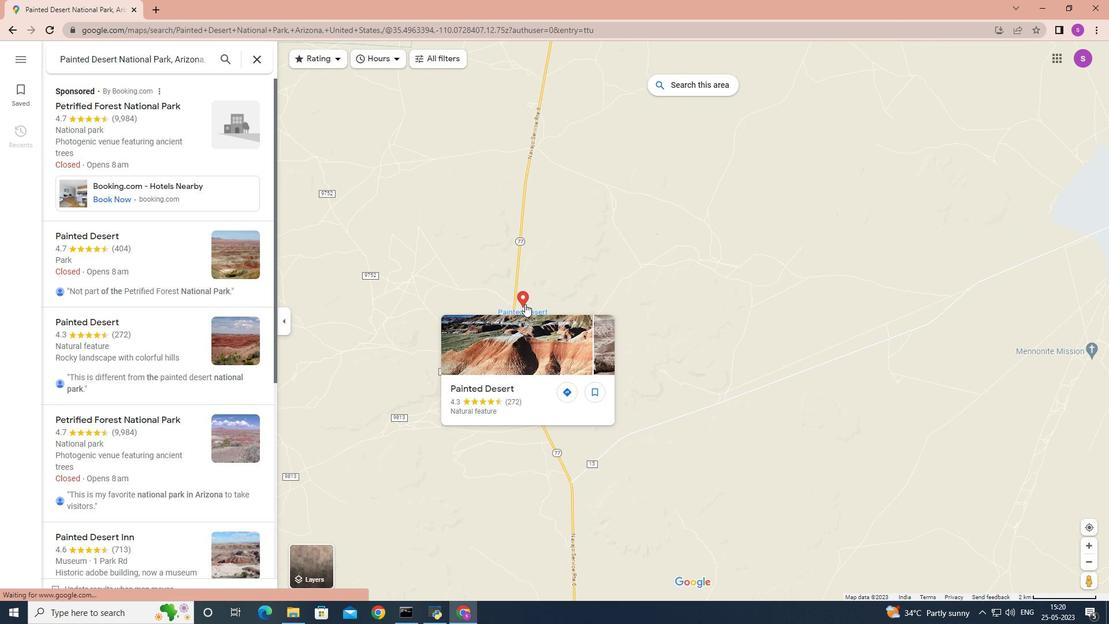 
Action: Mouse scrolled (526, 302) with delta (0, 0)
Screenshot: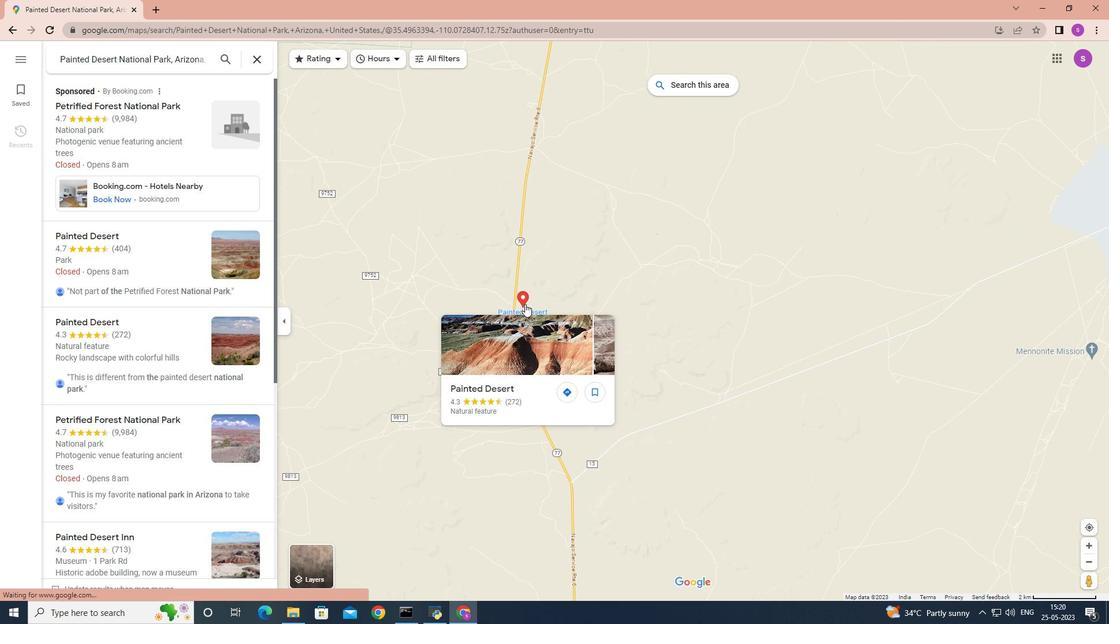
Action: Mouse scrolled (526, 302) with delta (0, 0)
Screenshot: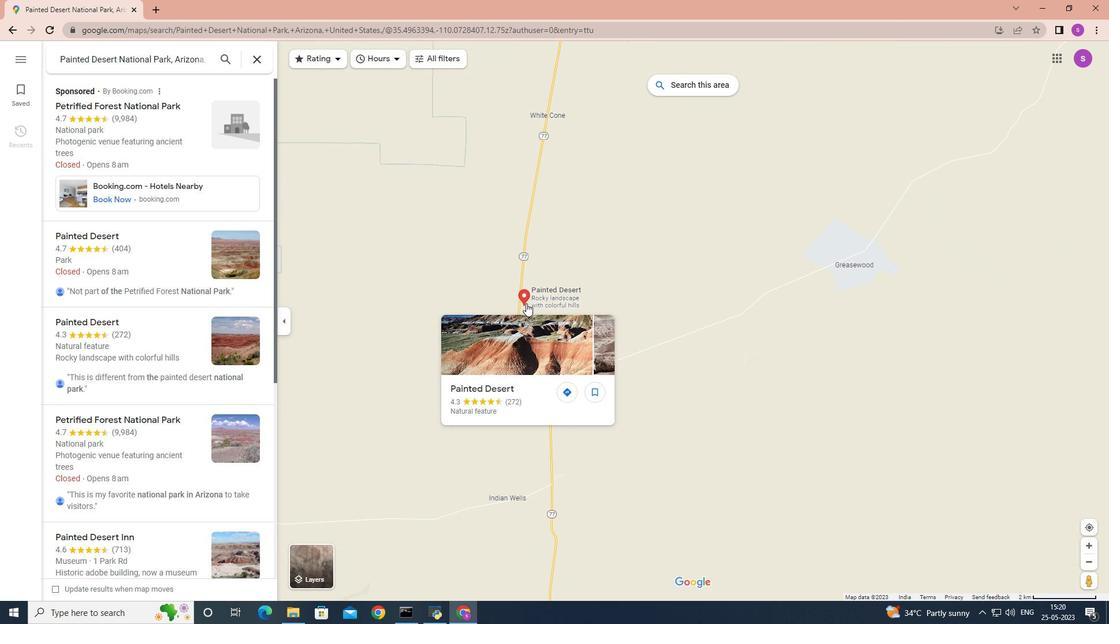 
Action: Mouse moved to (535, 296)
Screenshot: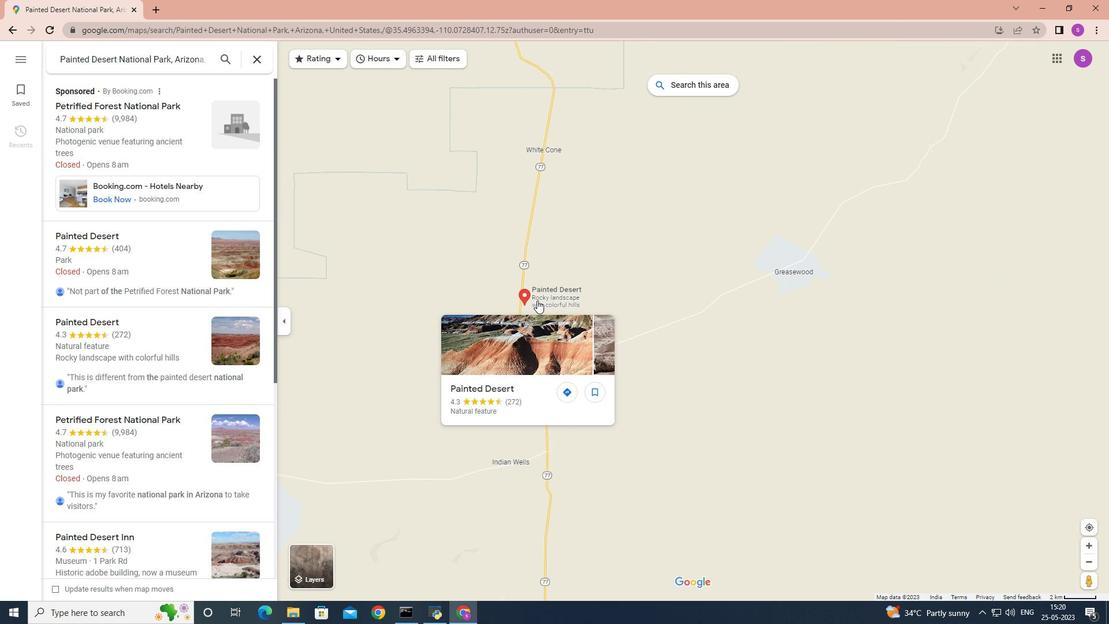
